 Task: Look for space in Lahad Datu, Malaysia from 9th July, 2023 to 16th July, 2023 for 2 adults, 1 child in price range Rs.8000 to Rs.16000. Place can be entire place with 2 bedrooms having 2 beds and 1 bathroom. Property type can be house, flat, guest house. Booking option can be shelf check-in. Required host language is English.
Action: Mouse moved to (587, 132)
Screenshot: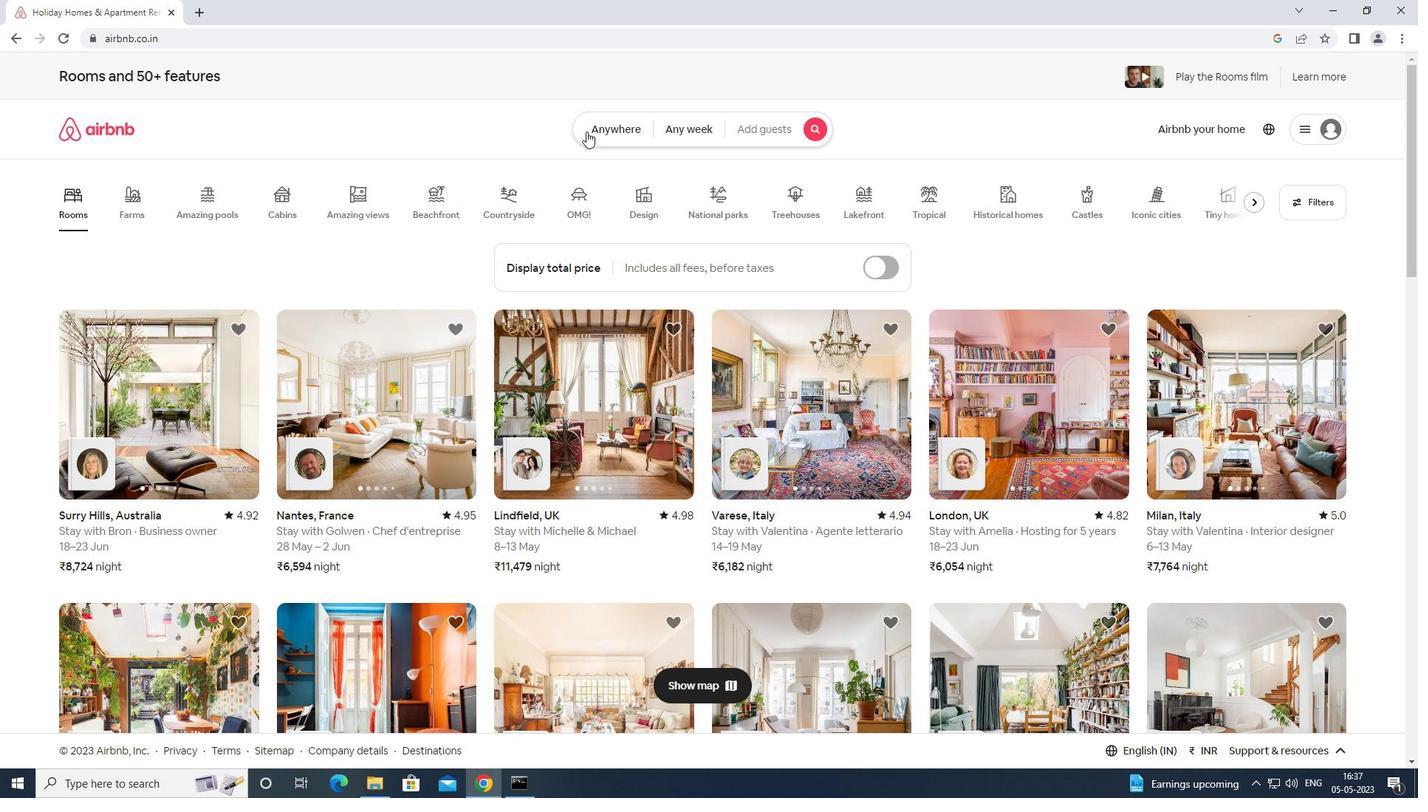 
Action: Mouse pressed left at (587, 132)
Screenshot: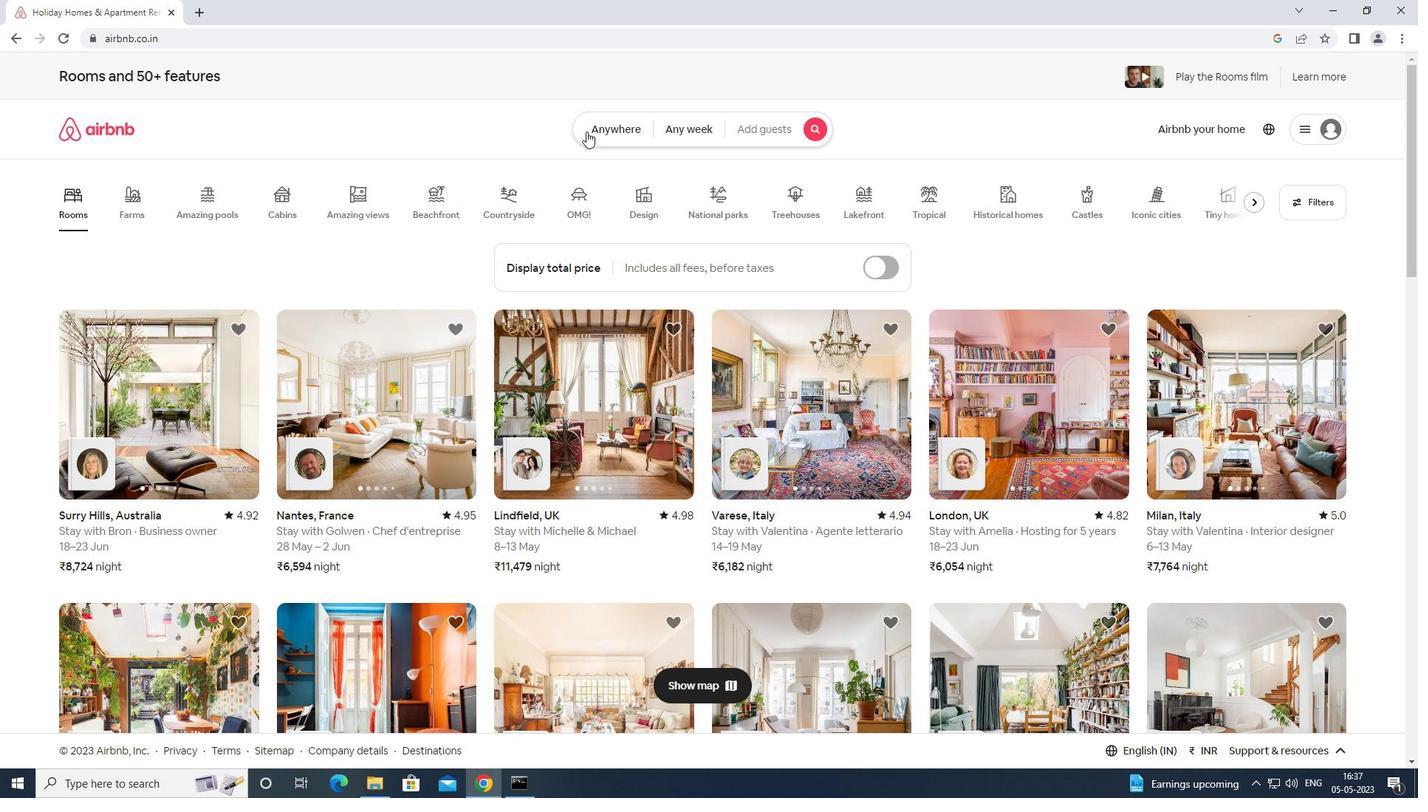 
Action: Mouse moved to (461, 170)
Screenshot: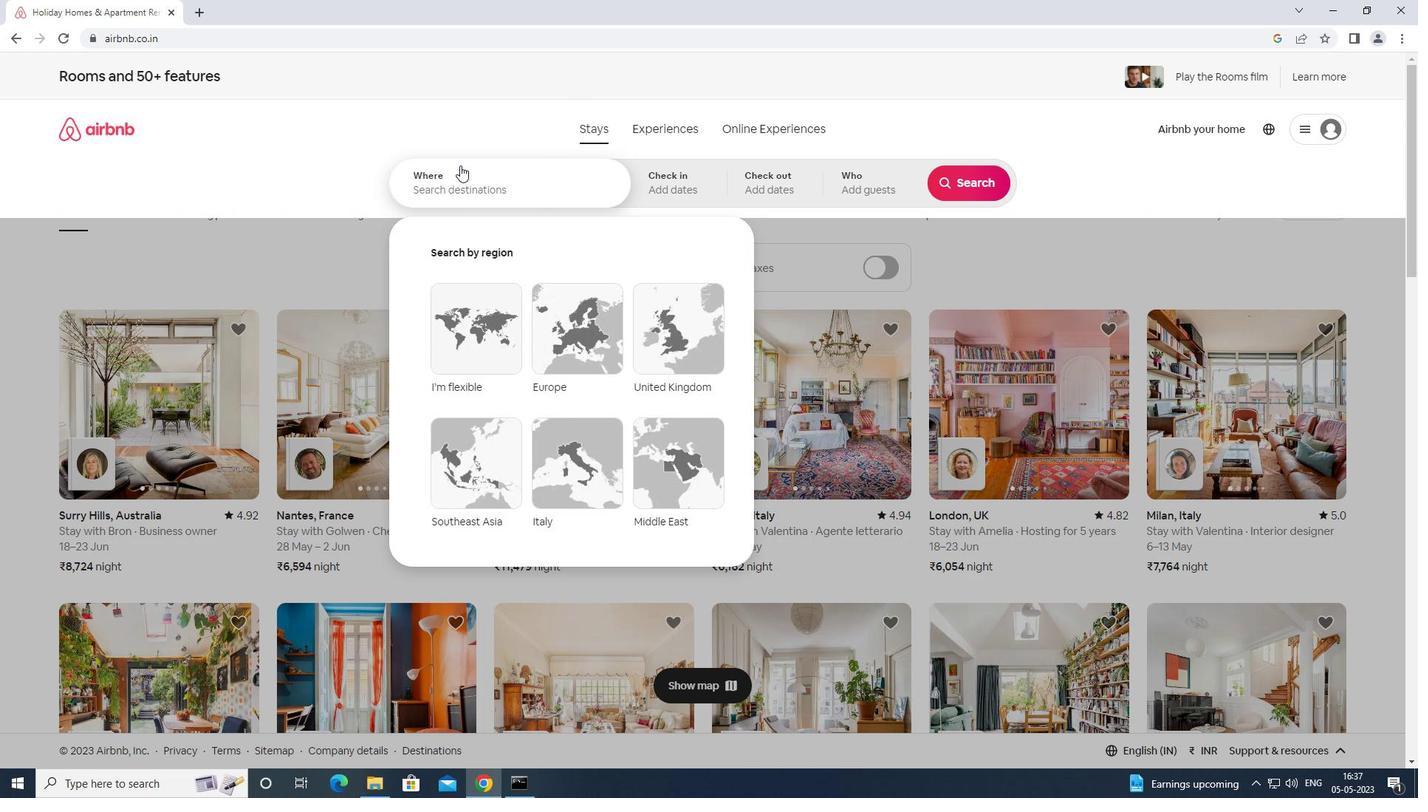 
Action: Mouse pressed left at (461, 170)
Screenshot: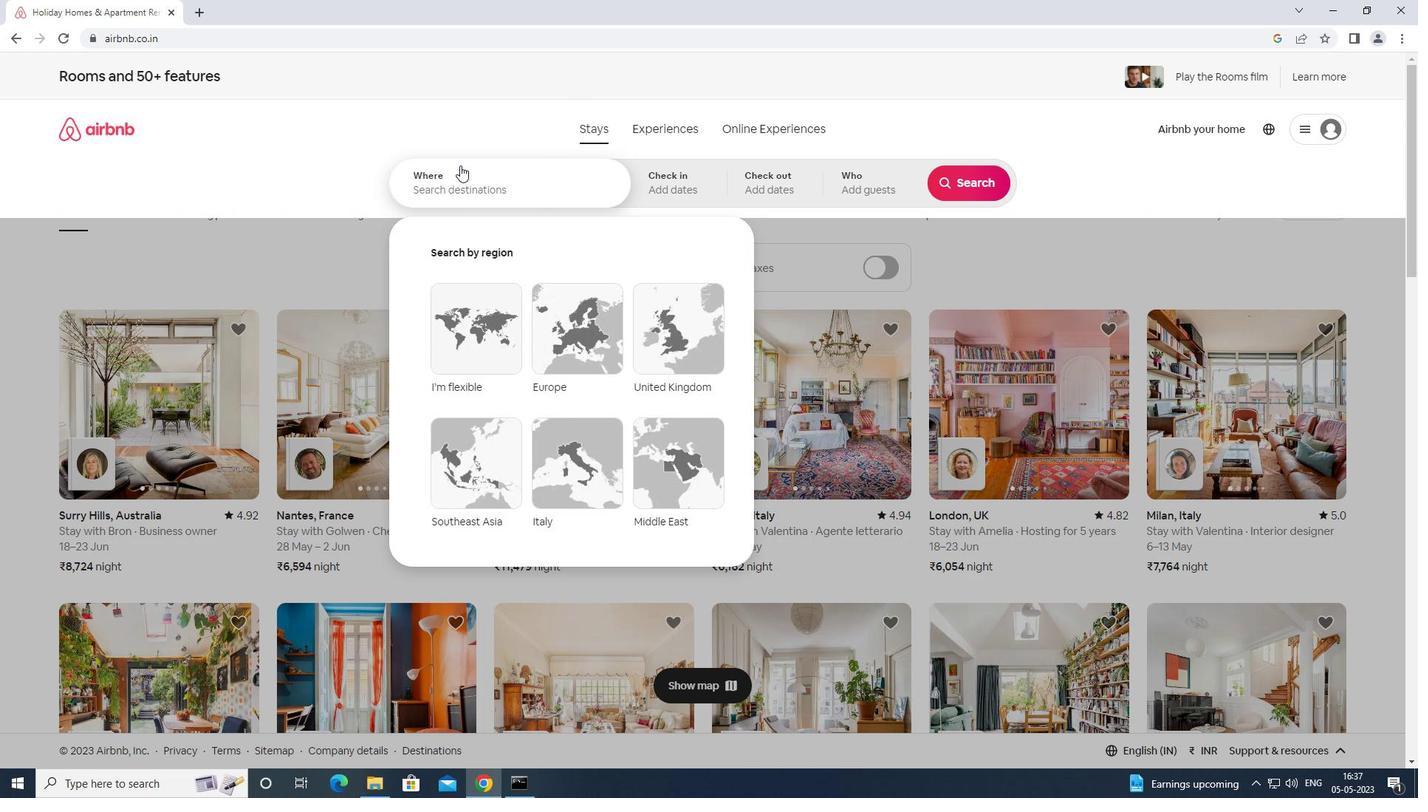 
Action: Mouse moved to (464, 170)
Screenshot: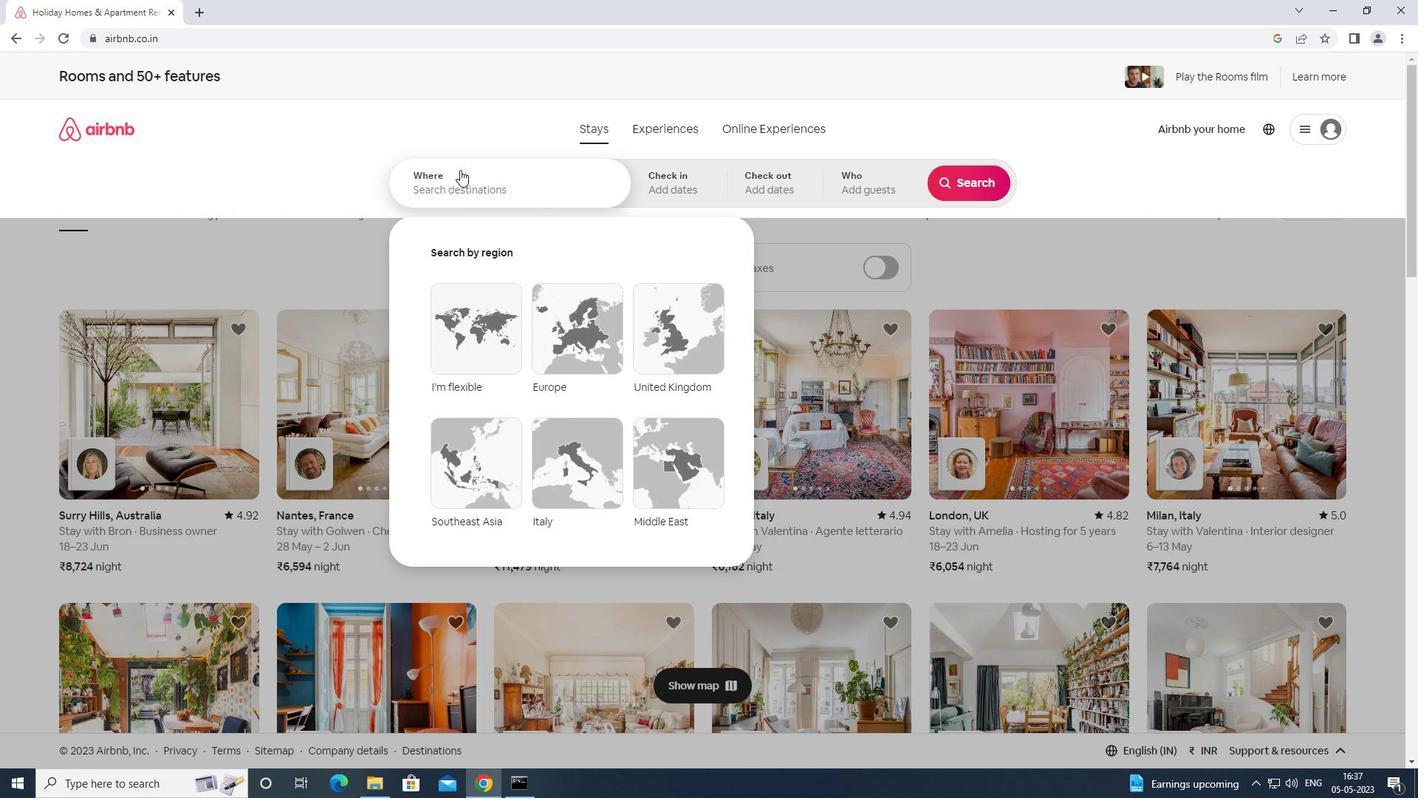 
Action: Key pressed <Key.shift>LAHA<Key.backspace><Key.backspace><Key.backspace><Key.backspace><Key.caps_lock>LAHAD<Key.space>DATU<Key.space>MALAYSIA<Key.enter>
Screenshot: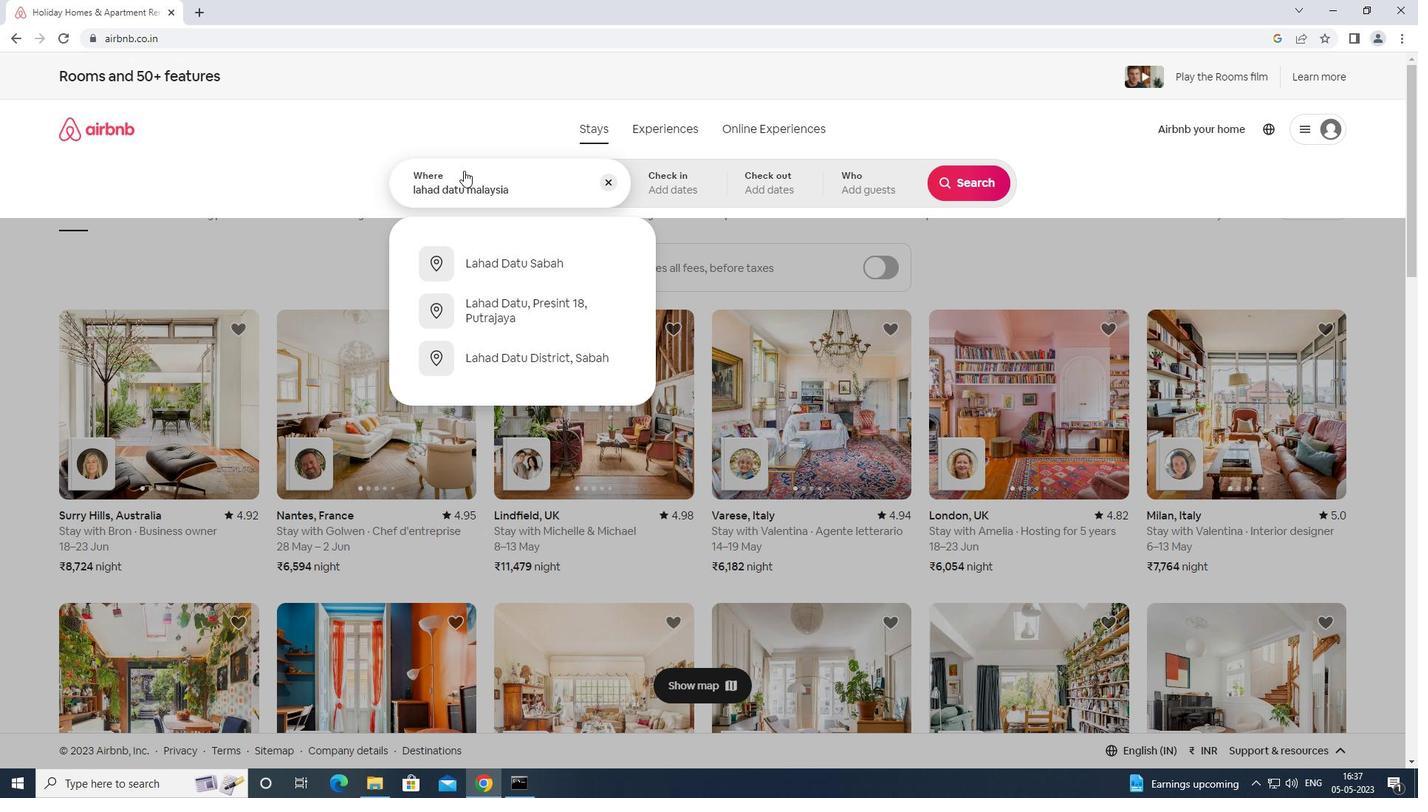
Action: Mouse moved to (971, 311)
Screenshot: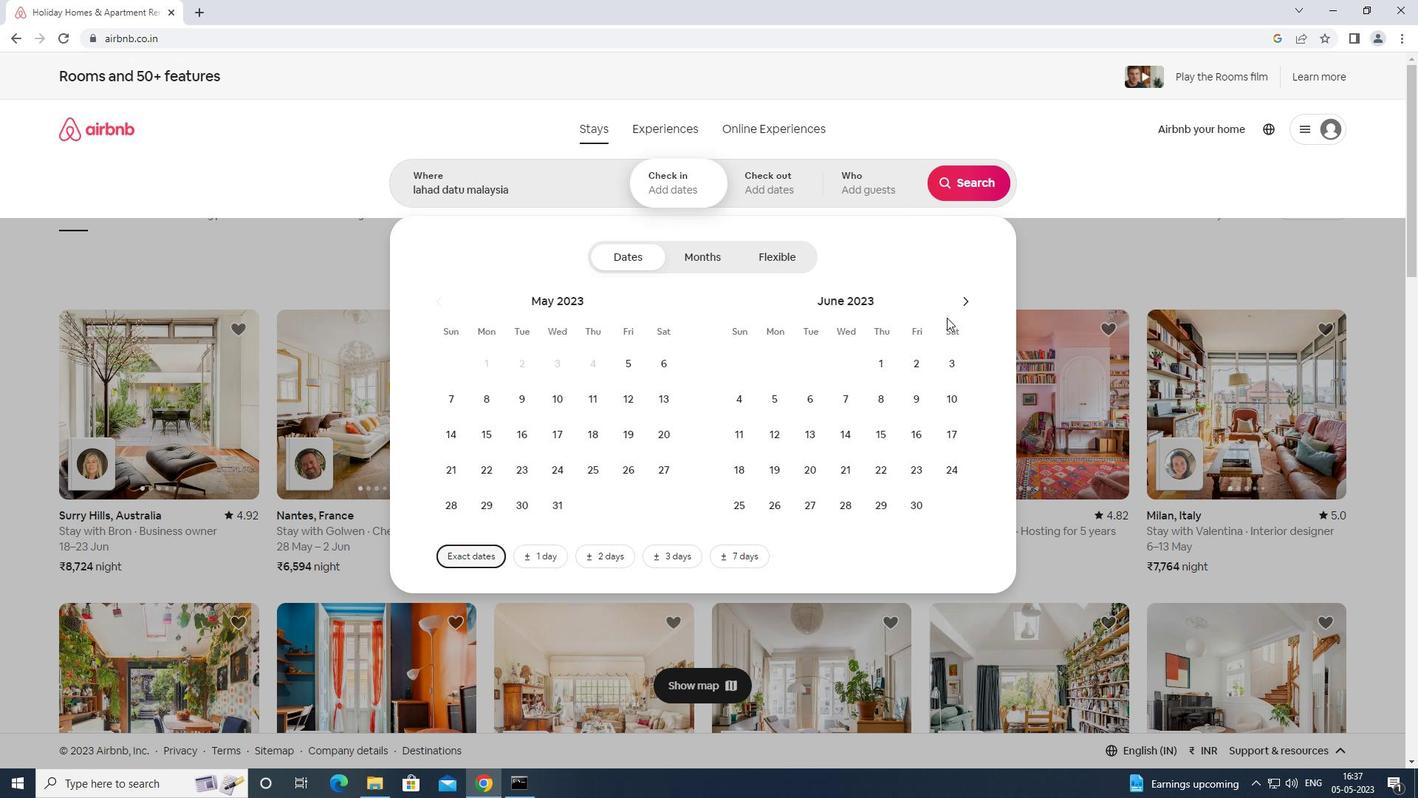 
Action: Mouse pressed left at (971, 311)
Screenshot: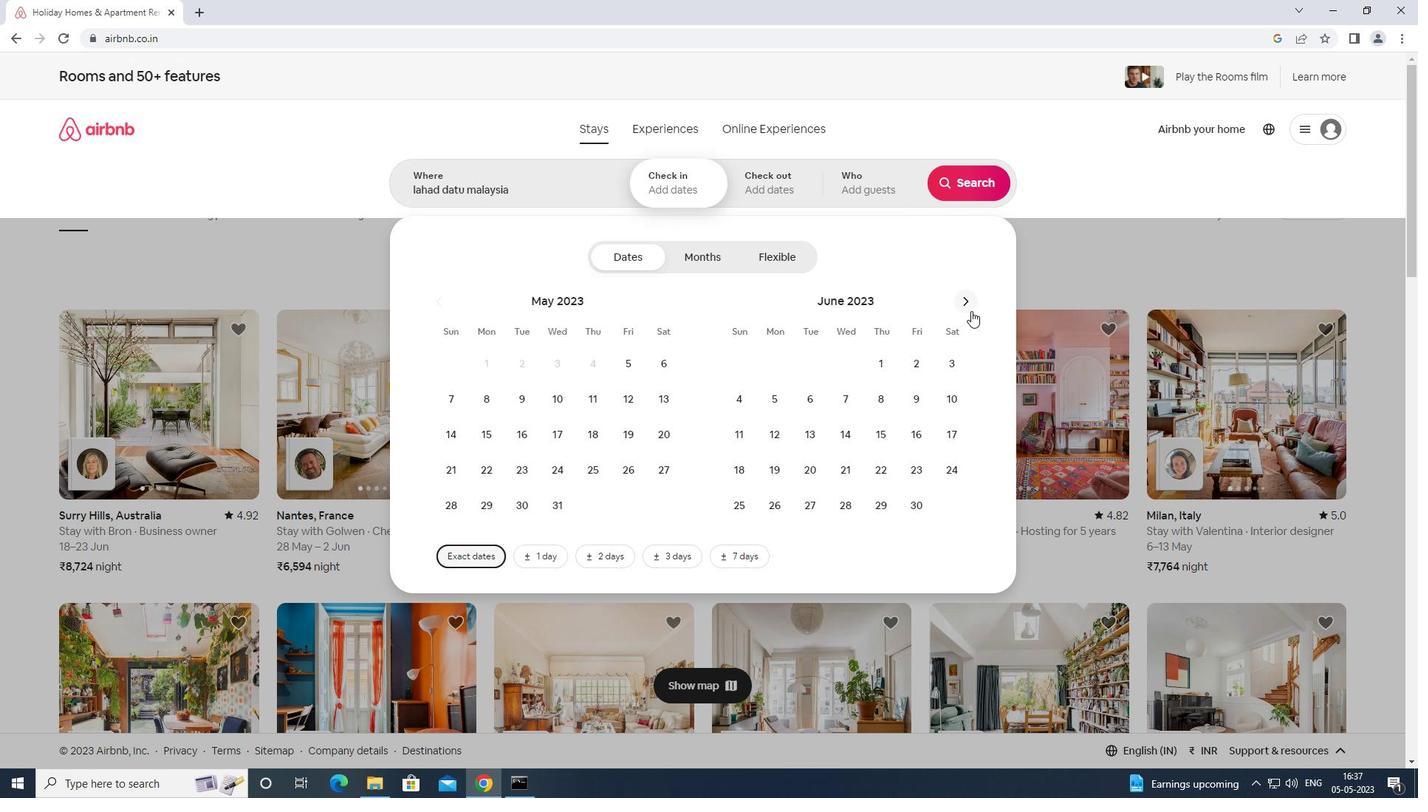 
Action: Mouse moved to (748, 427)
Screenshot: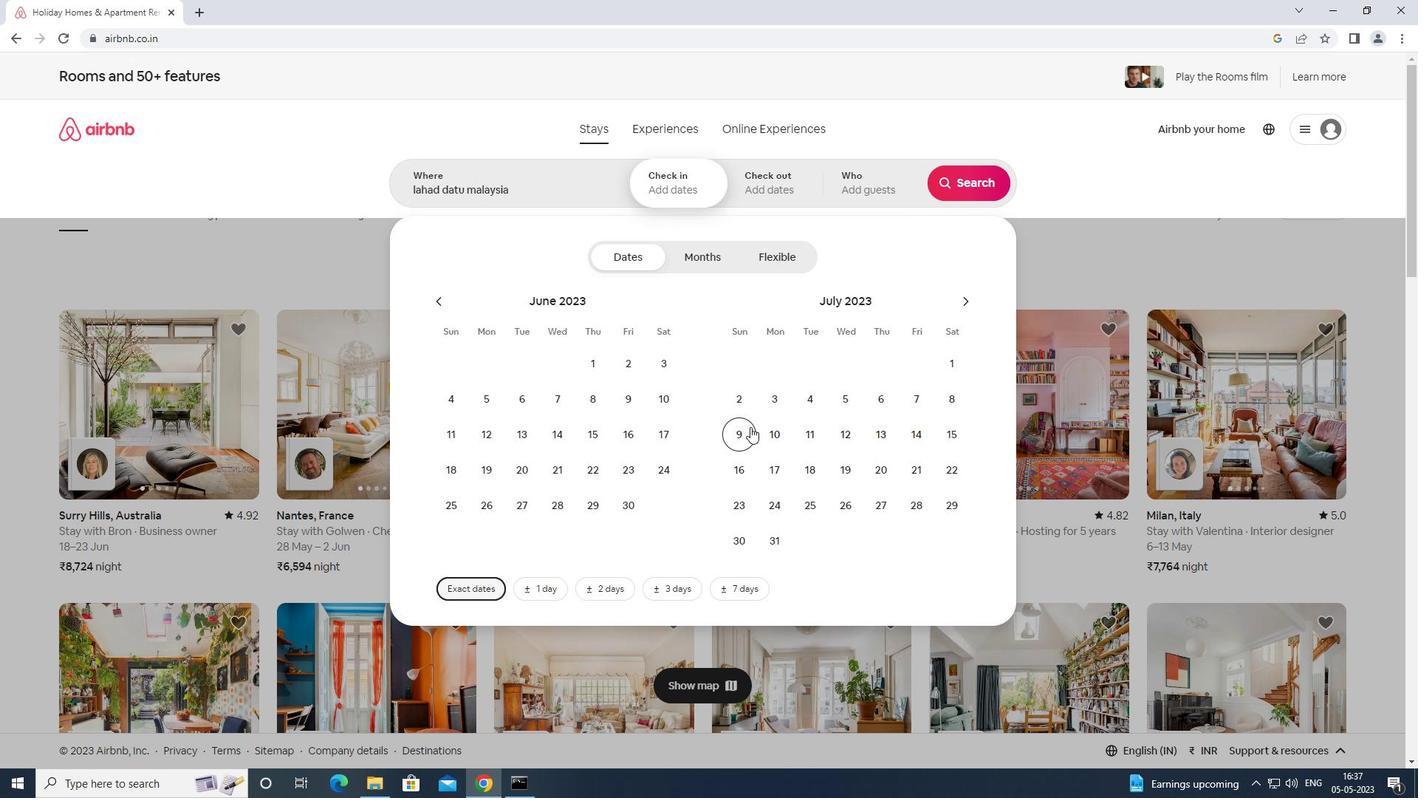 
Action: Mouse pressed left at (748, 427)
Screenshot: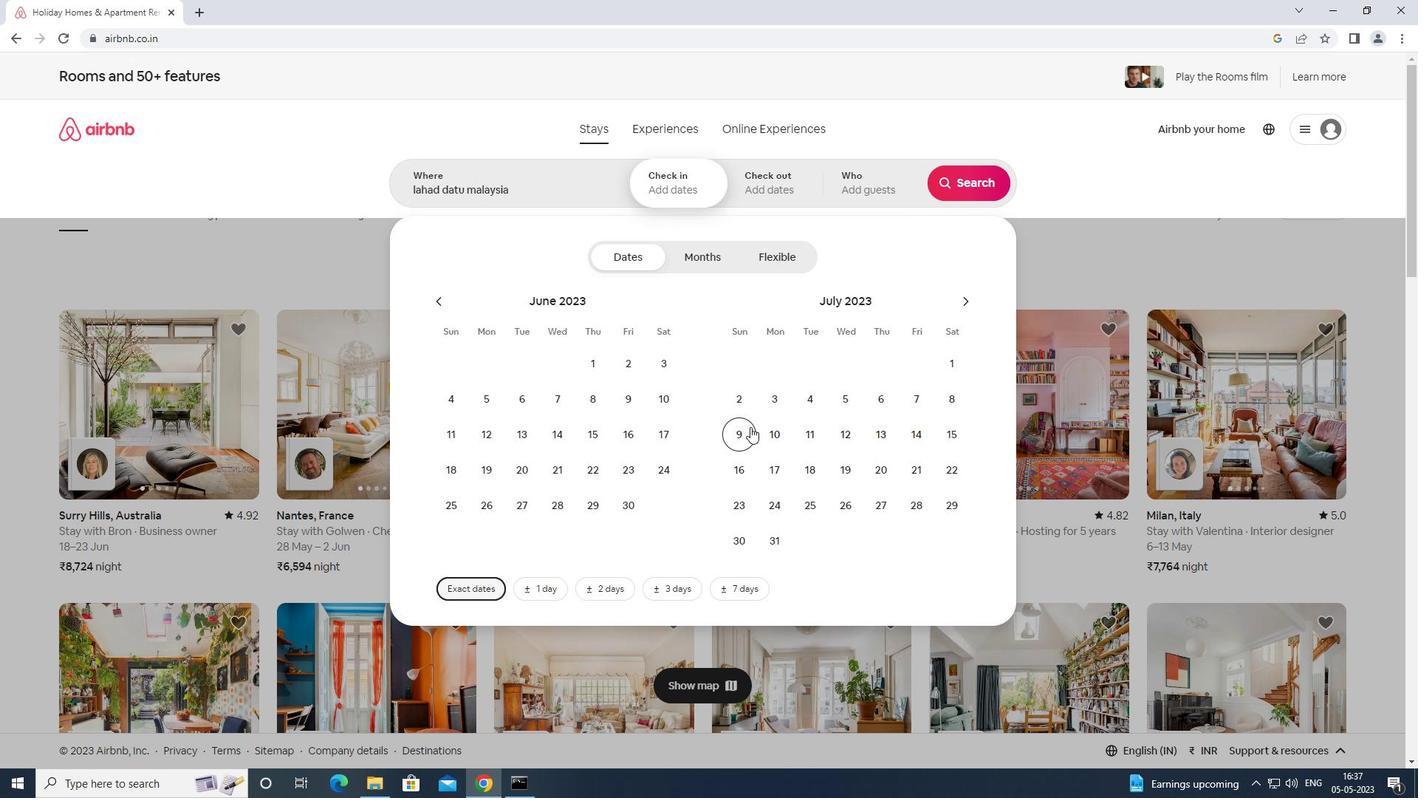 
Action: Mouse moved to (742, 468)
Screenshot: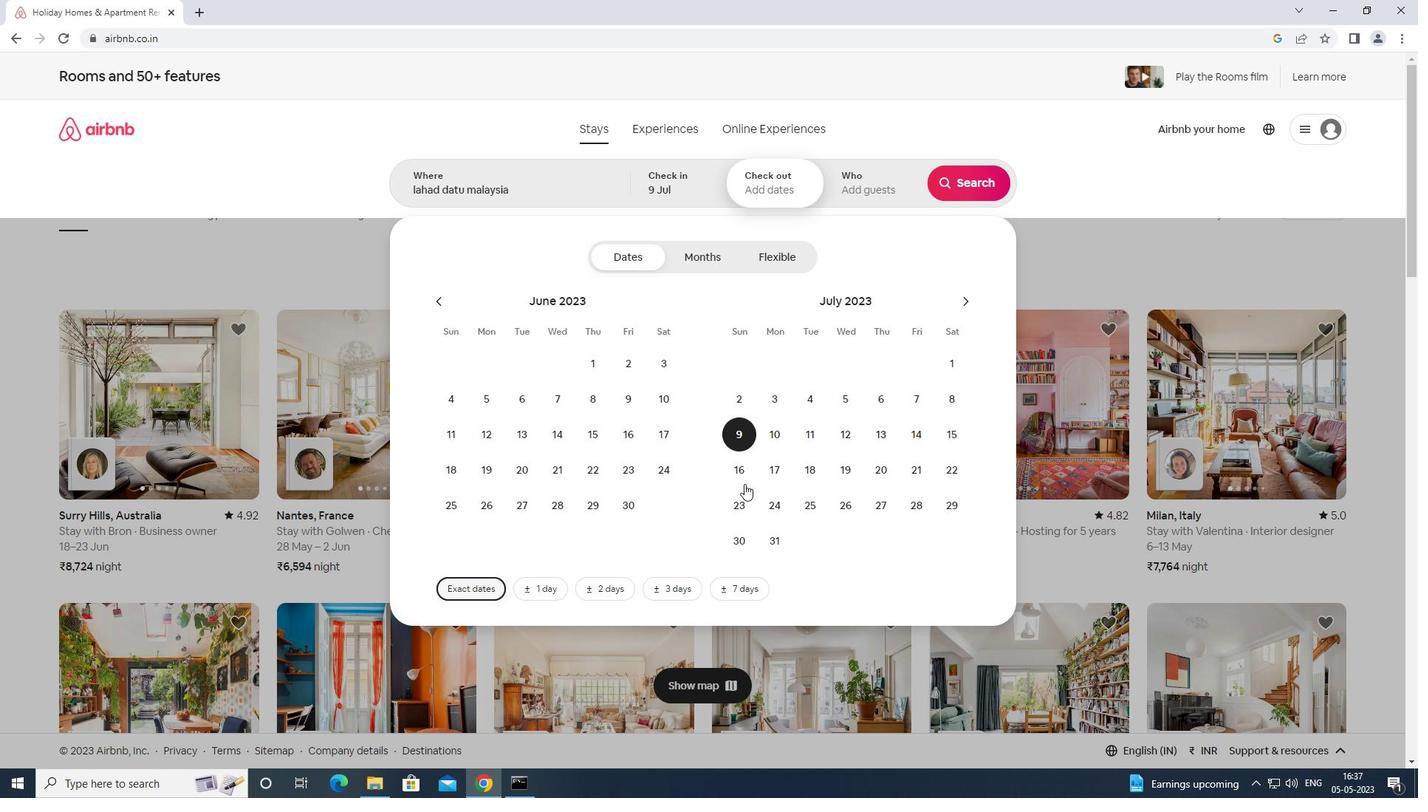 
Action: Mouse pressed left at (742, 468)
Screenshot: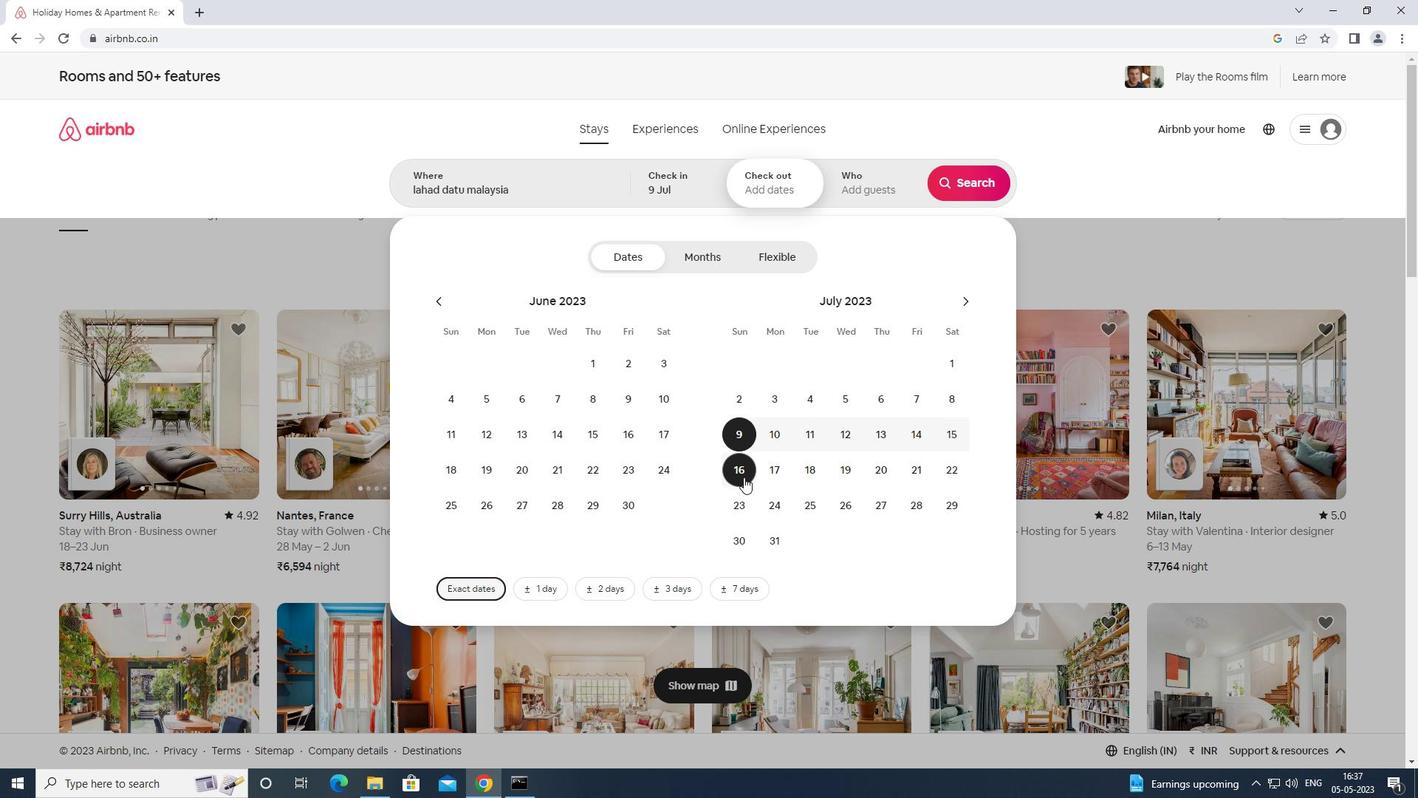 
Action: Mouse moved to (851, 176)
Screenshot: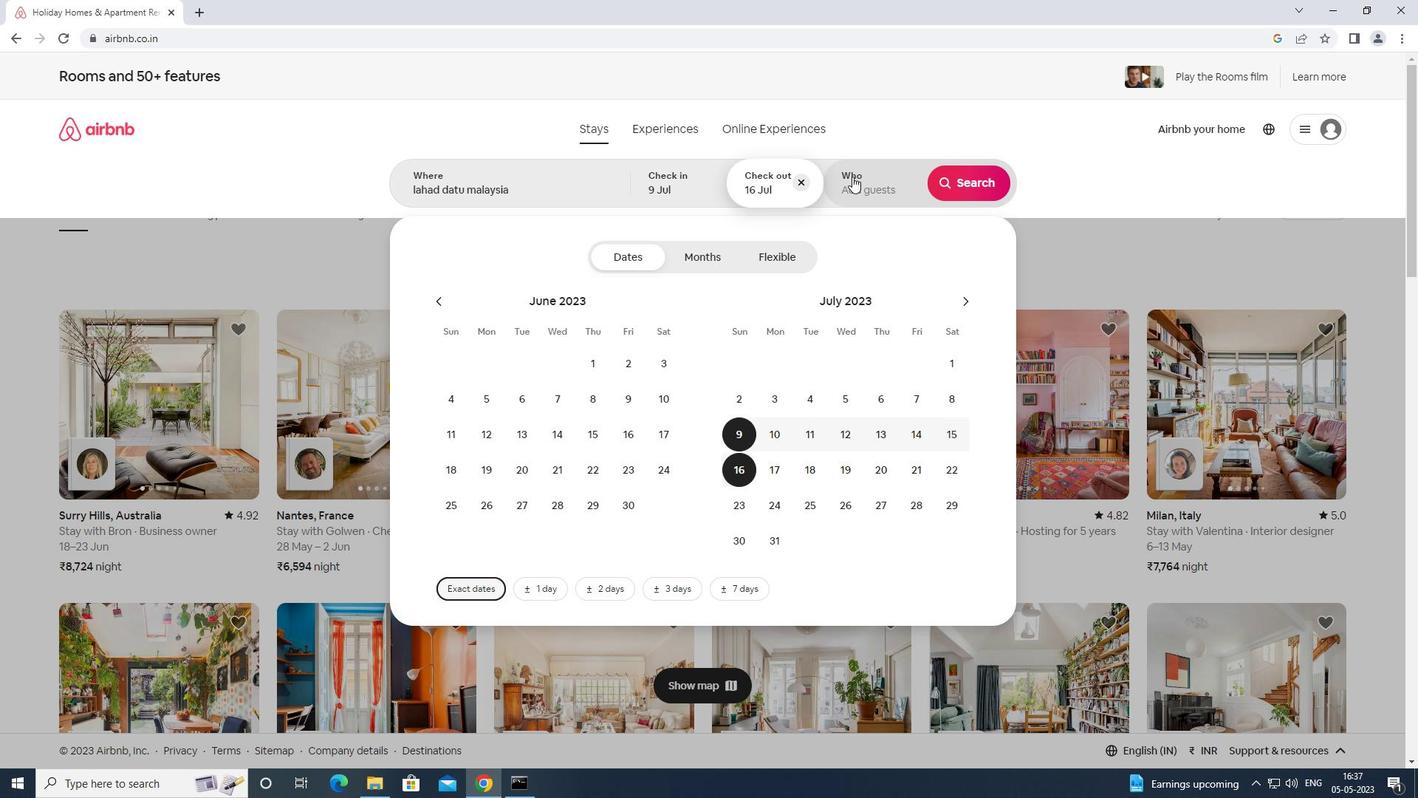 
Action: Mouse pressed left at (851, 176)
Screenshot: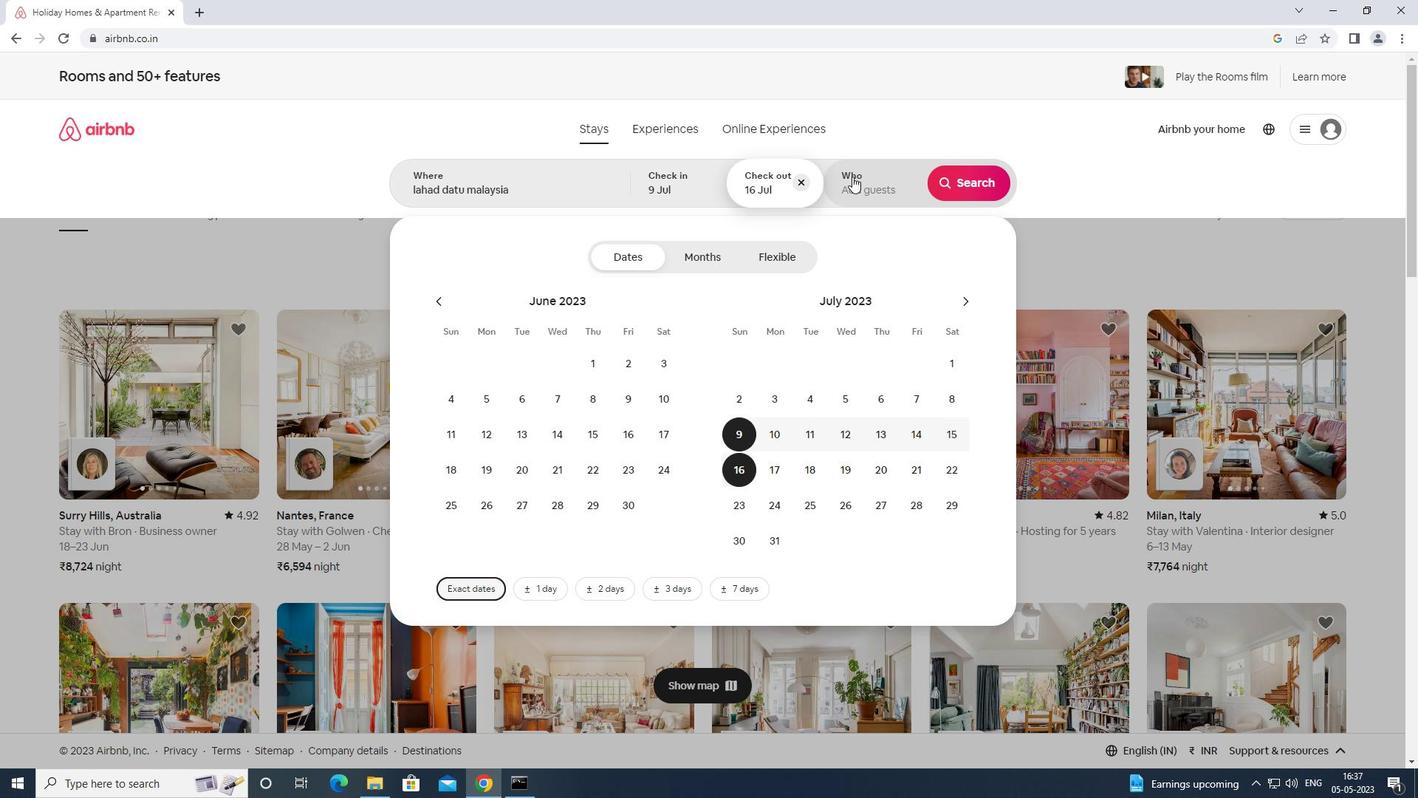 
Action: Mouse moved to (976, 265)
Screenshot: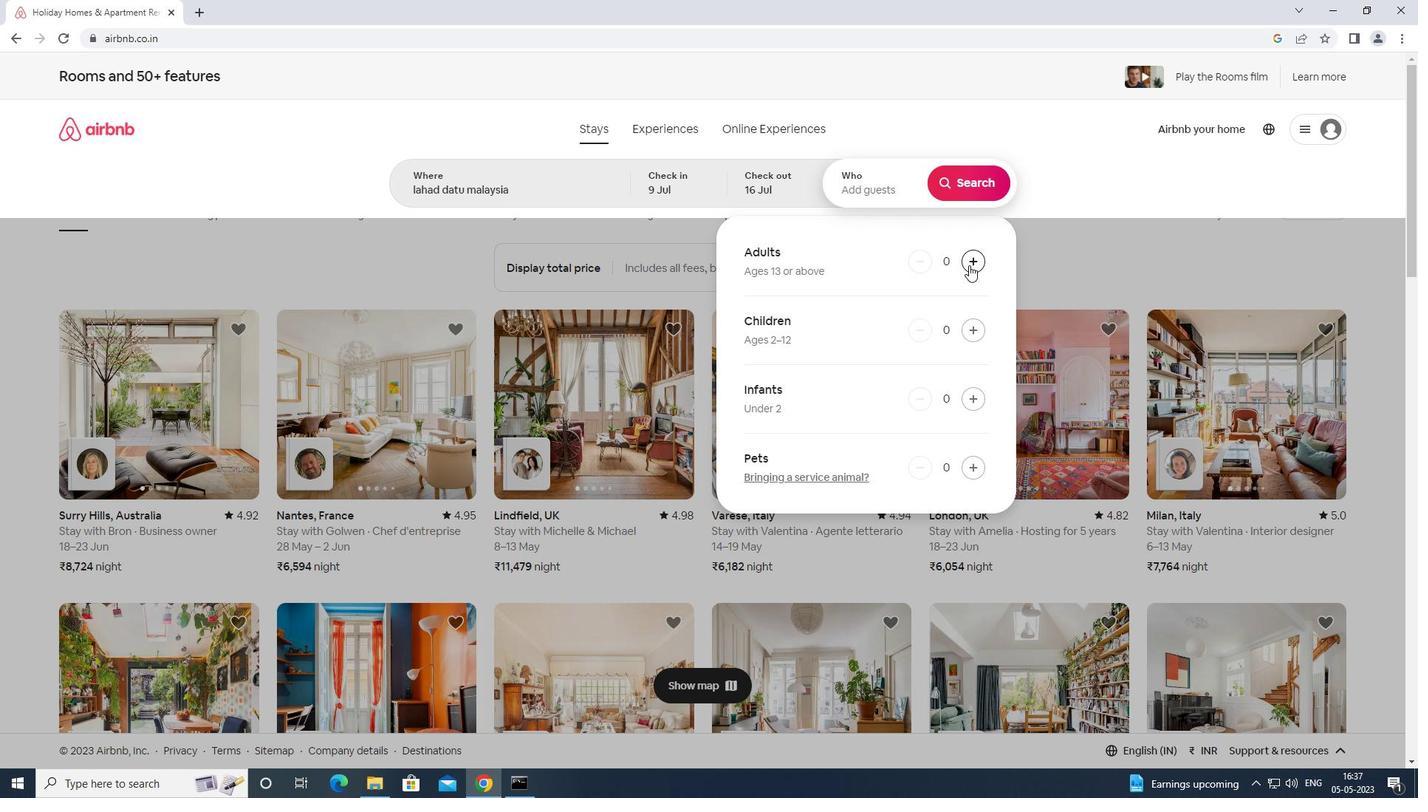 
Action: Mouse pressed left at (976, 265)
Screenshot: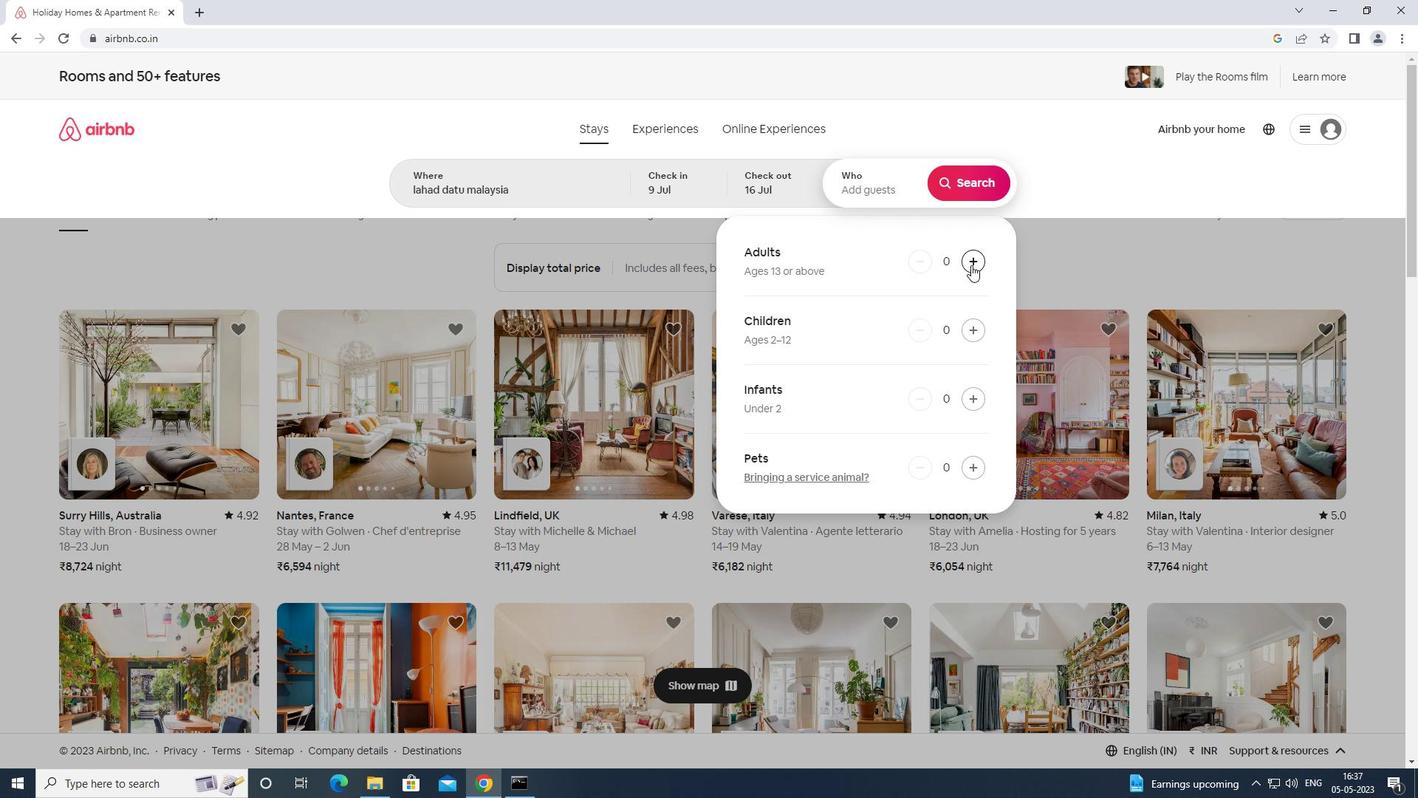 
Action: Mouse moved to (979, 264)
Screenshot: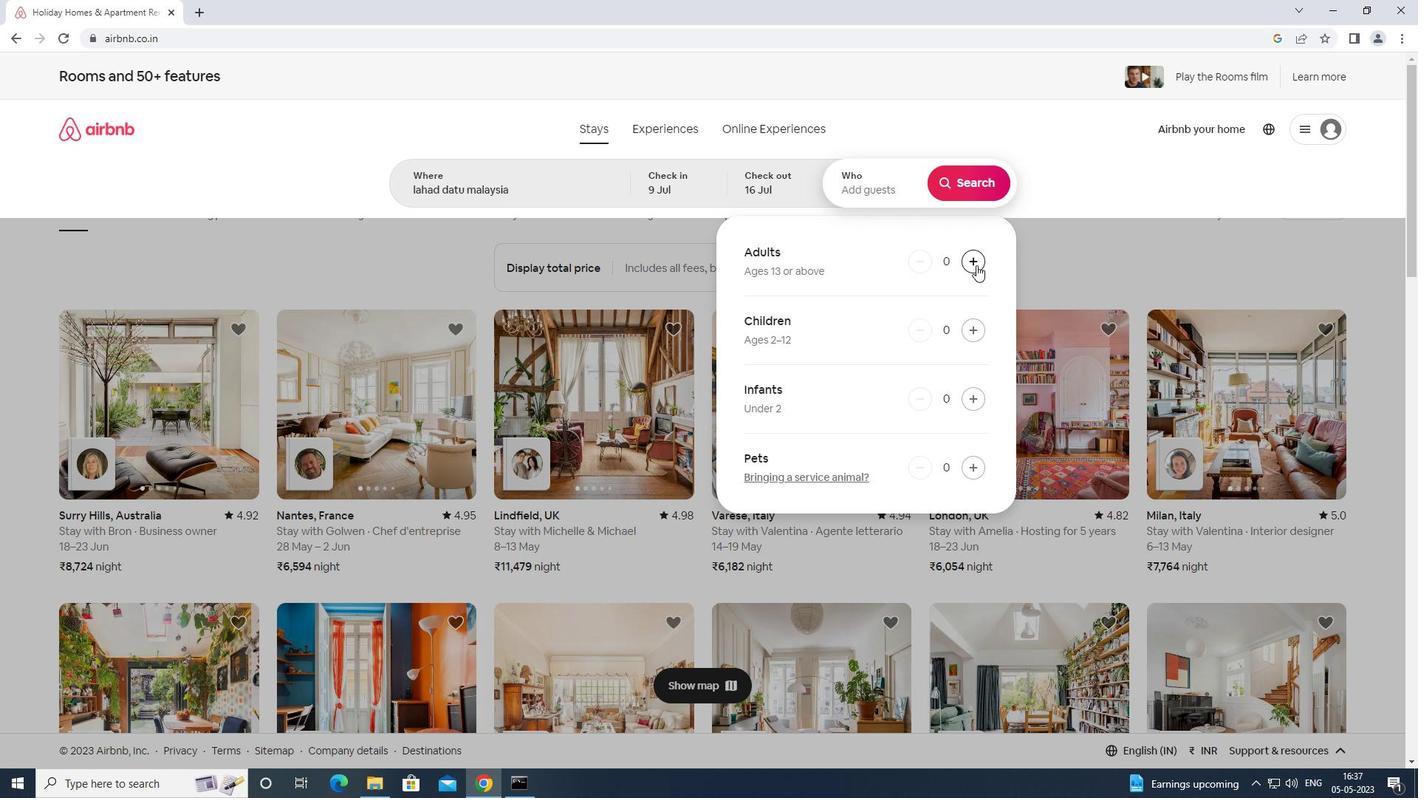 
Action: Mouse pressed left at (979, 264)
Screenshot: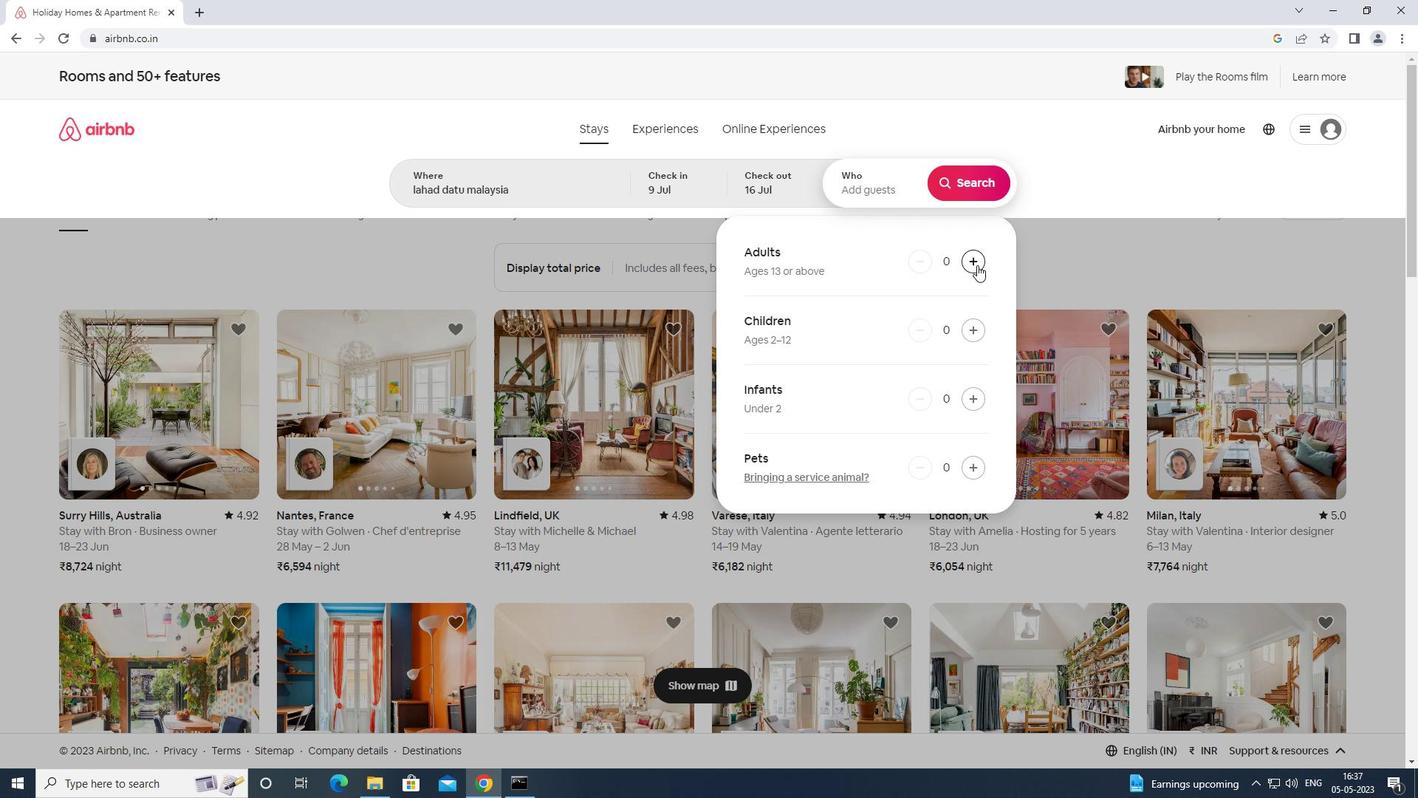 
Action: Mouse moved to (973, 322)
Screenshot: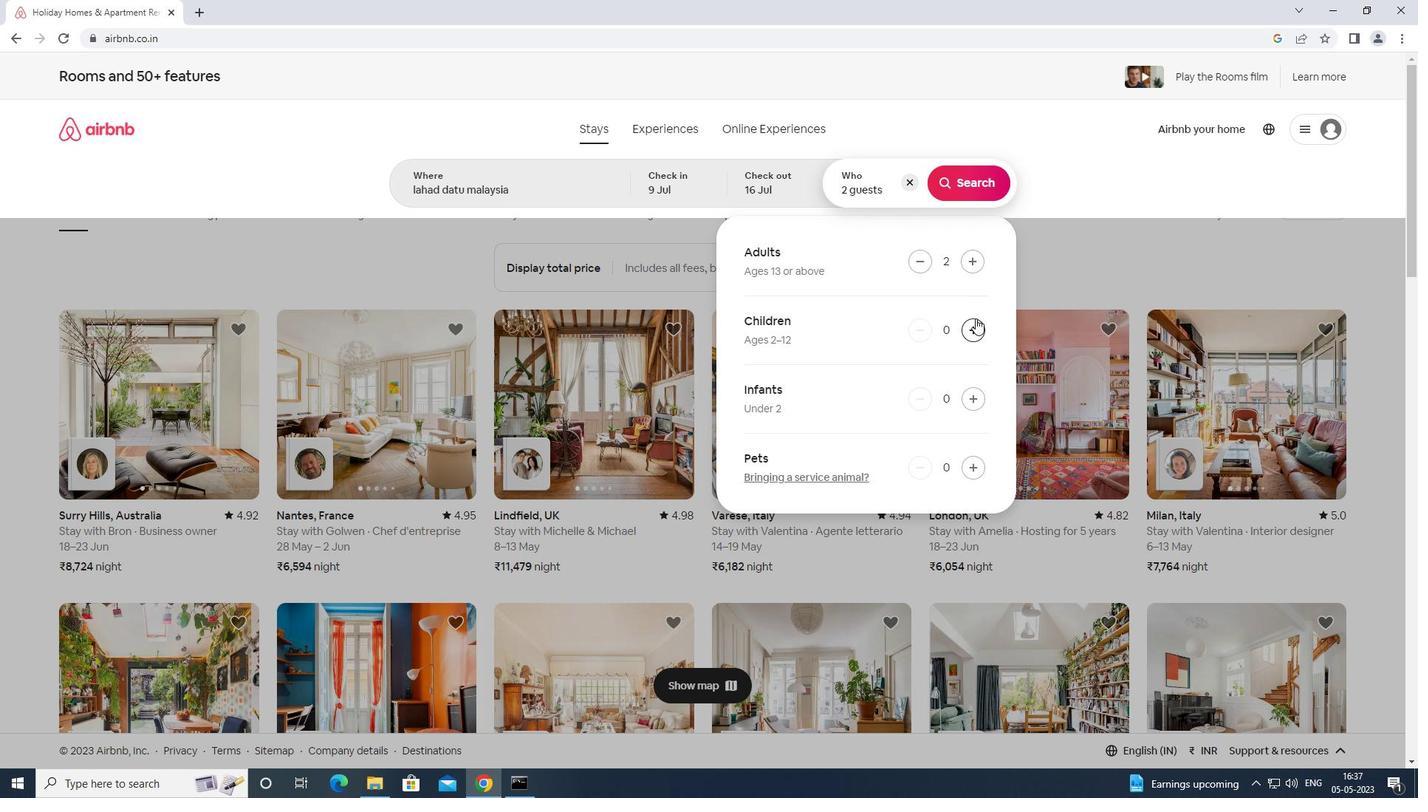 
Action: Mouse pressed left at (973, 322)
Screenshot: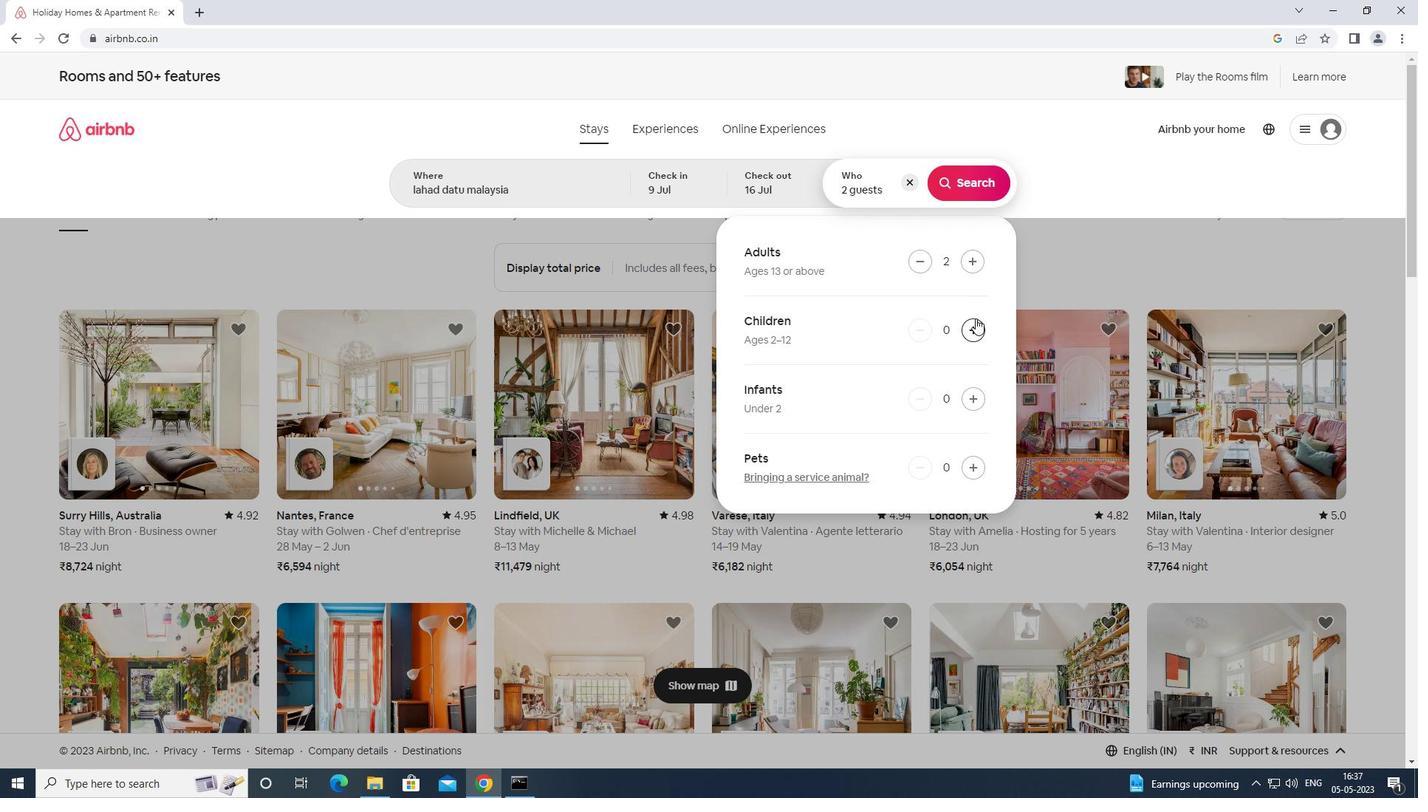 
Action: Mouse moved to (965, 167)
Screenshot: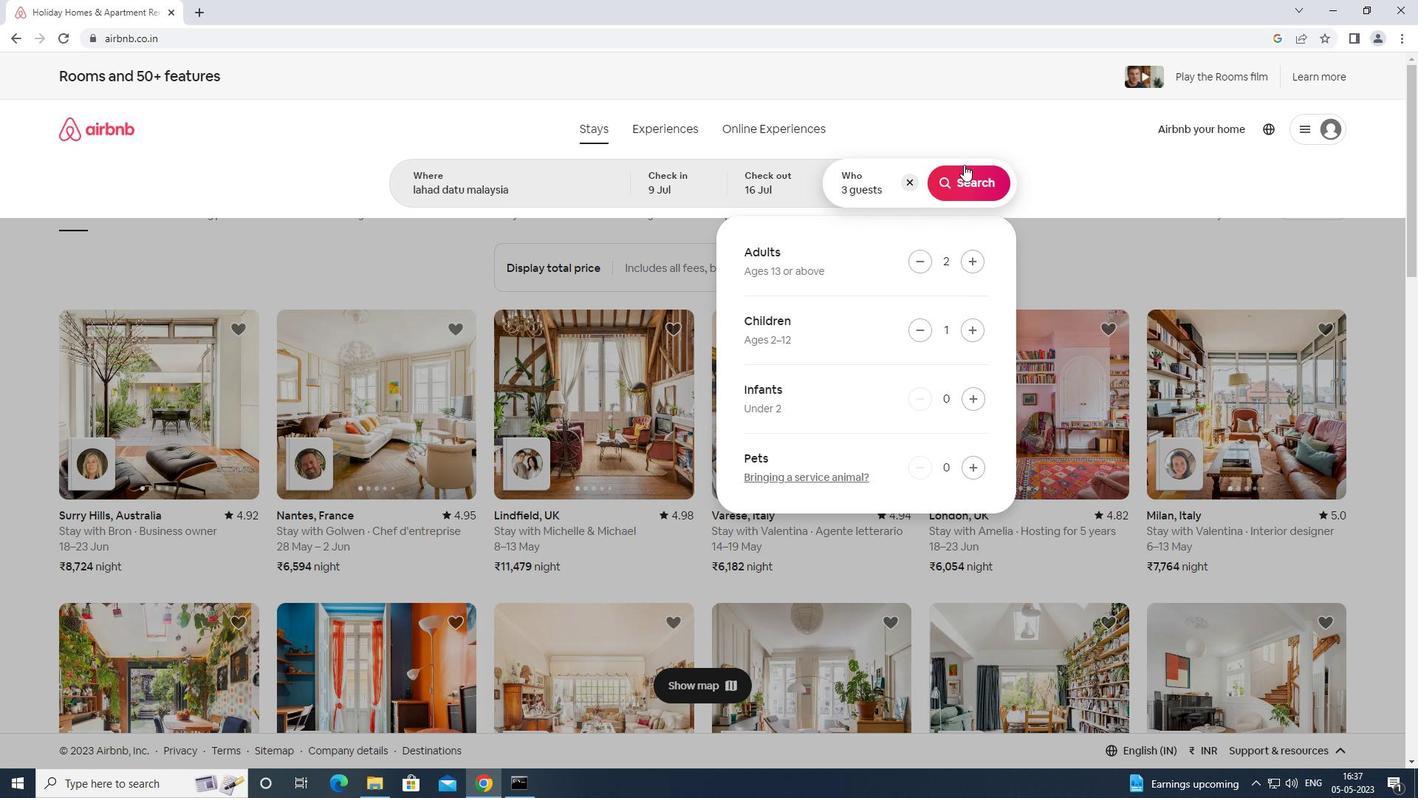 
Action: Mouse pressed left at (965, 167)
Screenshot: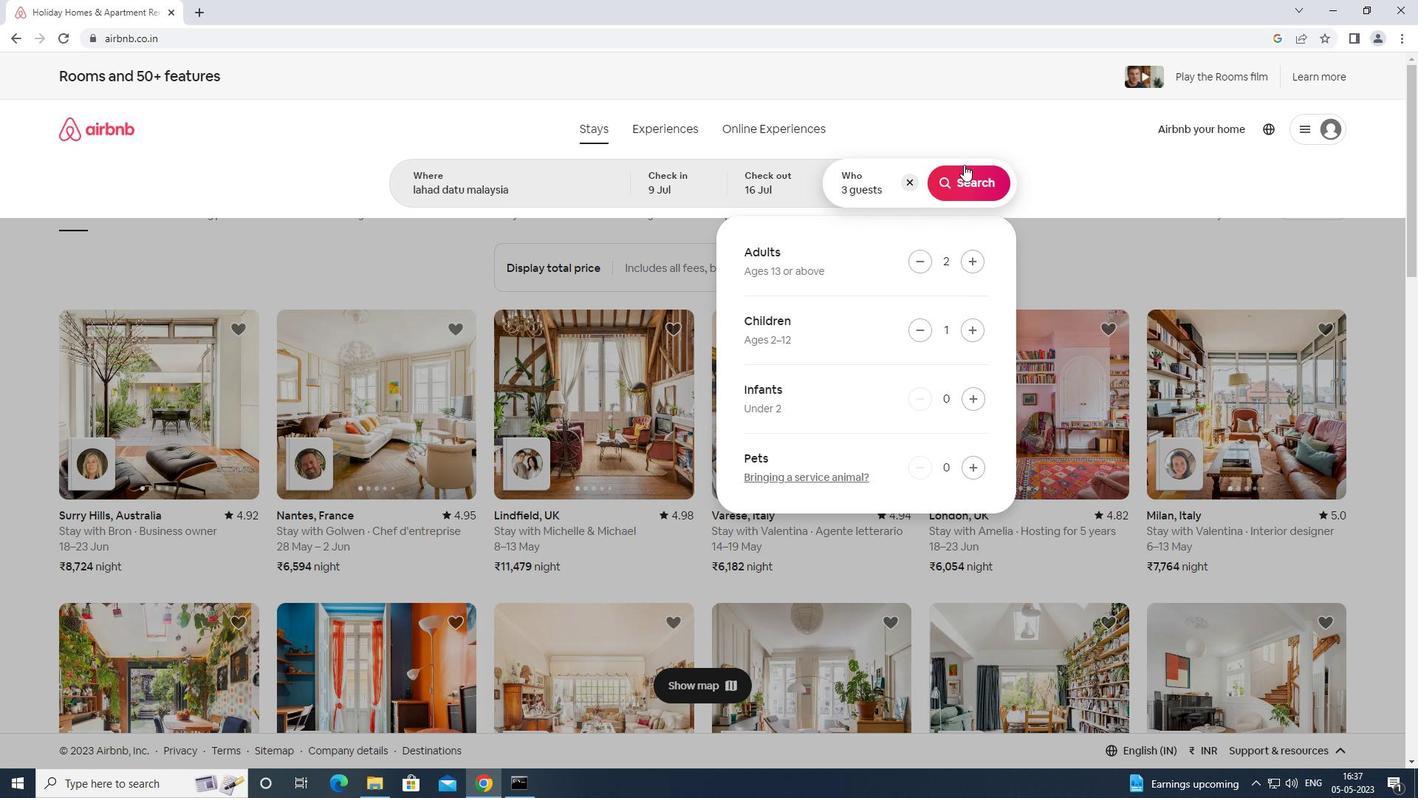 
Action: Mouse moved to (1374, 137)
Screenshot: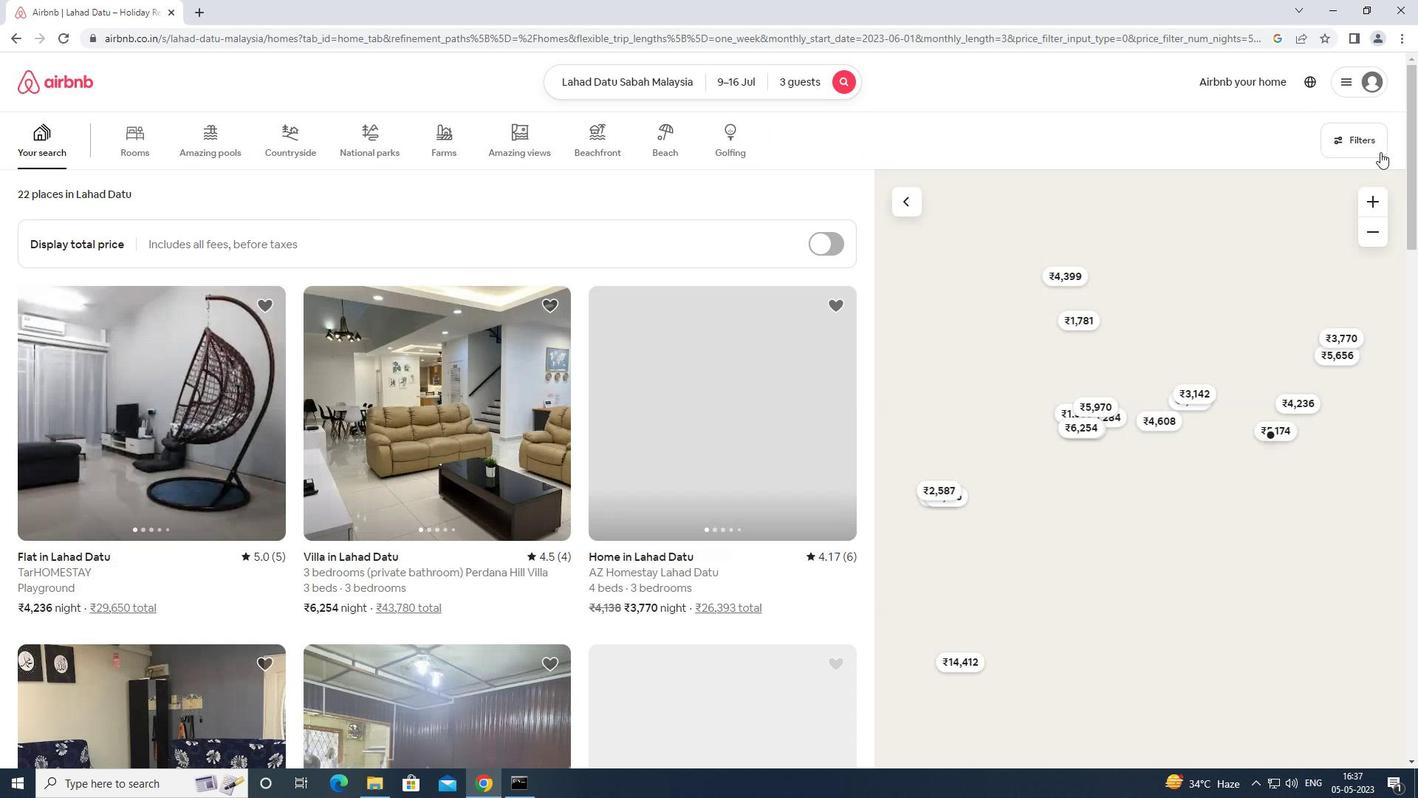 
Action: Mouse pressed left at (1374, 137)
Screenshot: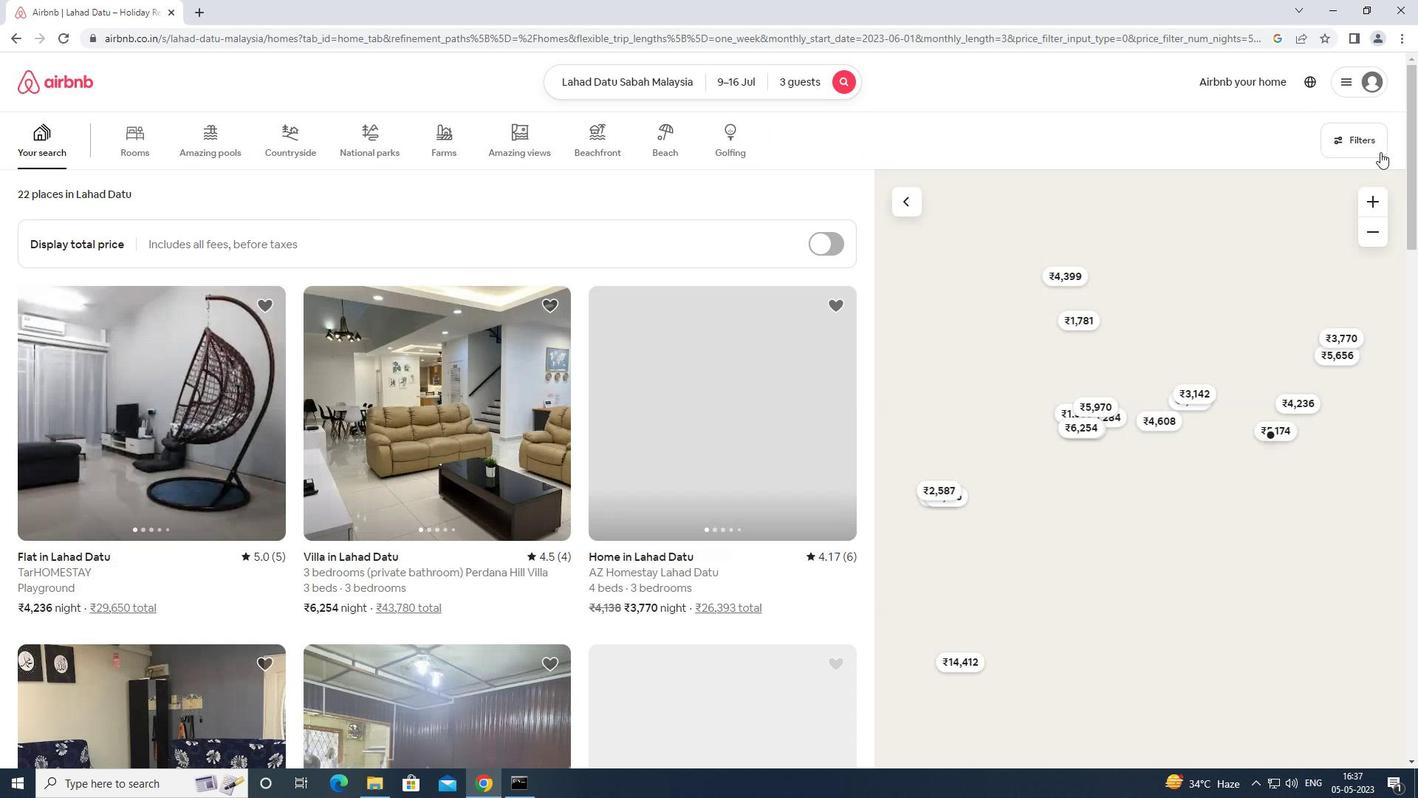 
Action: Mouse moved to (602, 502)
Screenshot: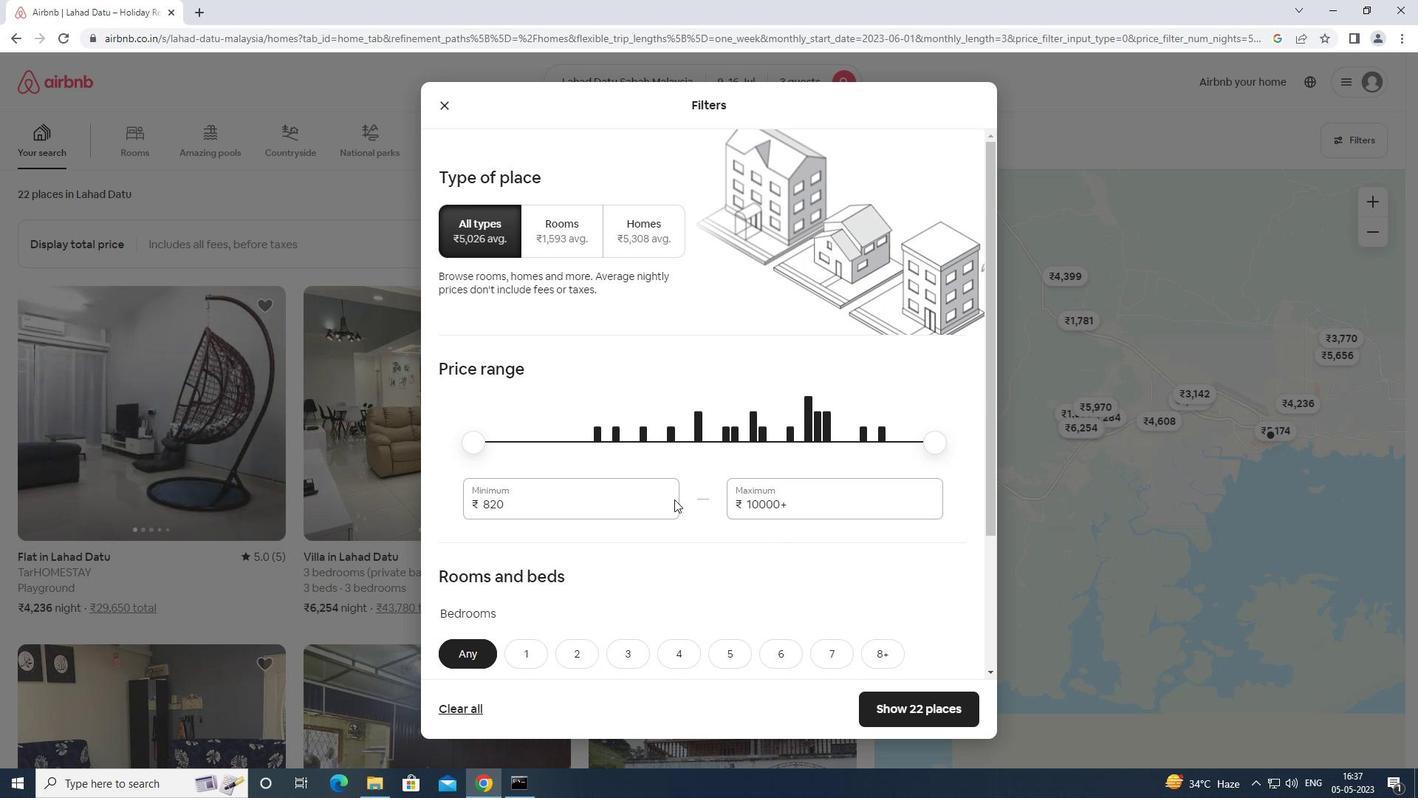 
Action: Mouse pressed left at (602, 502)
Screenshot: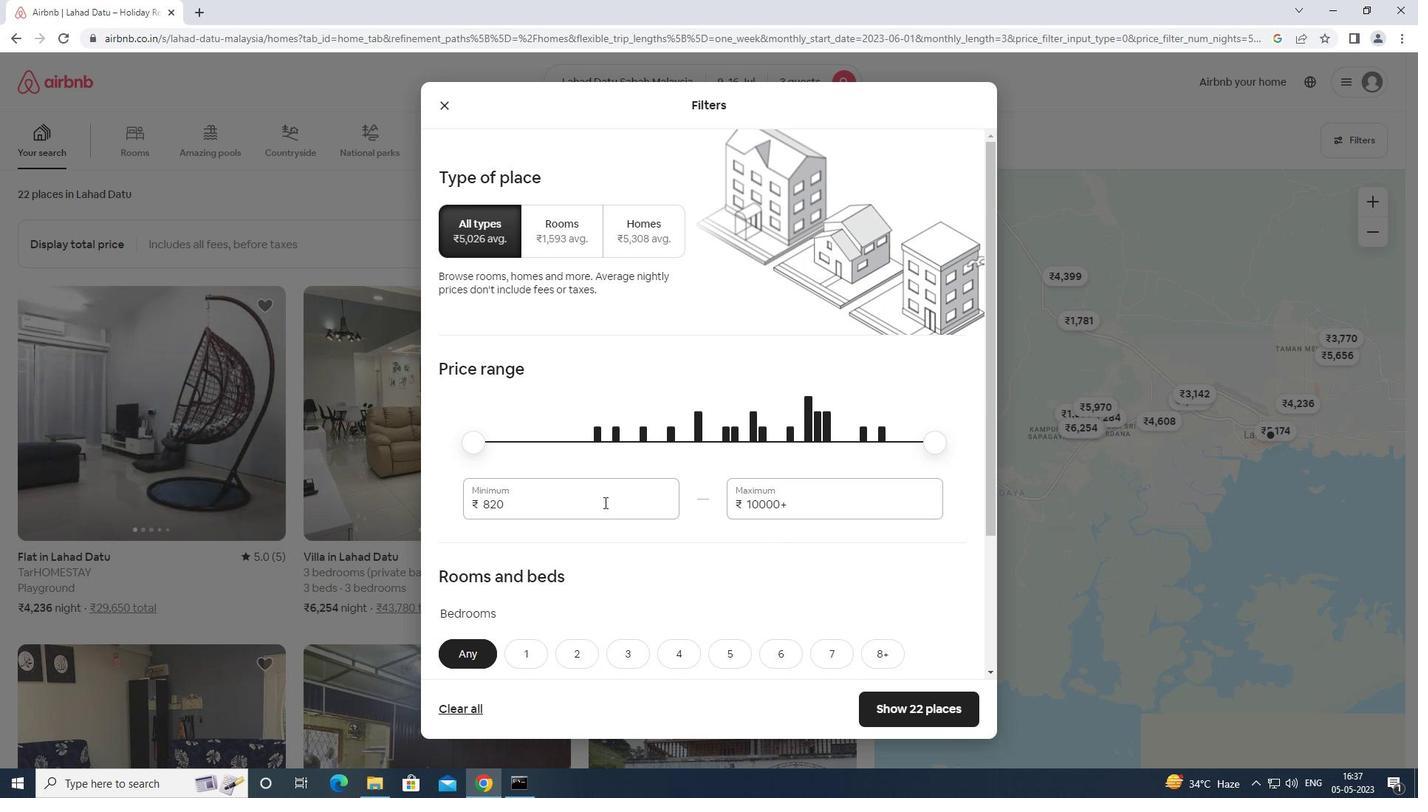 
Action: Mouse moved to (603, 500)
Screenshot: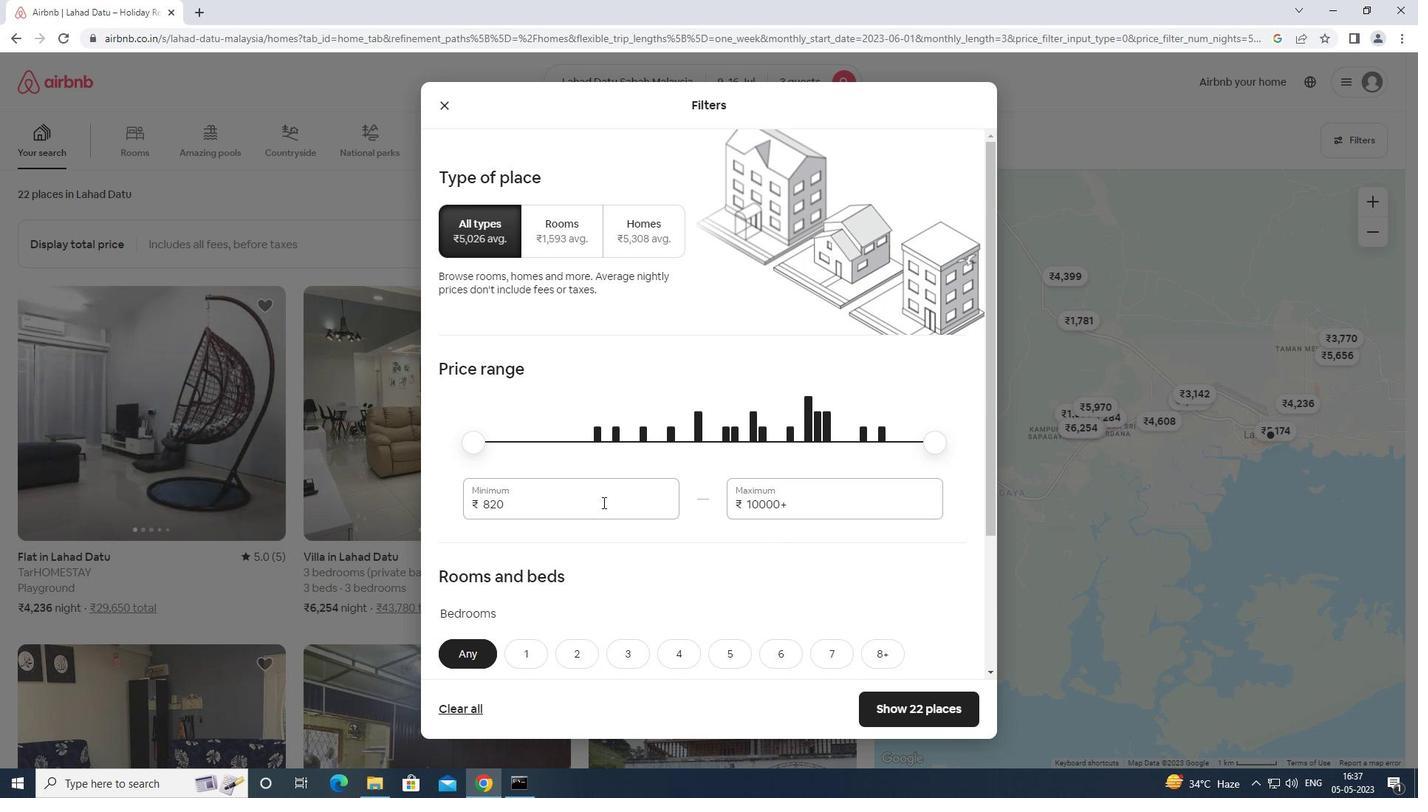 
Action: Key pressed <Key.backspace><Key.backspace><Key.backspace><Key.backspace><Key.backspace><Key.backspace><Key.backspace><Key.backspace>8000
Screenshot: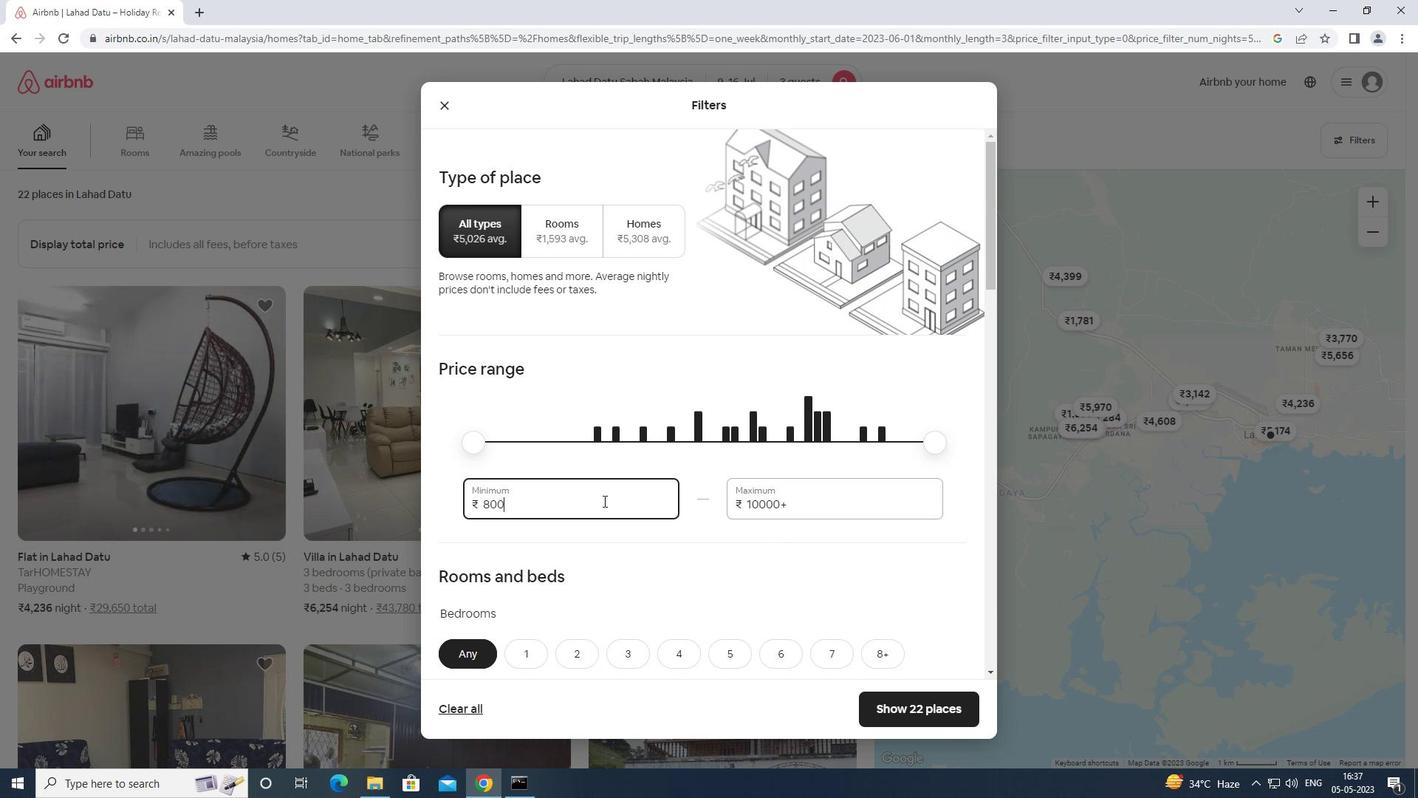 
Action: Mouse moved to (815, 494)
Screenshot: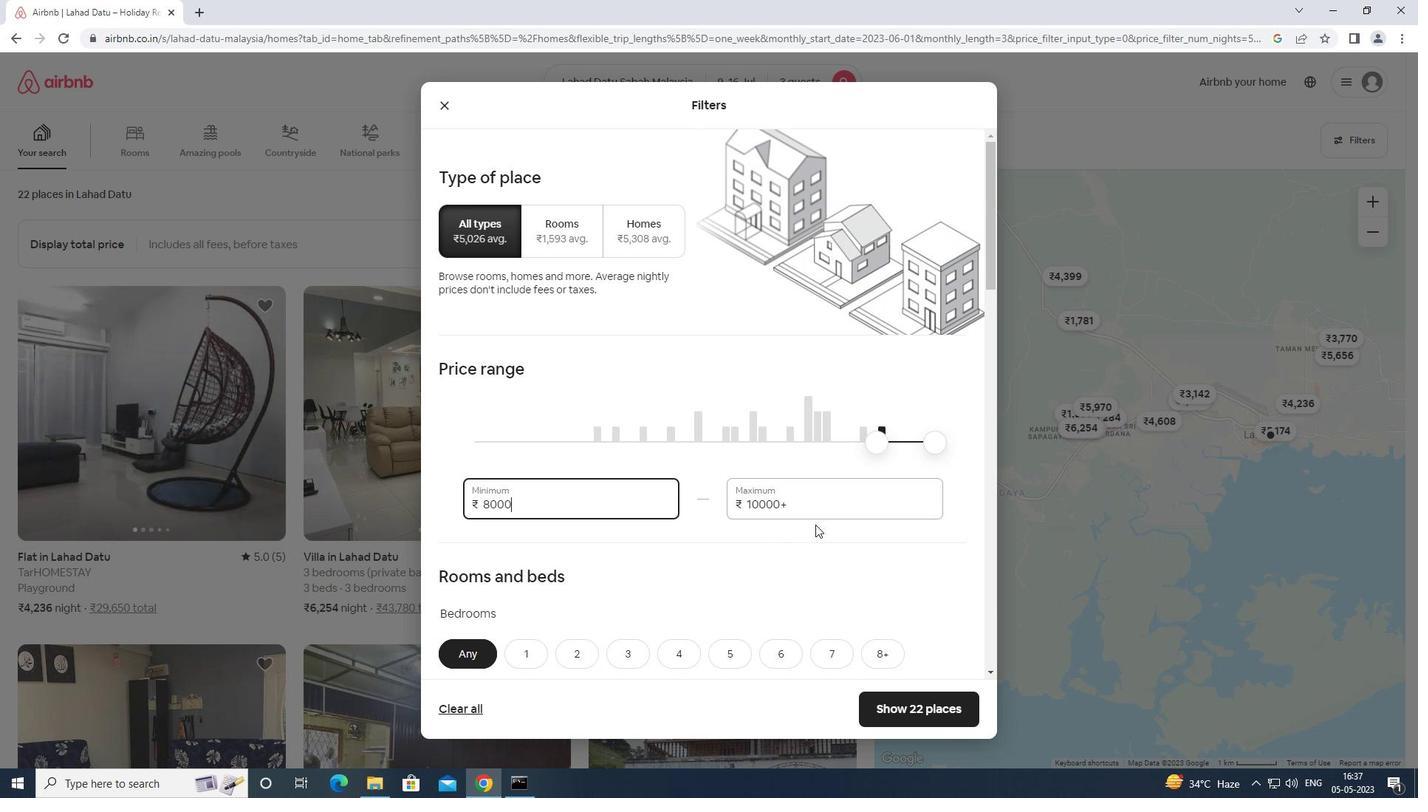 
Action: Mouse pressed left at (815, 494)
Screenshot: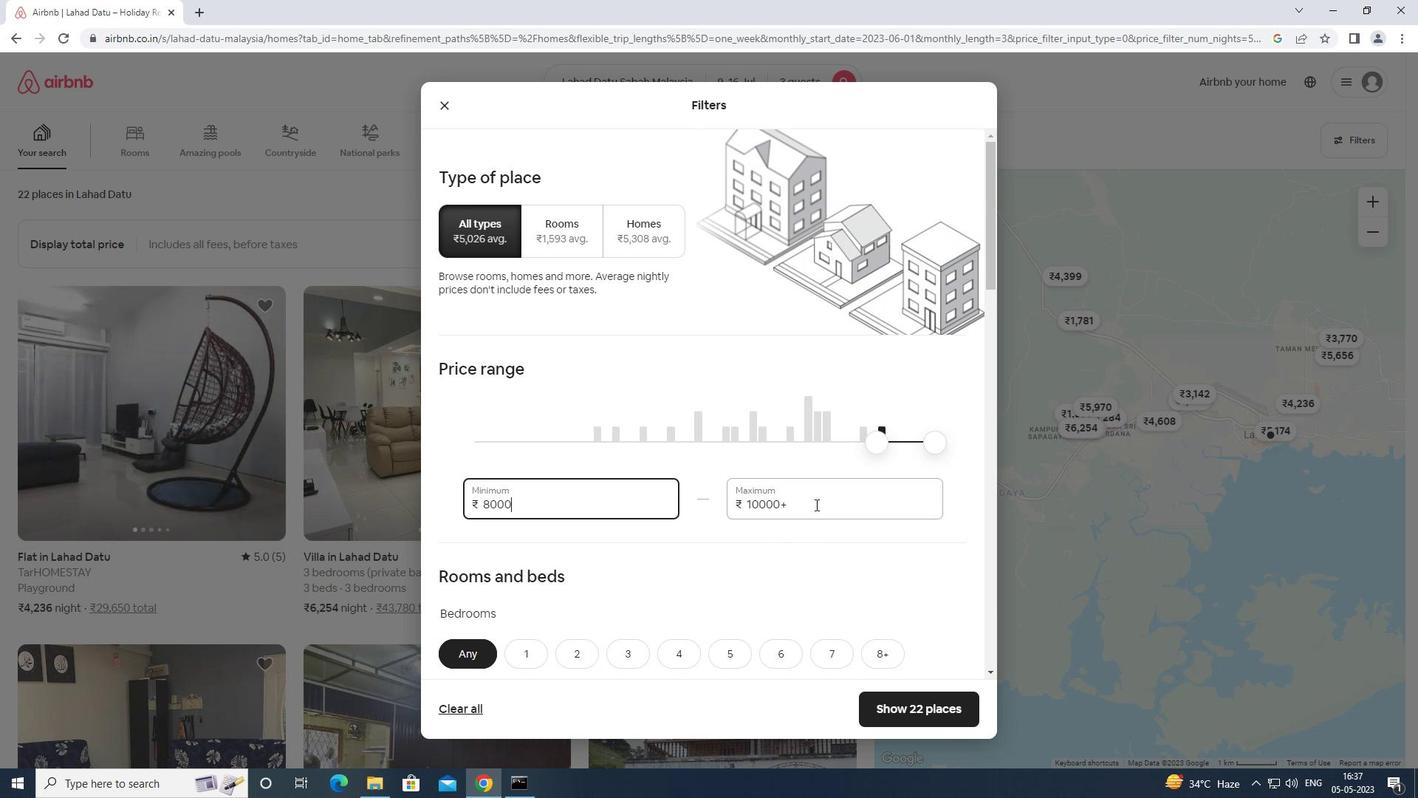
Action: Key pressed <Key.backspace><Key.backspace><Key.backspace><Key.backspace><Key.backspace><Key.backspace><Key.backspace><Key.backspace><Key.backspace><Key.backspace><Key.backspace><Key.backspace><Key.backspace><Key.backspace><Key.backspace>16000
Screenshot: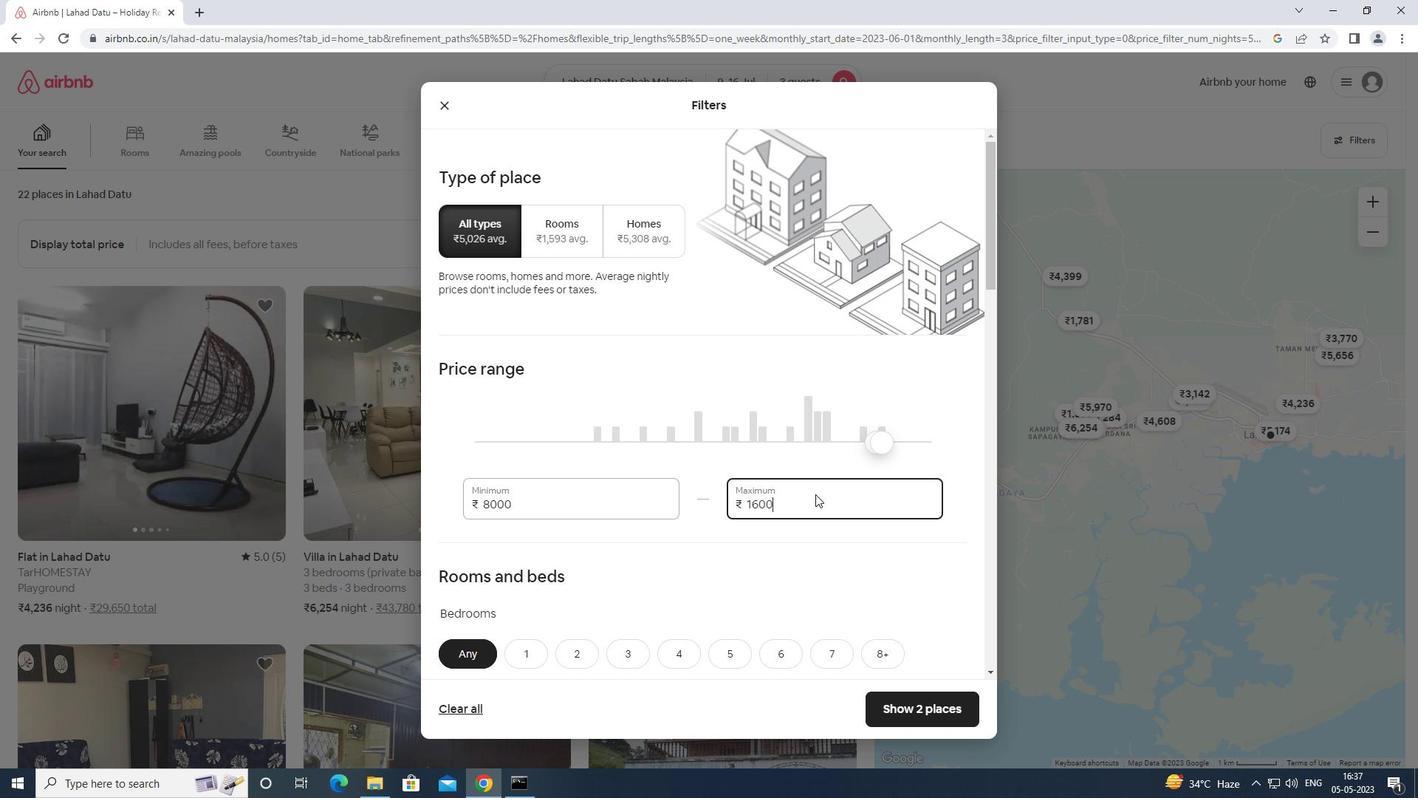
Action: Mouse moved to (786, 523)
Screenshot: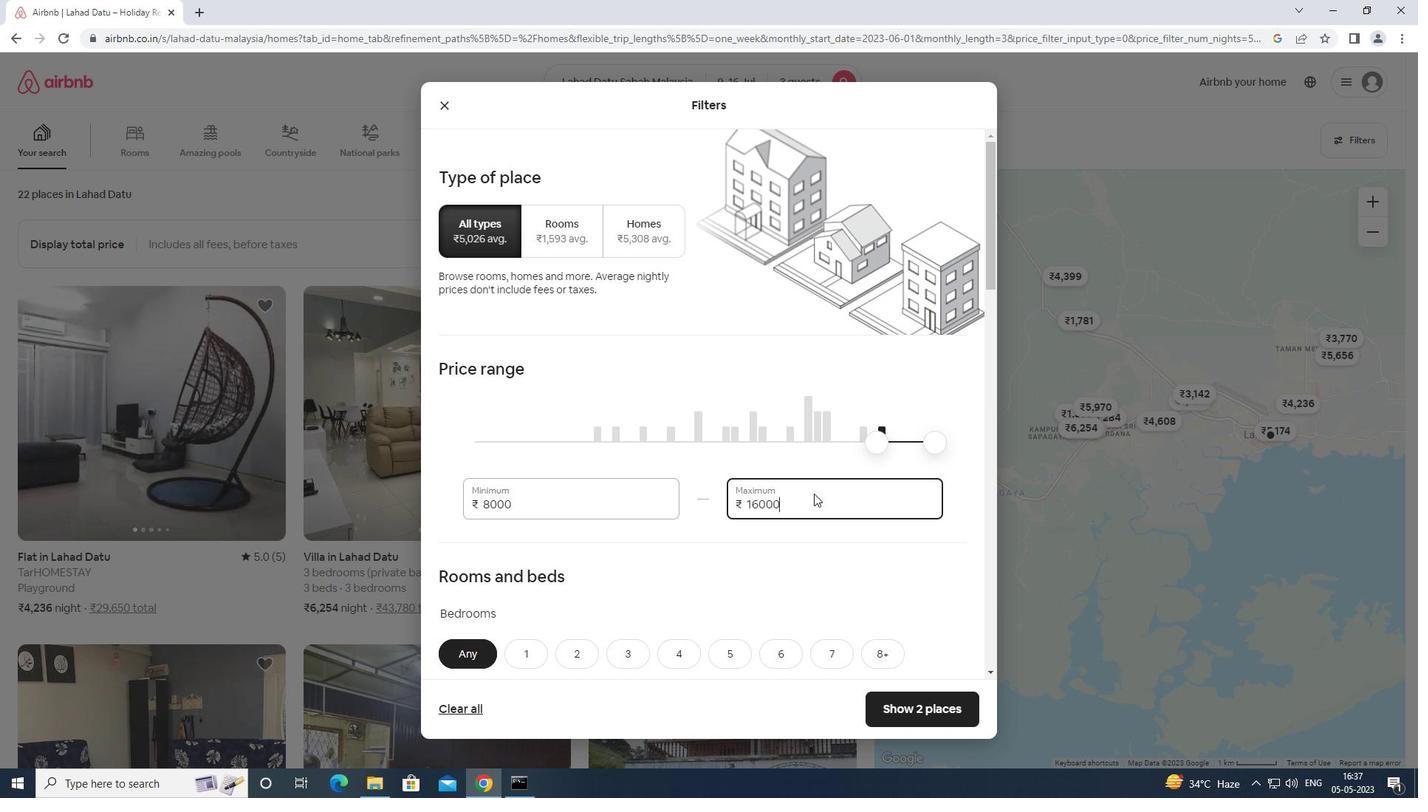 
Action: Mouse scrolled (786, 523) with delta (0, 0)
Screenshot: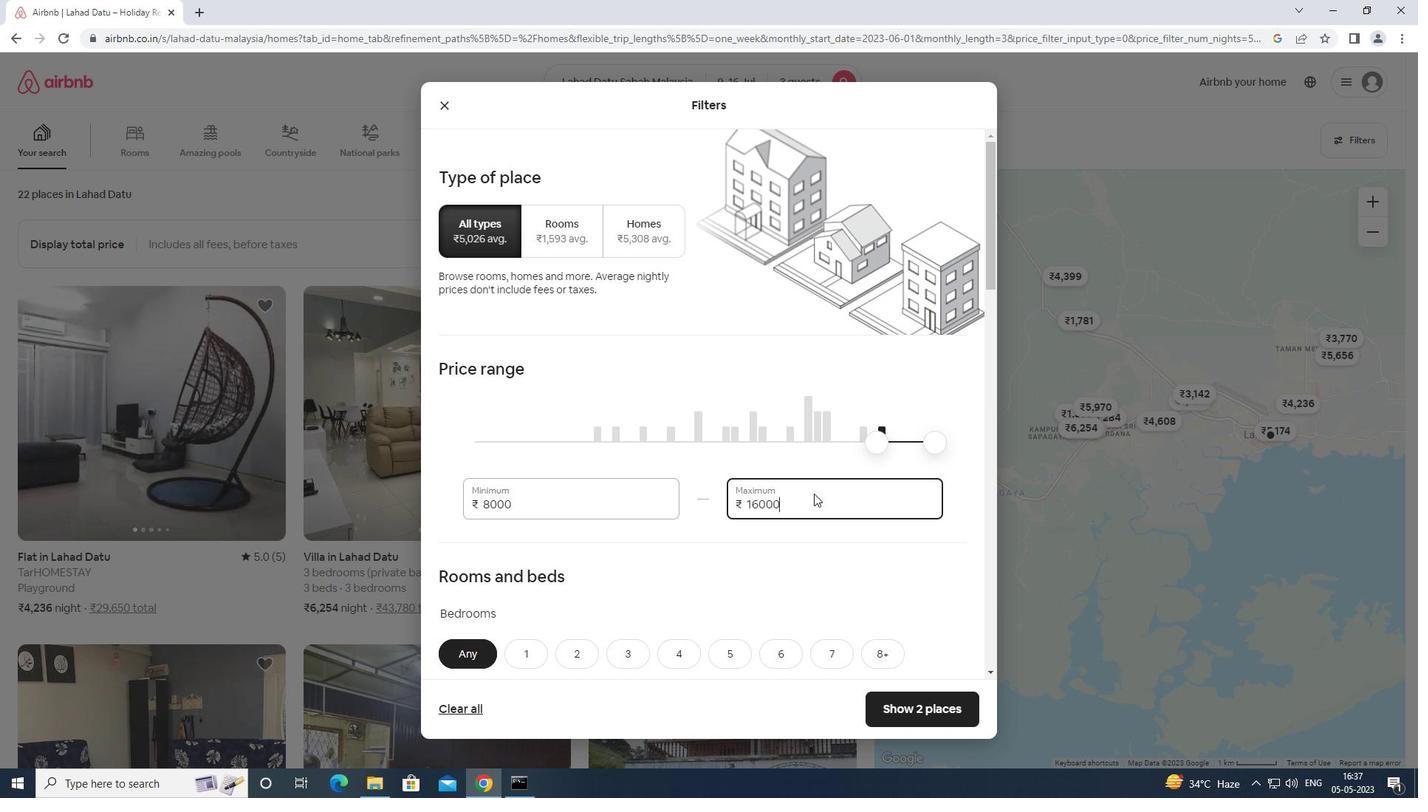
Action: Mouse moved to (781, 534)
Screenshot: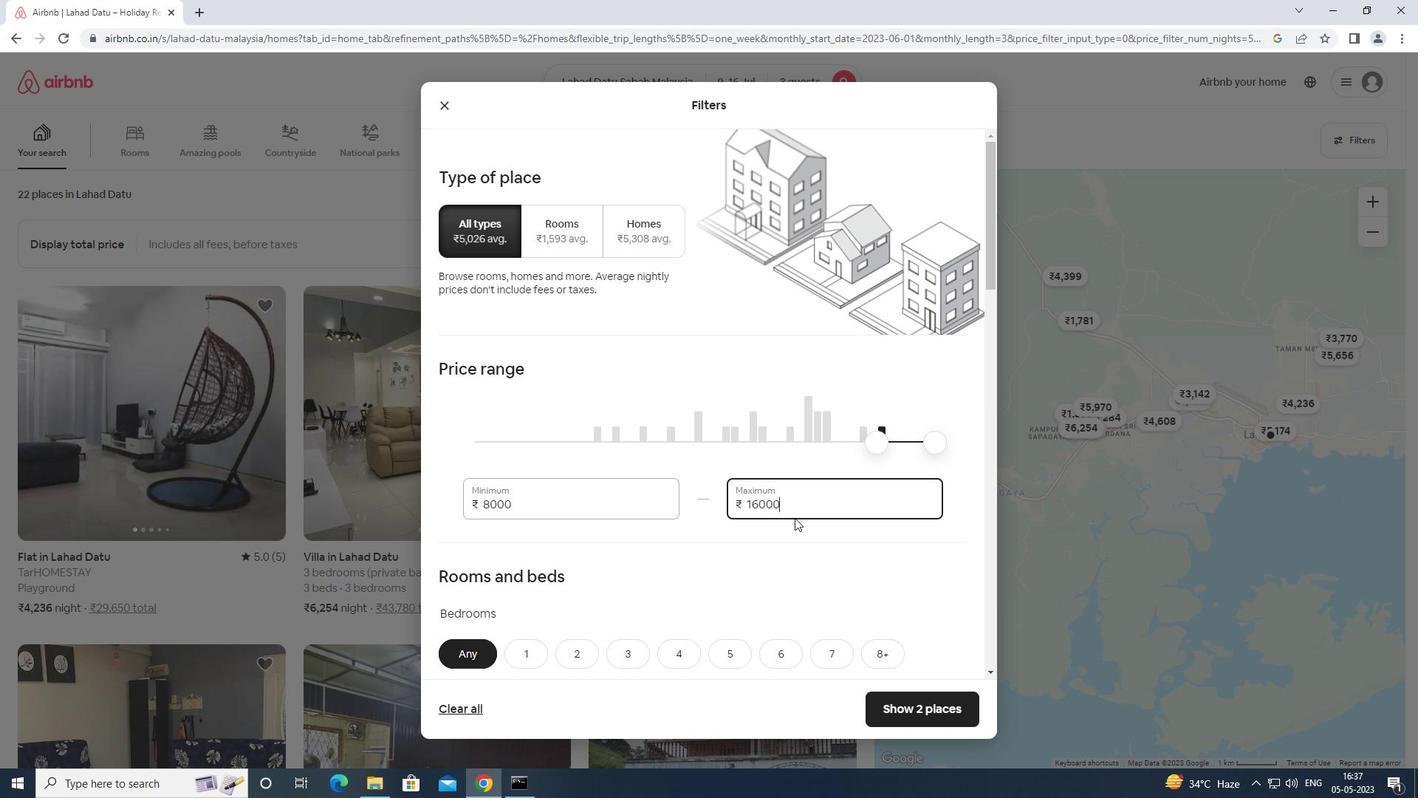 
Action: Mouse scrolled (781, 533) with delta (0, 0)
Screenshot: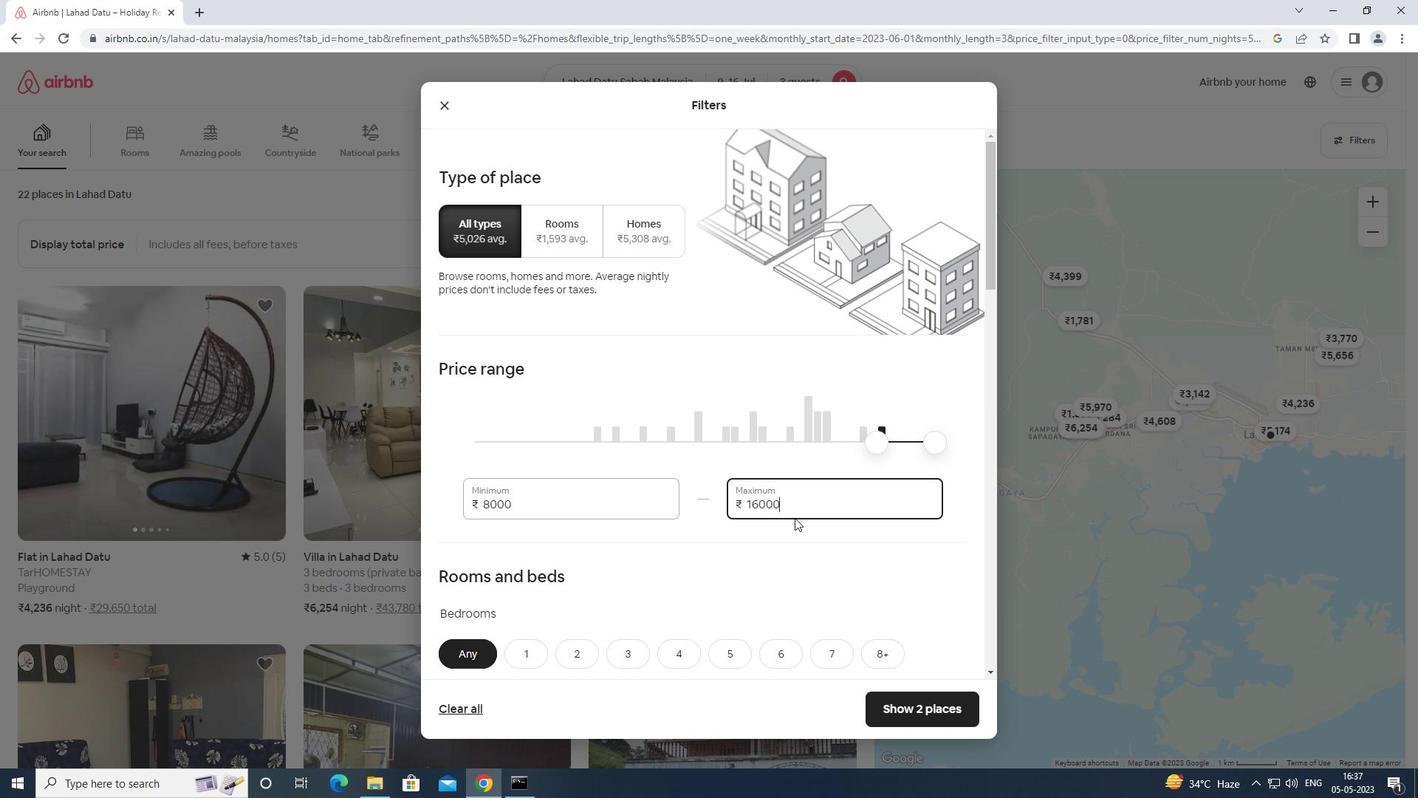 
Action: Mouse moved to (781, 534)
Screenshot: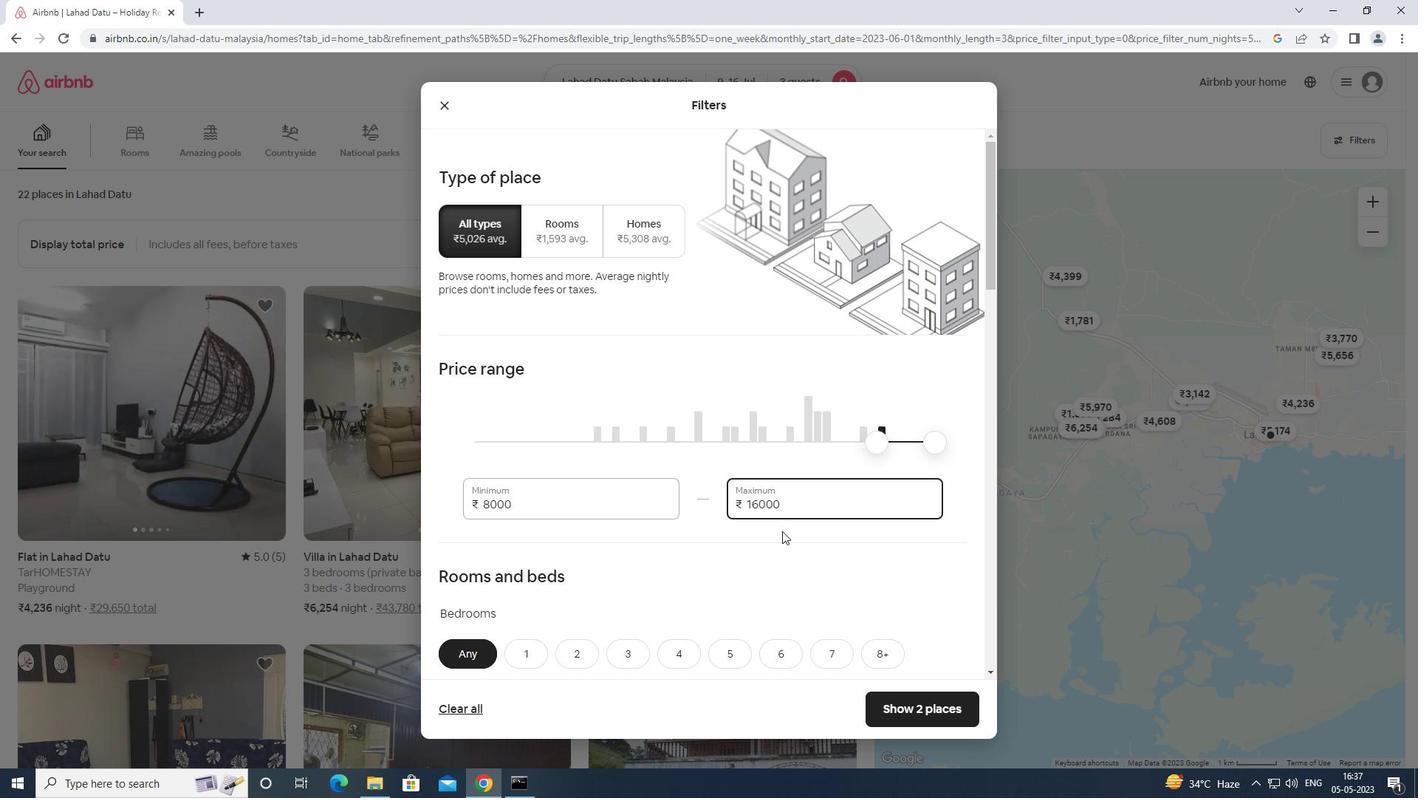 
Action: Mouse scrolled (781, 534) with delta (0, 0)
Screenshot: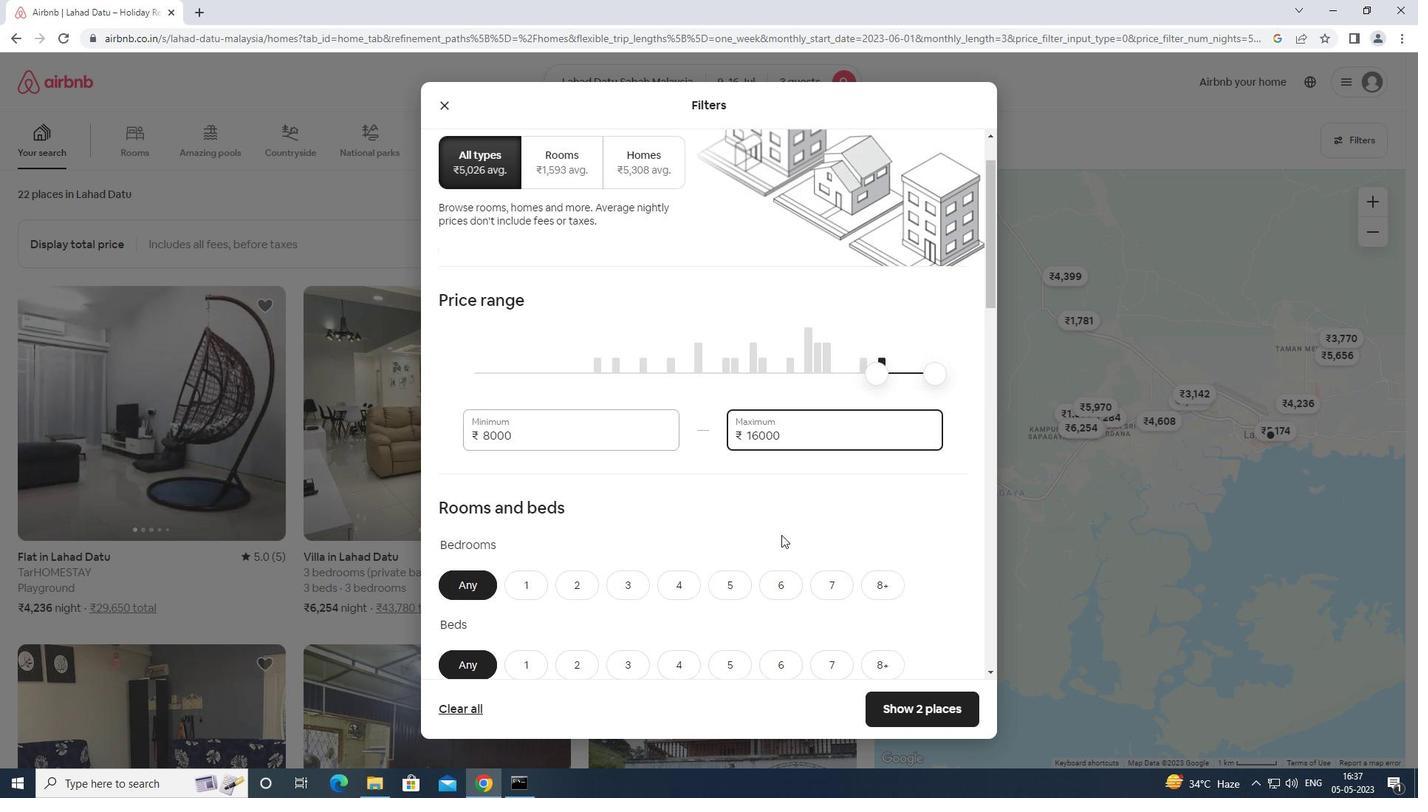 
Action: Mouse moved to (580, 438)
Screenshot: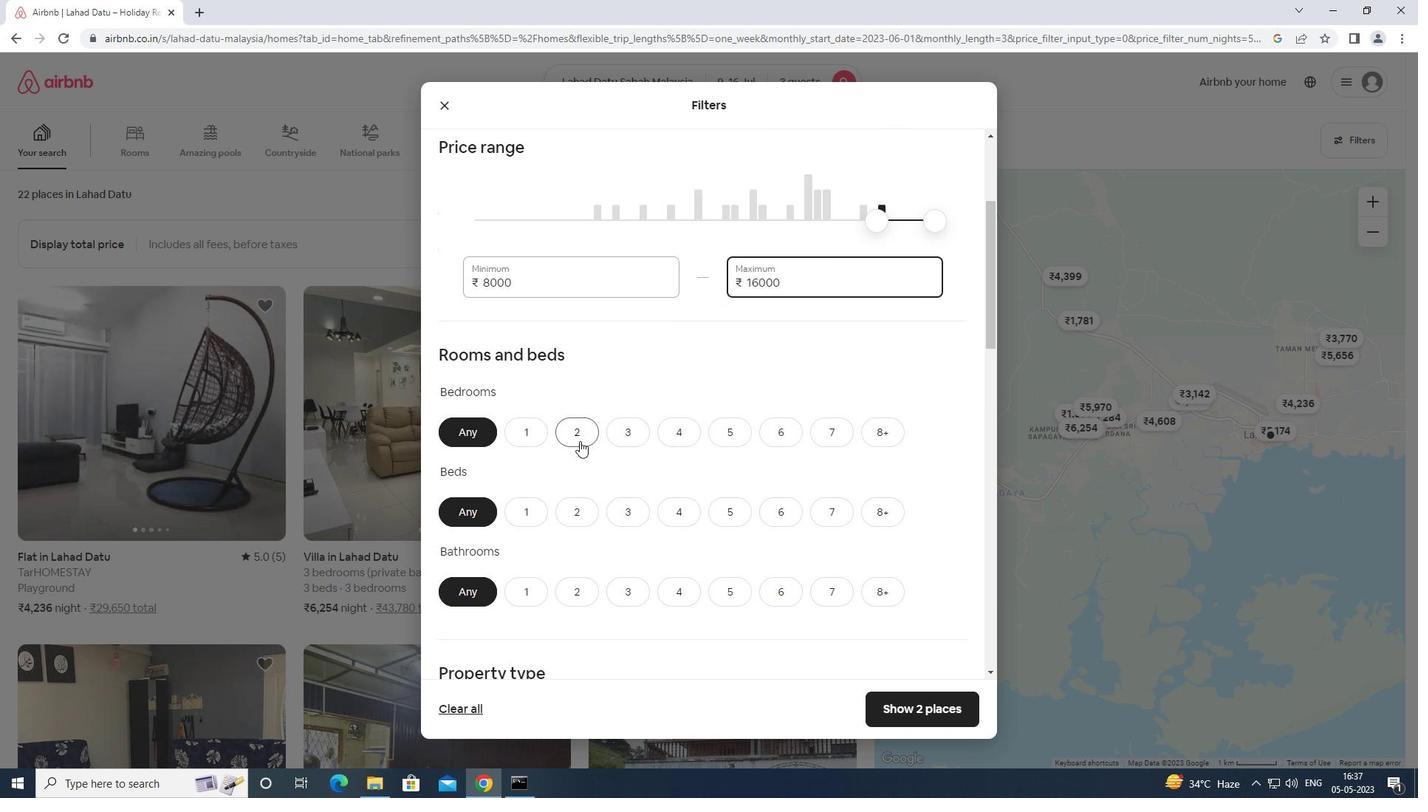 
Action: Mouse pressed left at (580, 438)
Screenshot: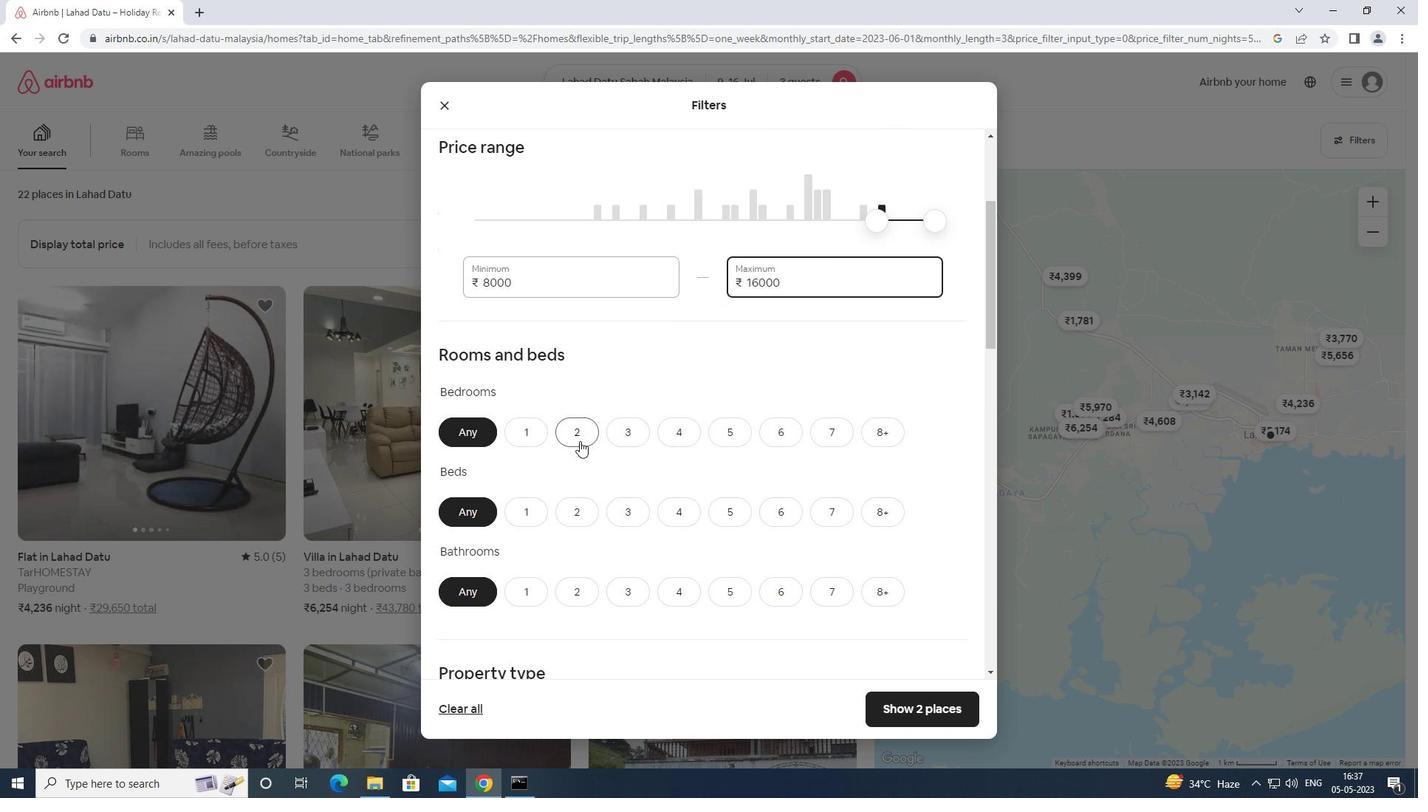 
Action: Mouse moved to (579, 504)
Screenshot: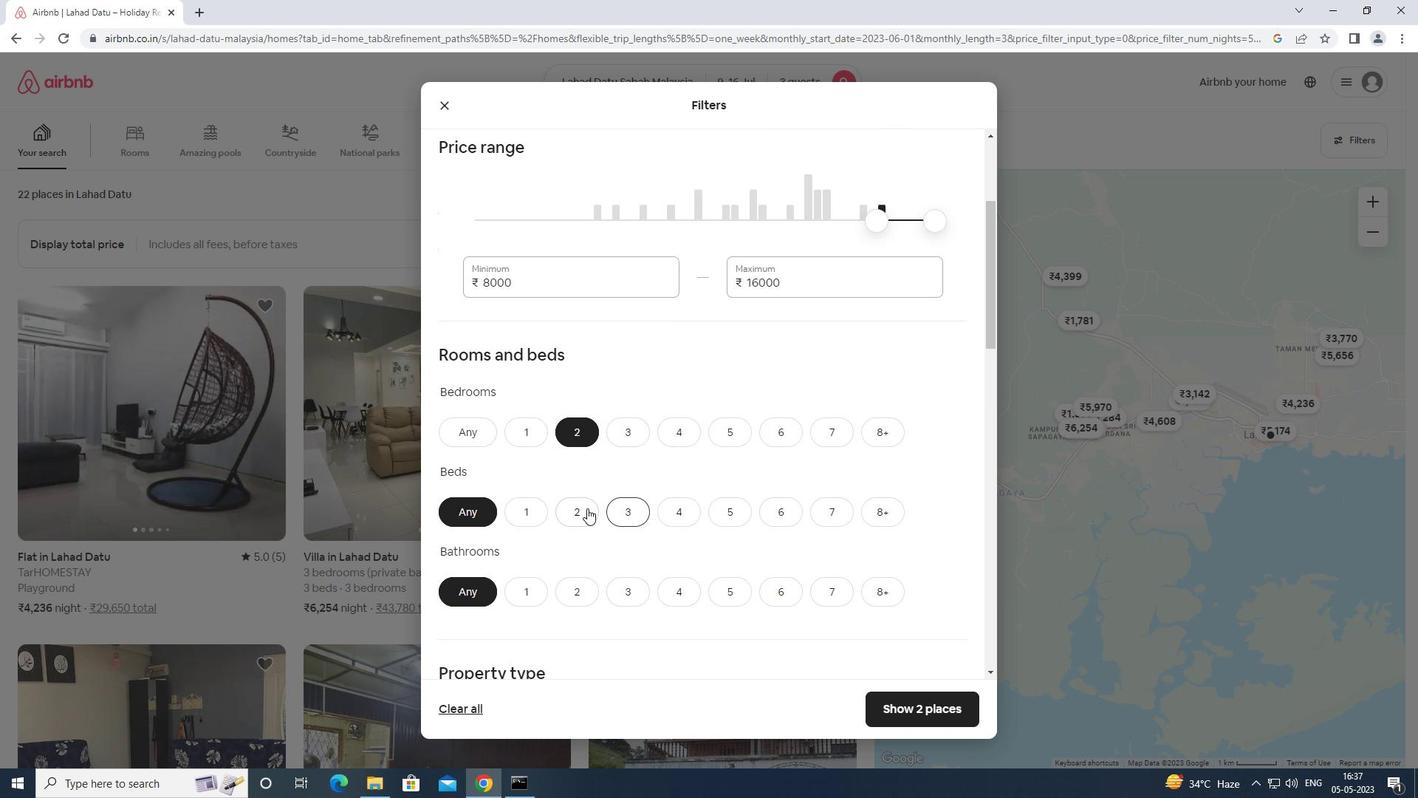 
Action: Mouse pressed left at (579, 504)
Screenshot: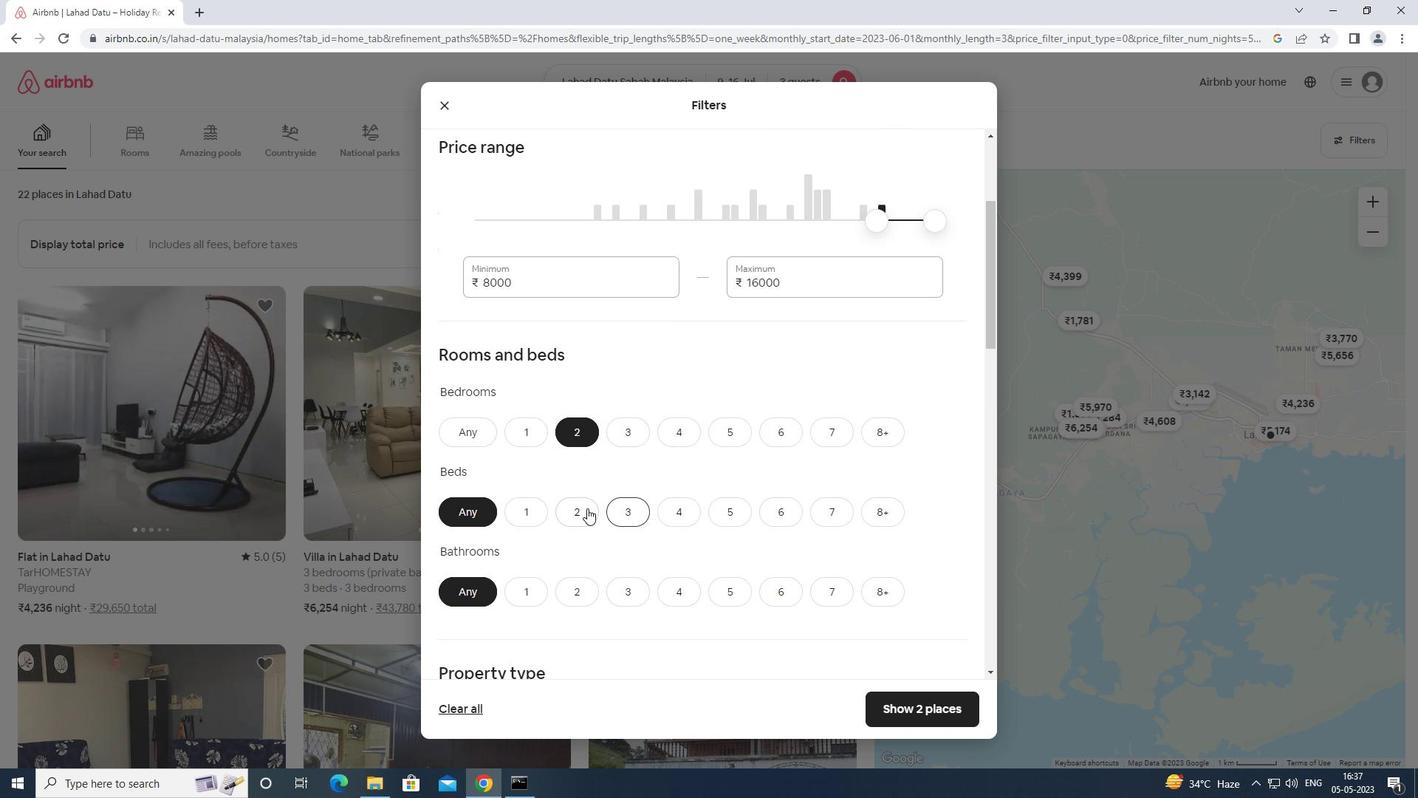 
Action: Mouse moved to (526, 584)
Screenshot: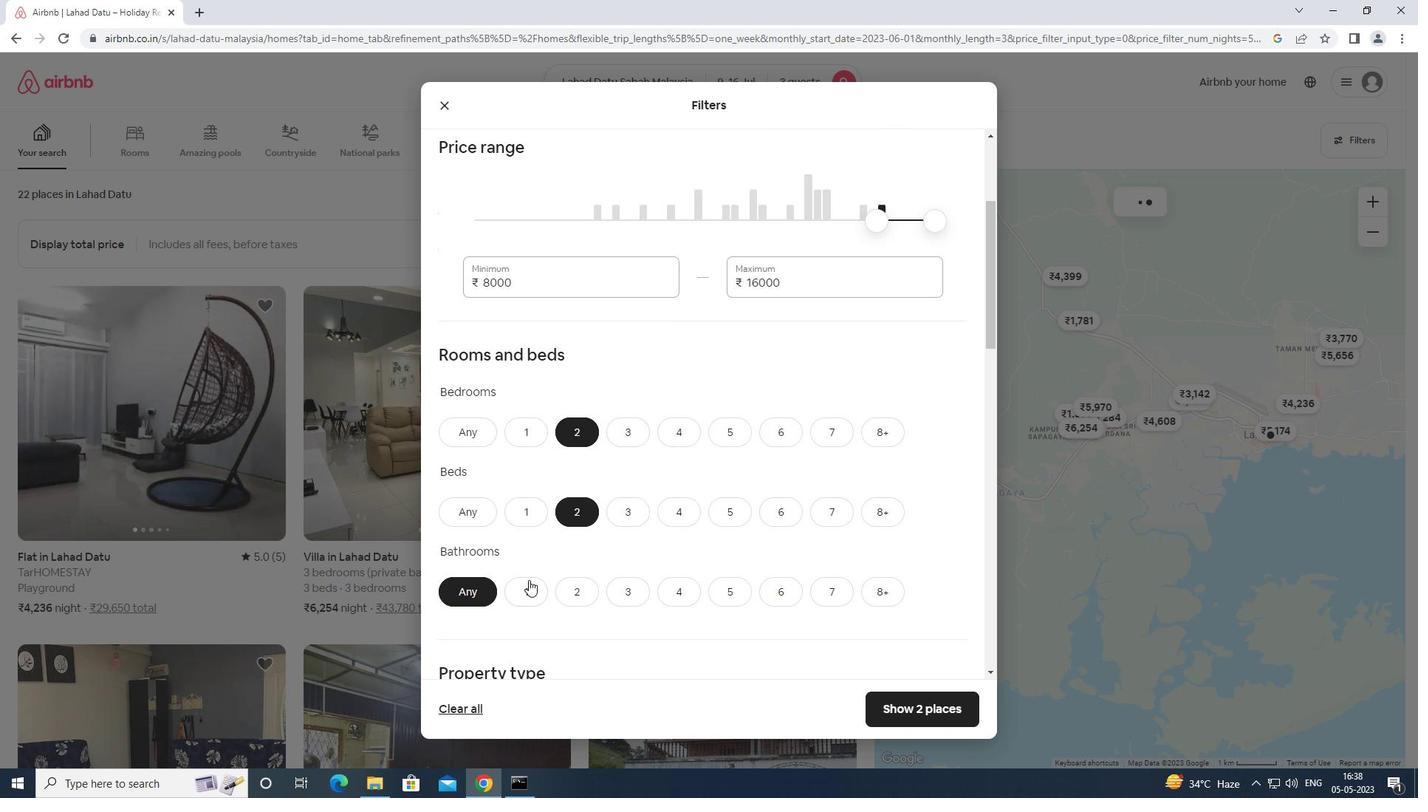 
Action: Mouse pressed left at (526, 584)
Screenshot: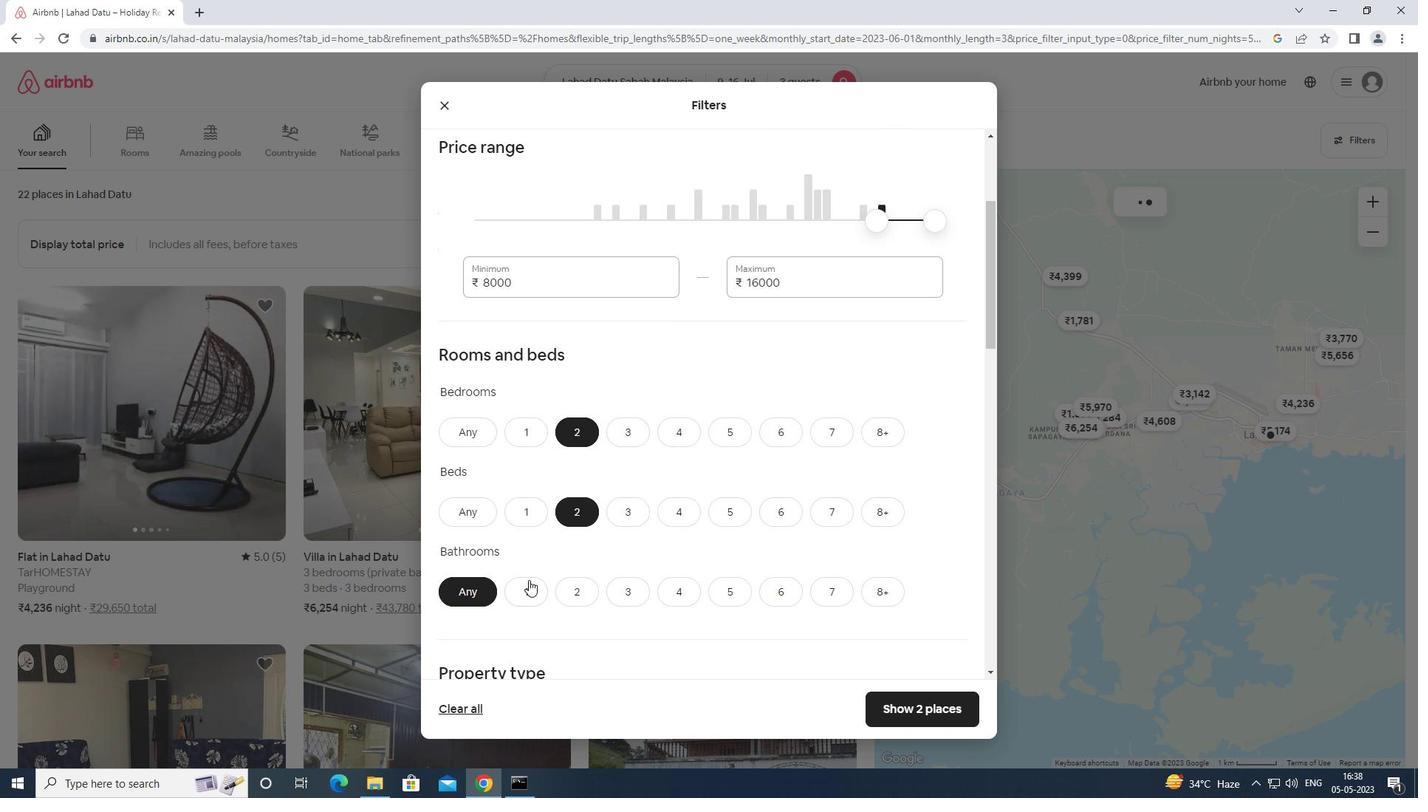 
Action: Mouse moved to (526, 590)
Screenshot: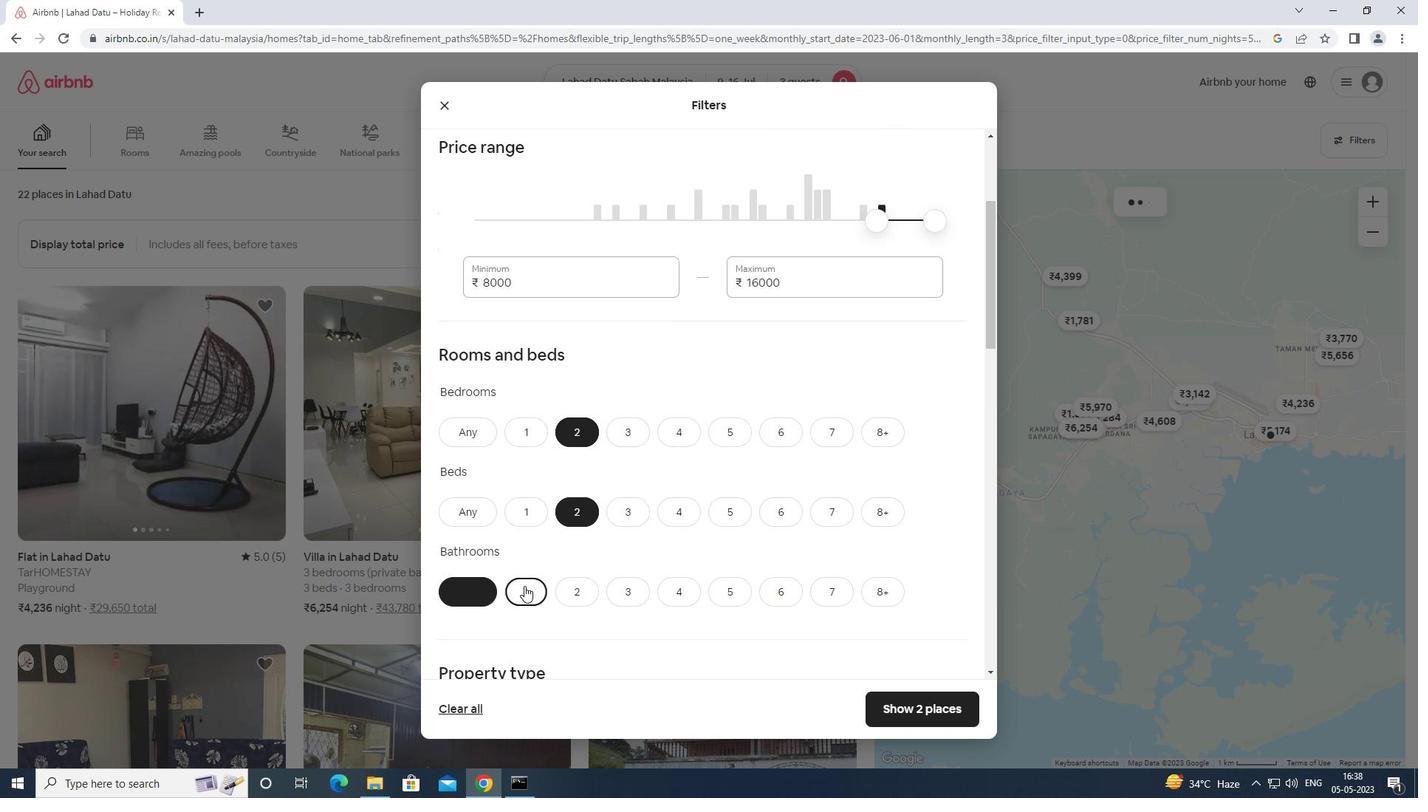 
Action: Mouse scrolled (526, 589) with delta (0, 0)
Screenshot: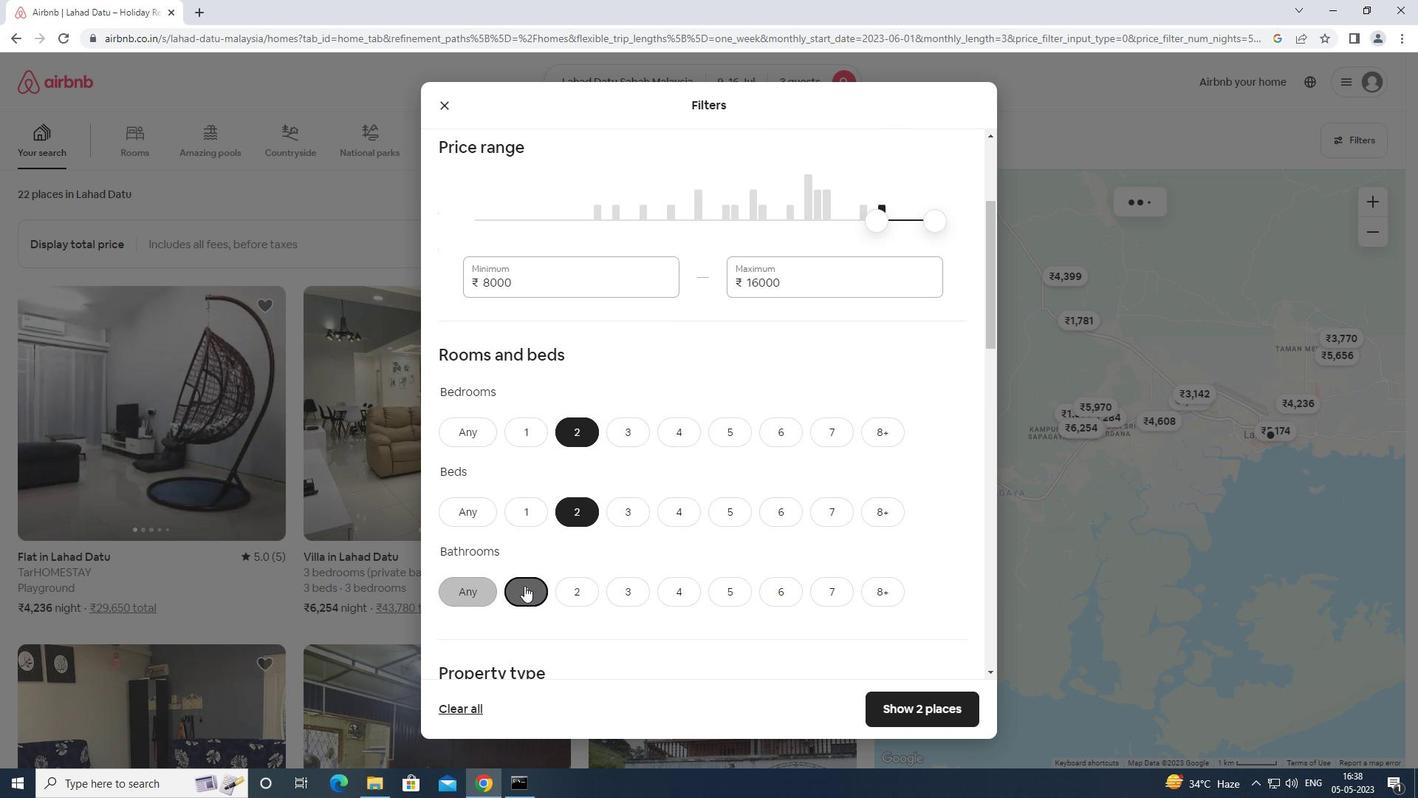 
Action: Mouse moved to (526, 590)
Screenshot: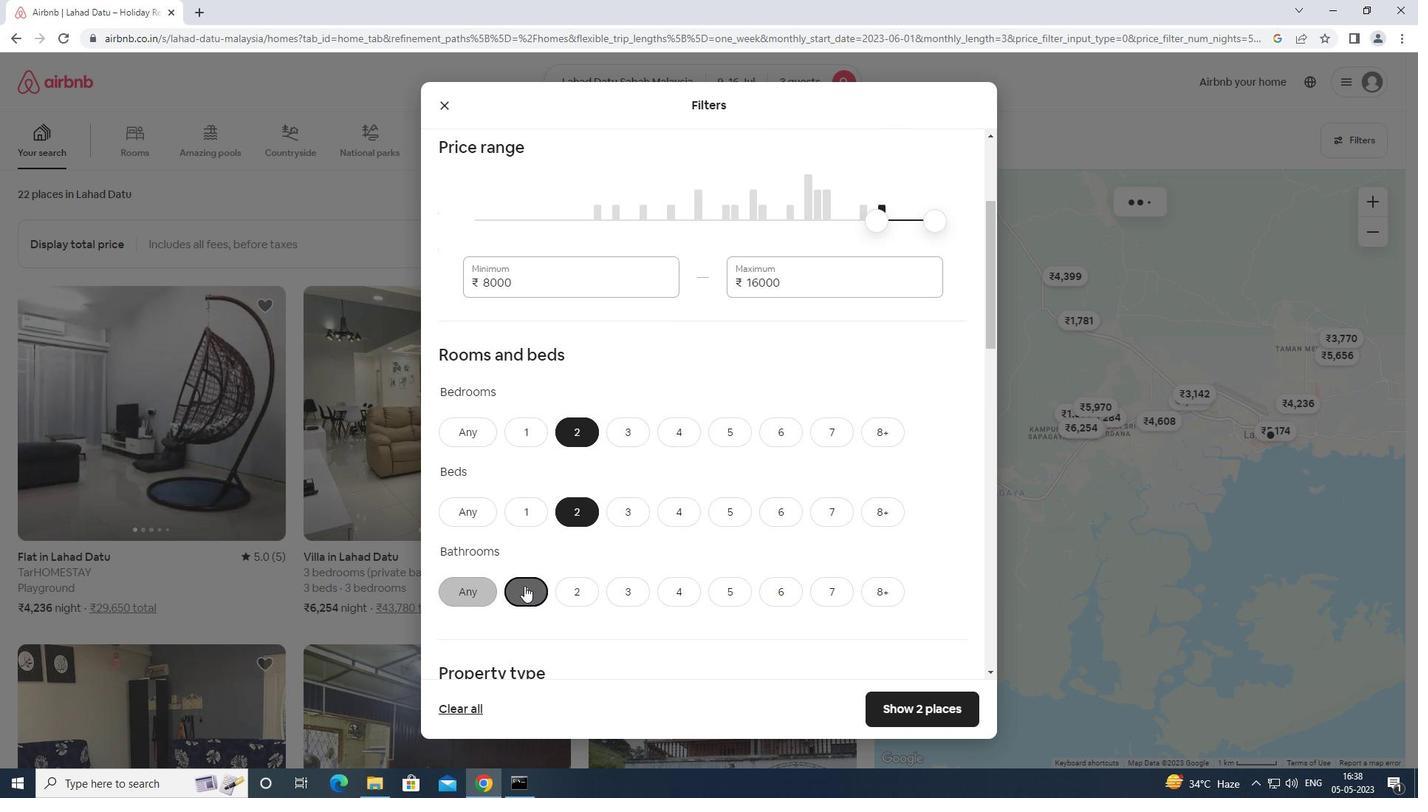
Action: Mouse scrolled (526, 589) with delta (0, 0)
Screenshot: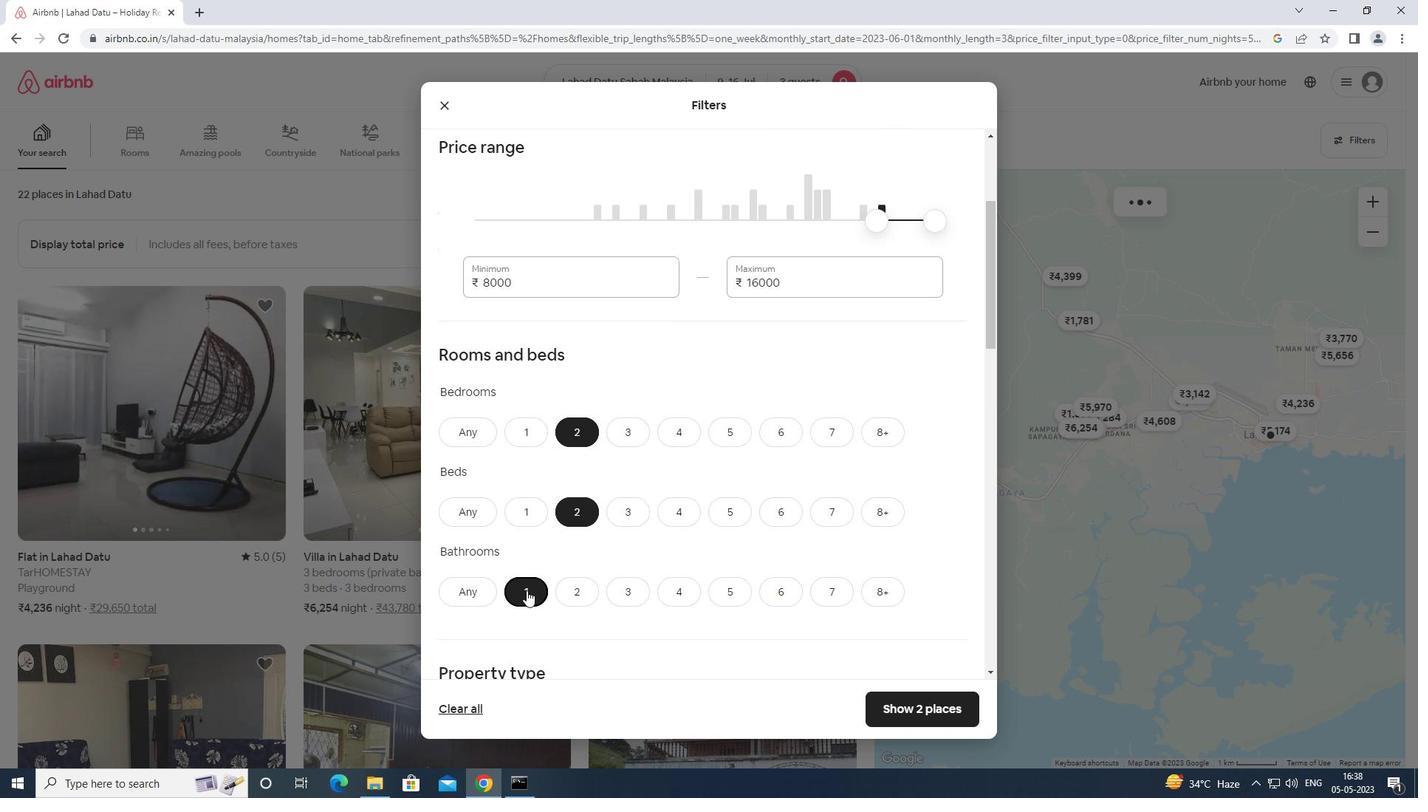 
Action: Mouse scrolled (526, 589) with delta (0, 0)
Screenshot: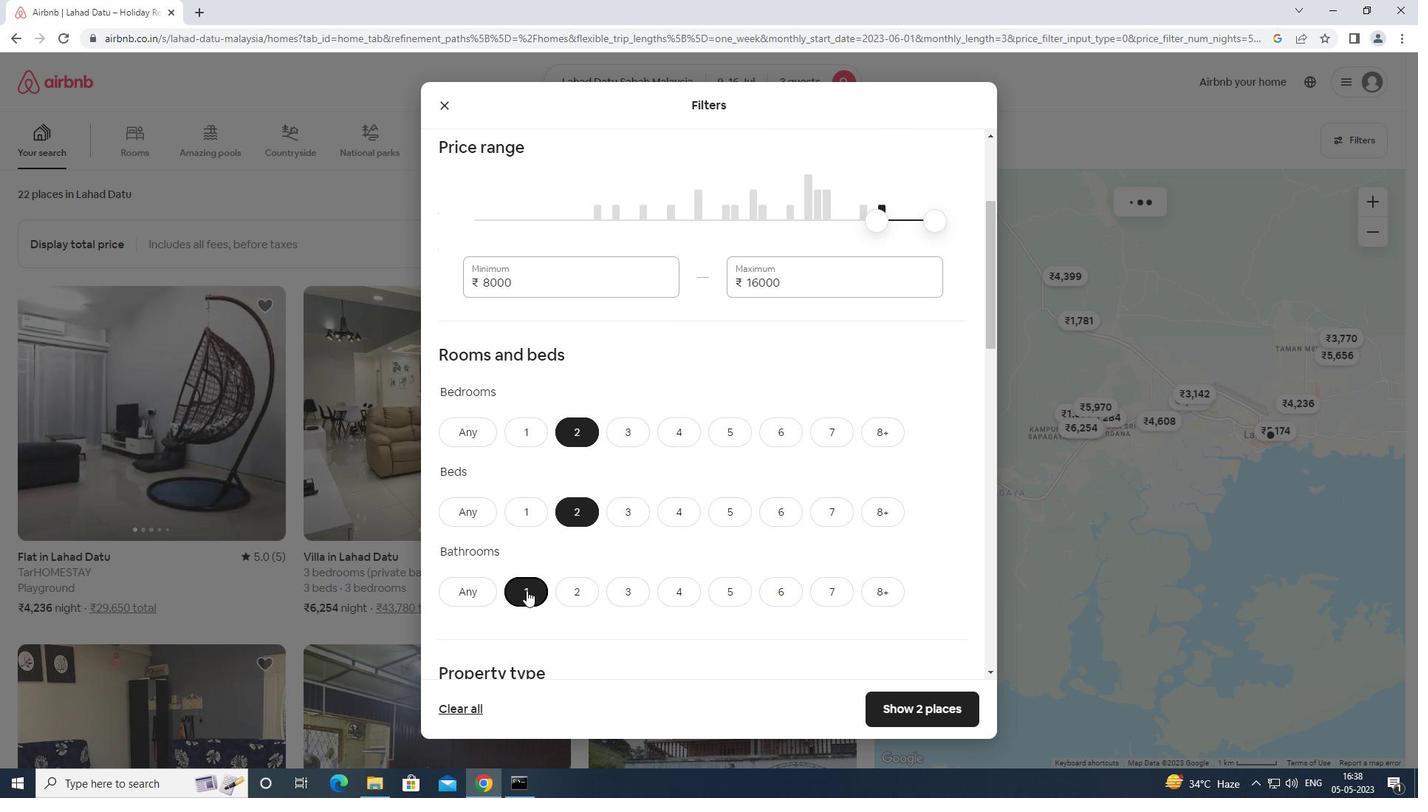 
Action: Mouse scrolled (526, 589) with delta (0, 0)
Screenshot: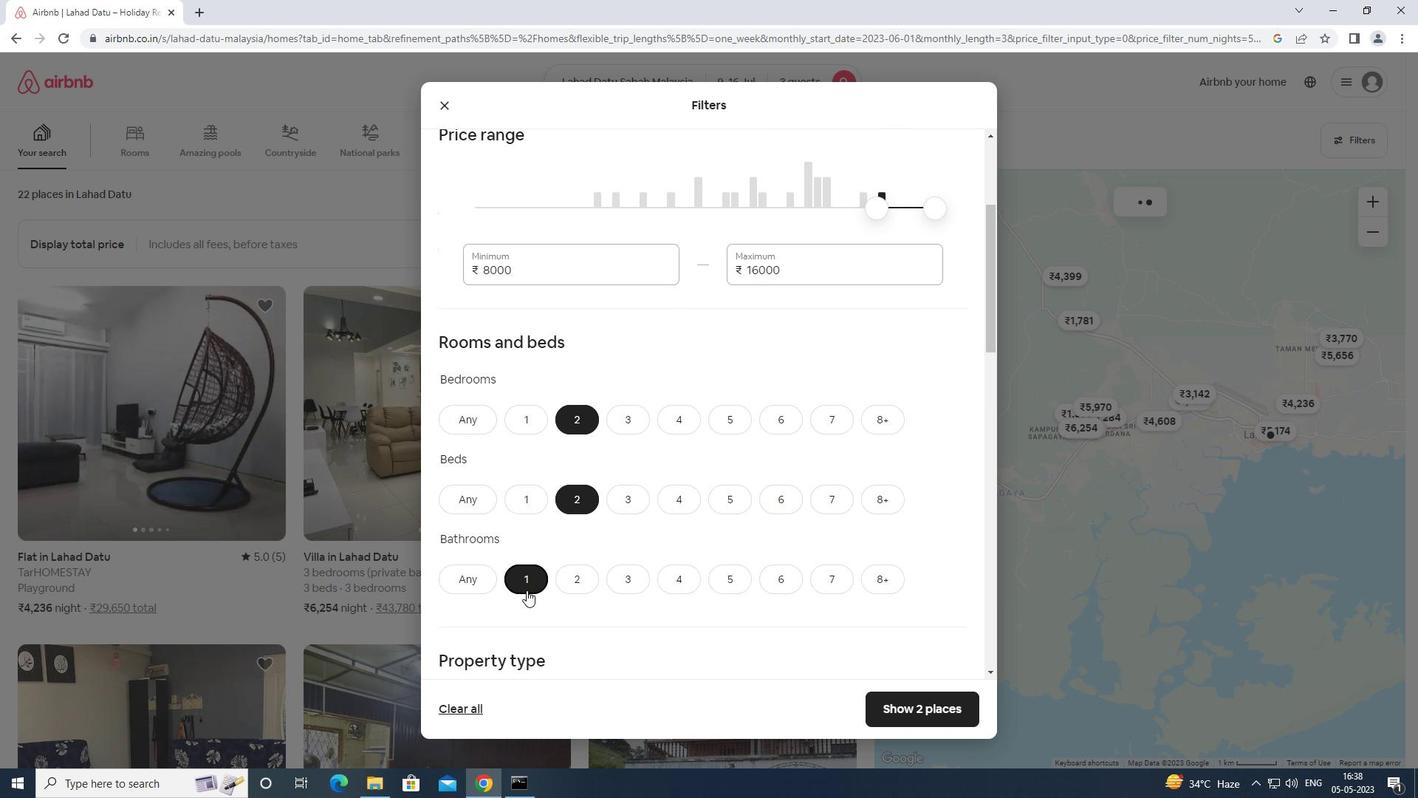 
Action: Mouse moved to (492, 459)
Screenshot: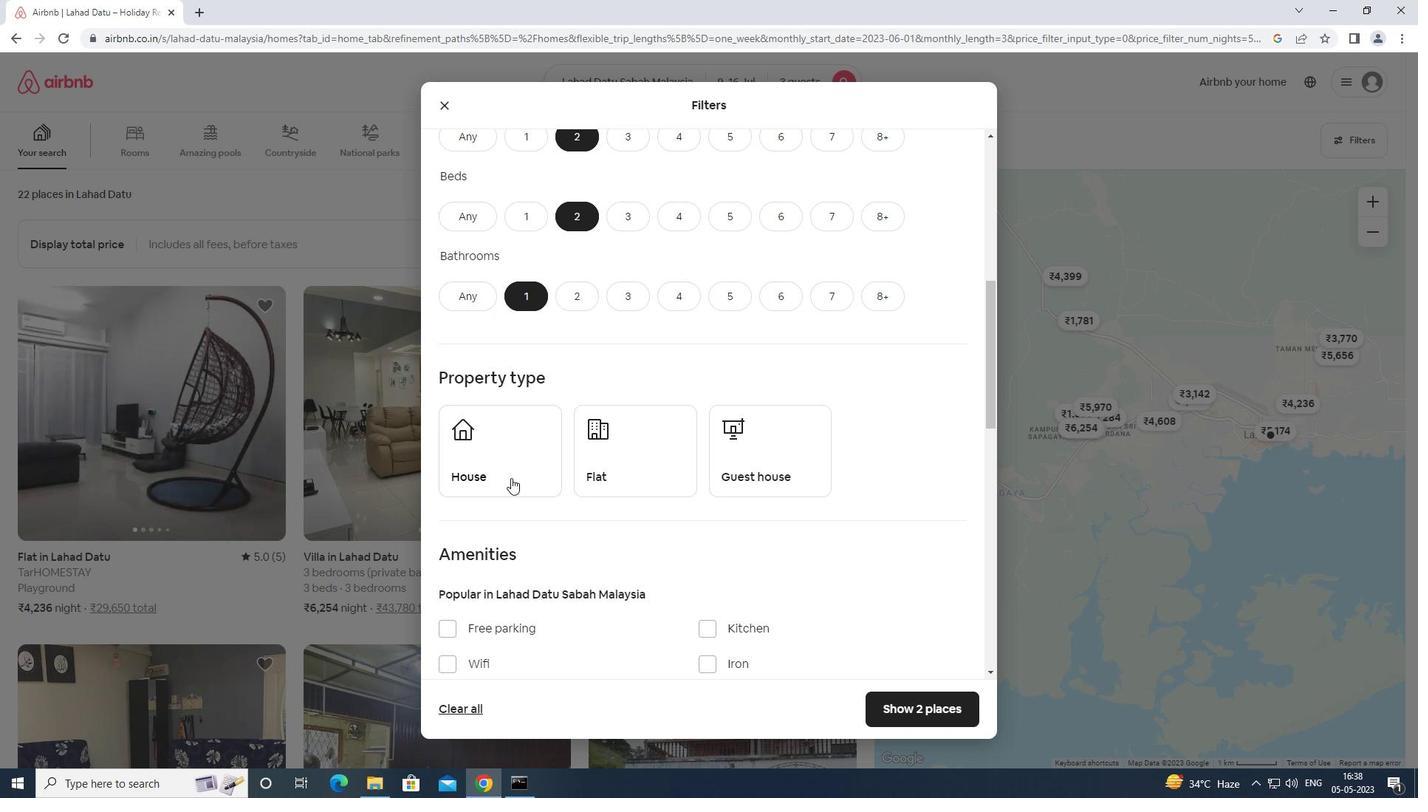 
Action: Mouse pressed left at (492, 459)
Screenshot: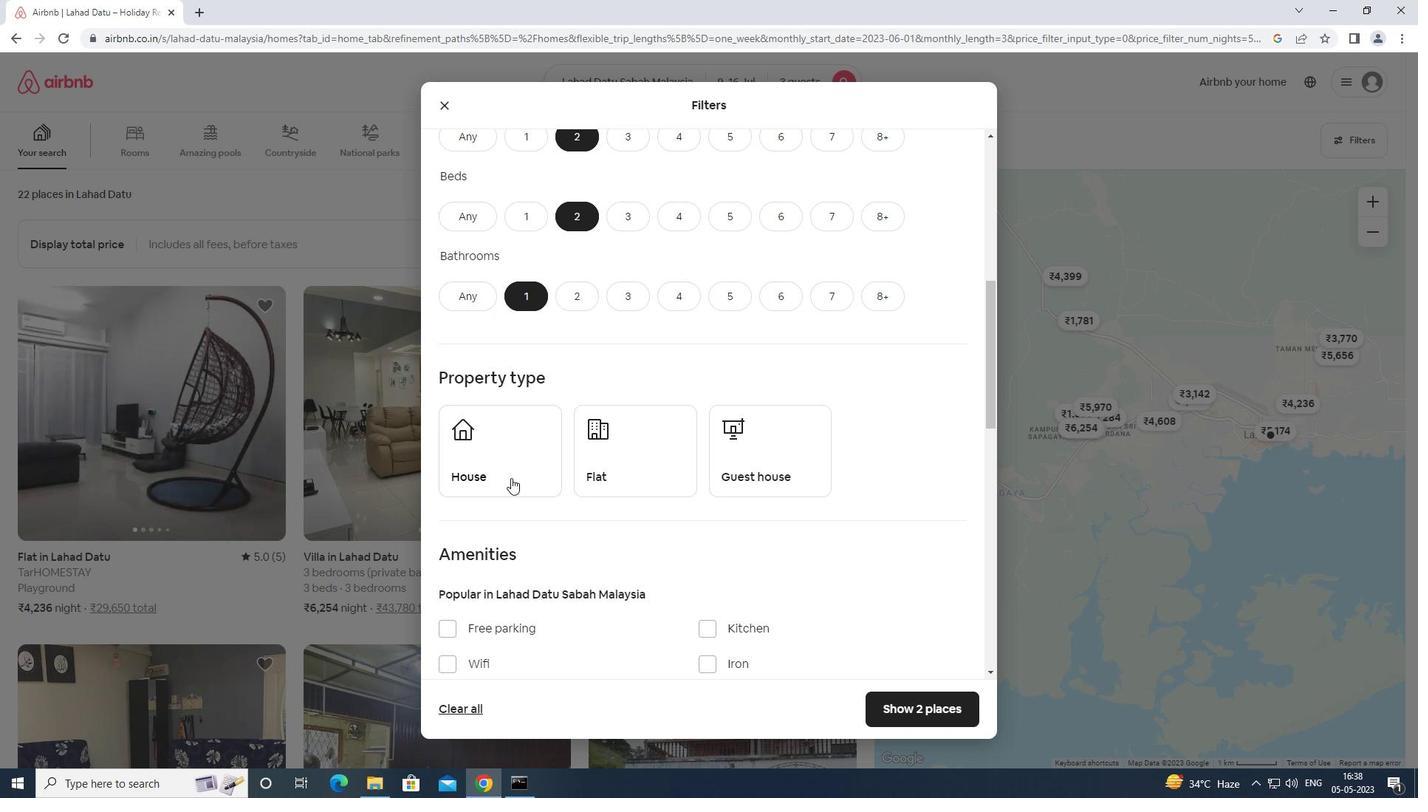 
Action: Mouse moved to (631, 463)
Screenshot: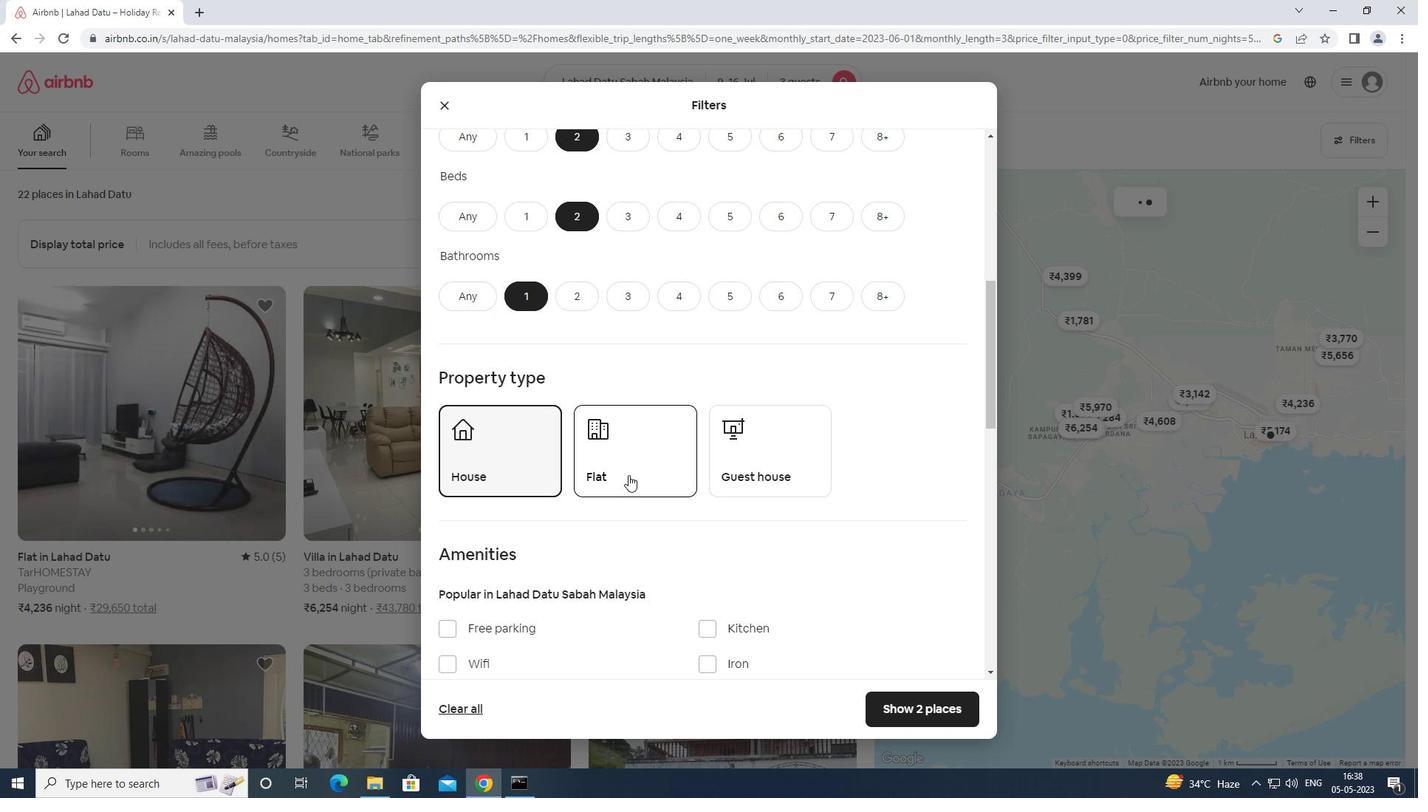 
Action: Mouse pressed left at (631, 463)
Screenshot: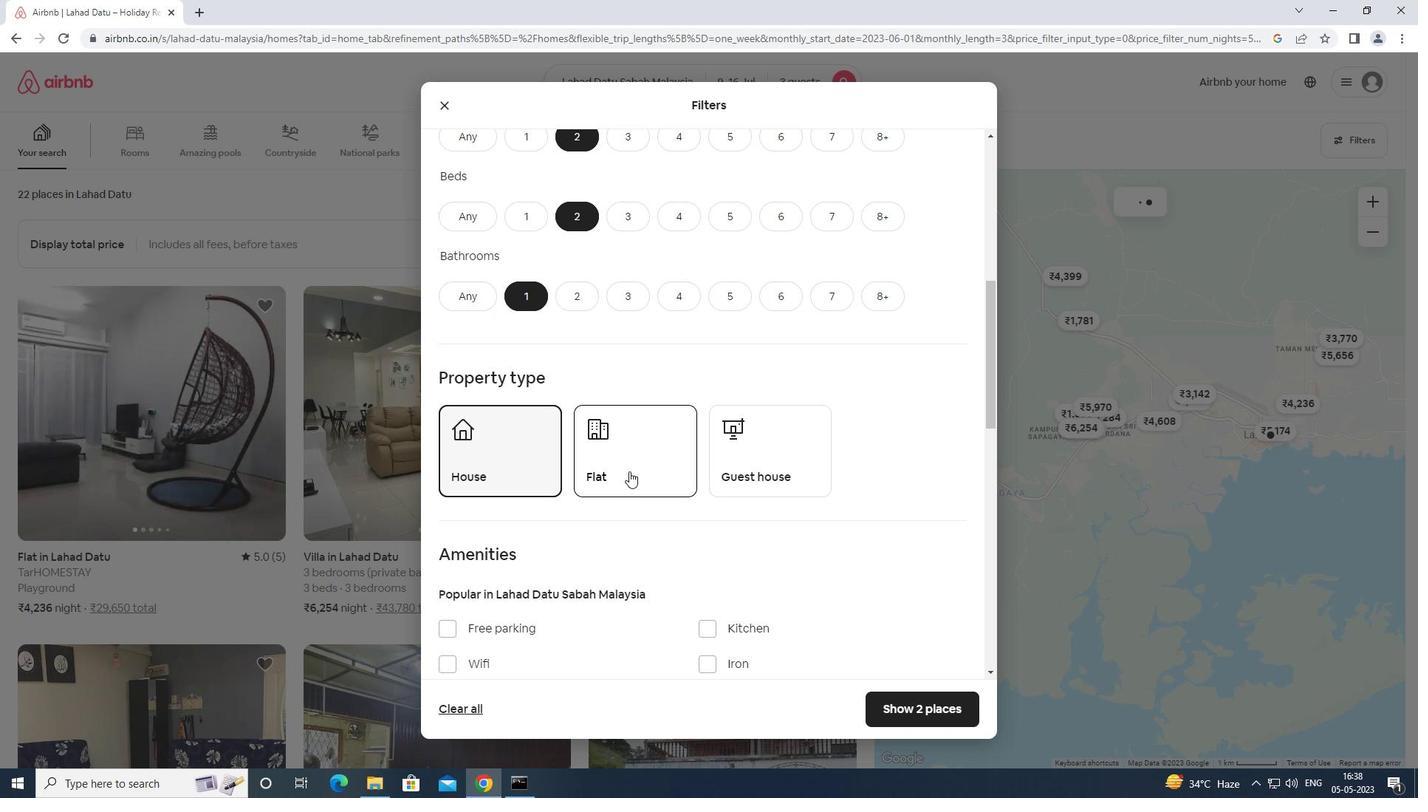 
Action: Mouse moved to (750, 443)
Screenshot: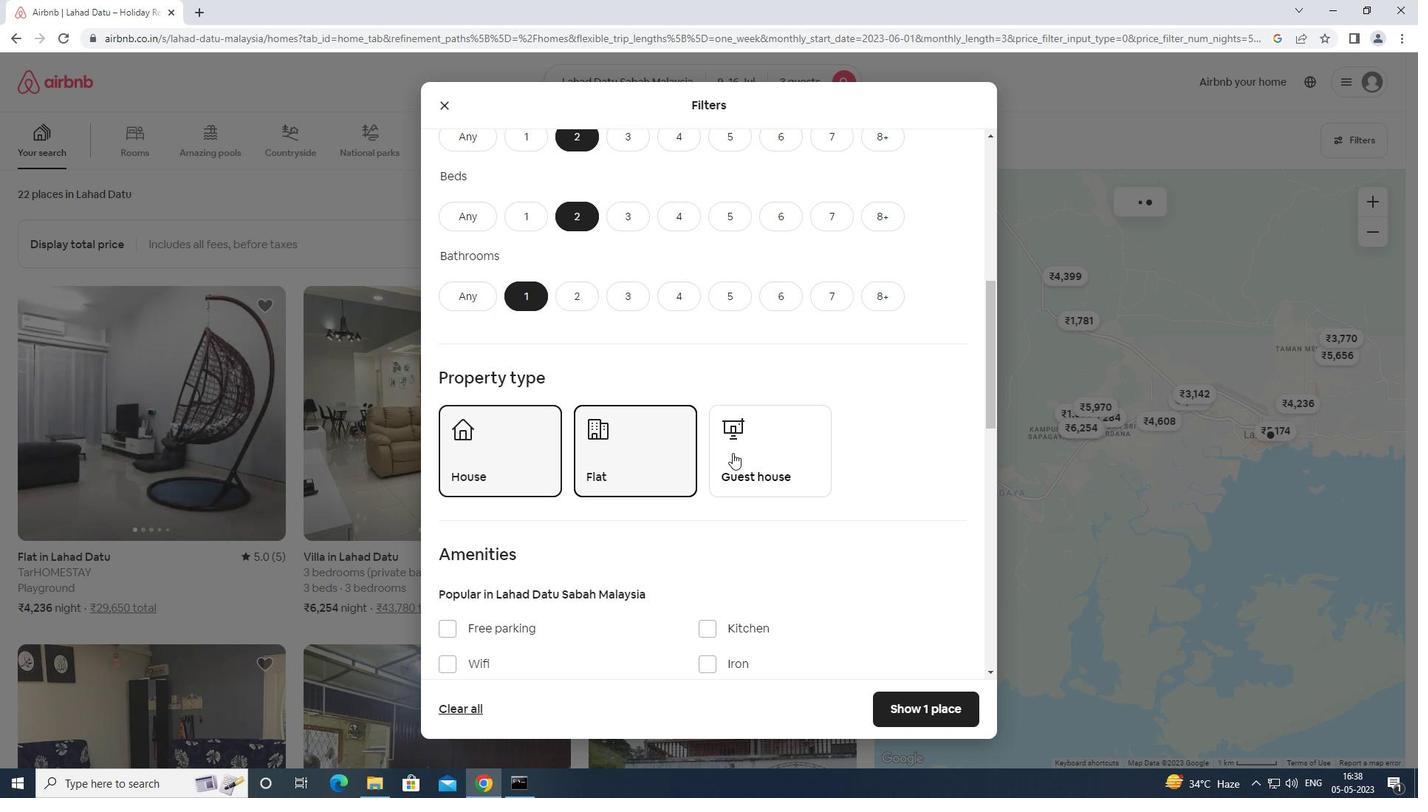 
Action: Mouse pressed left at (750, 443)
Screenshot: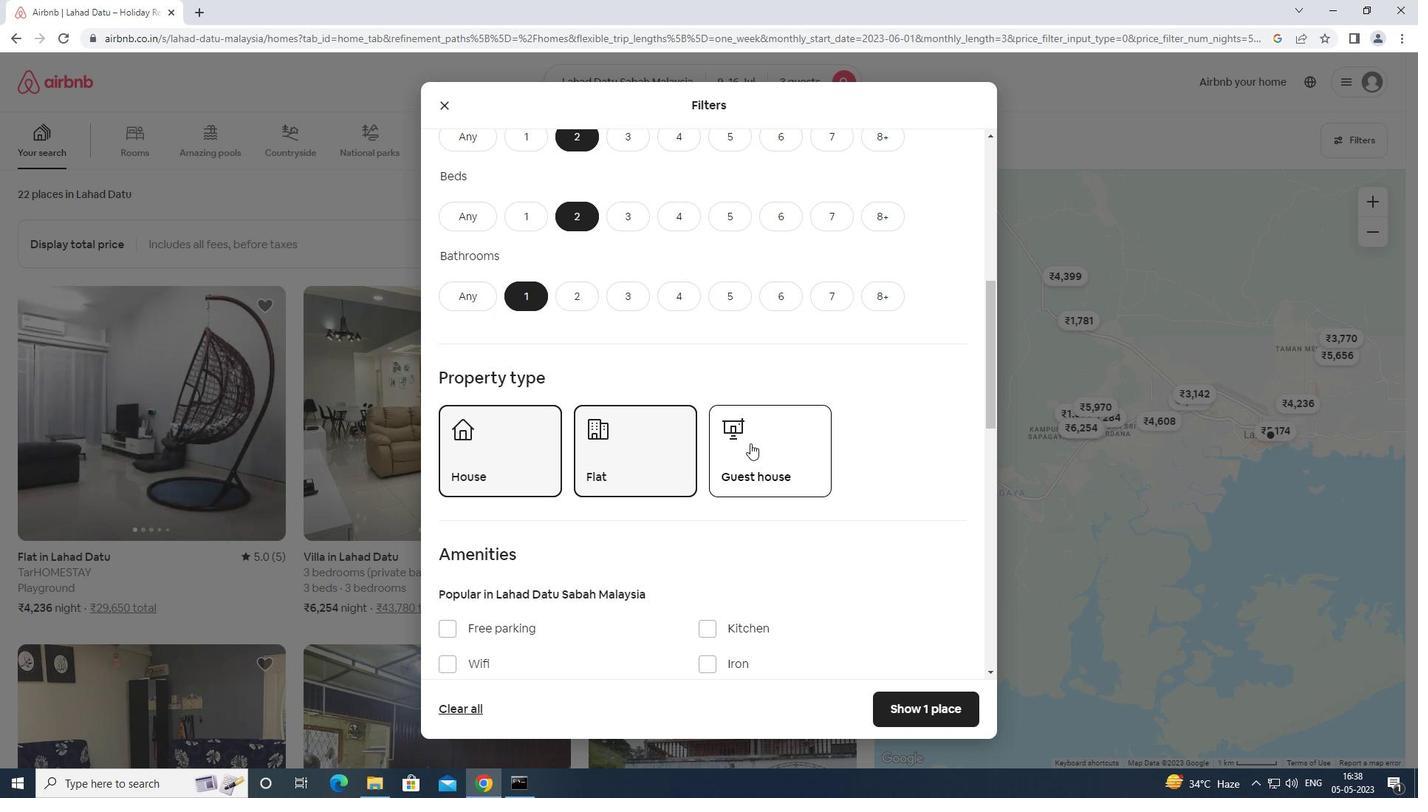 
Action: Mouse moved to (751, 442)
Screenshot: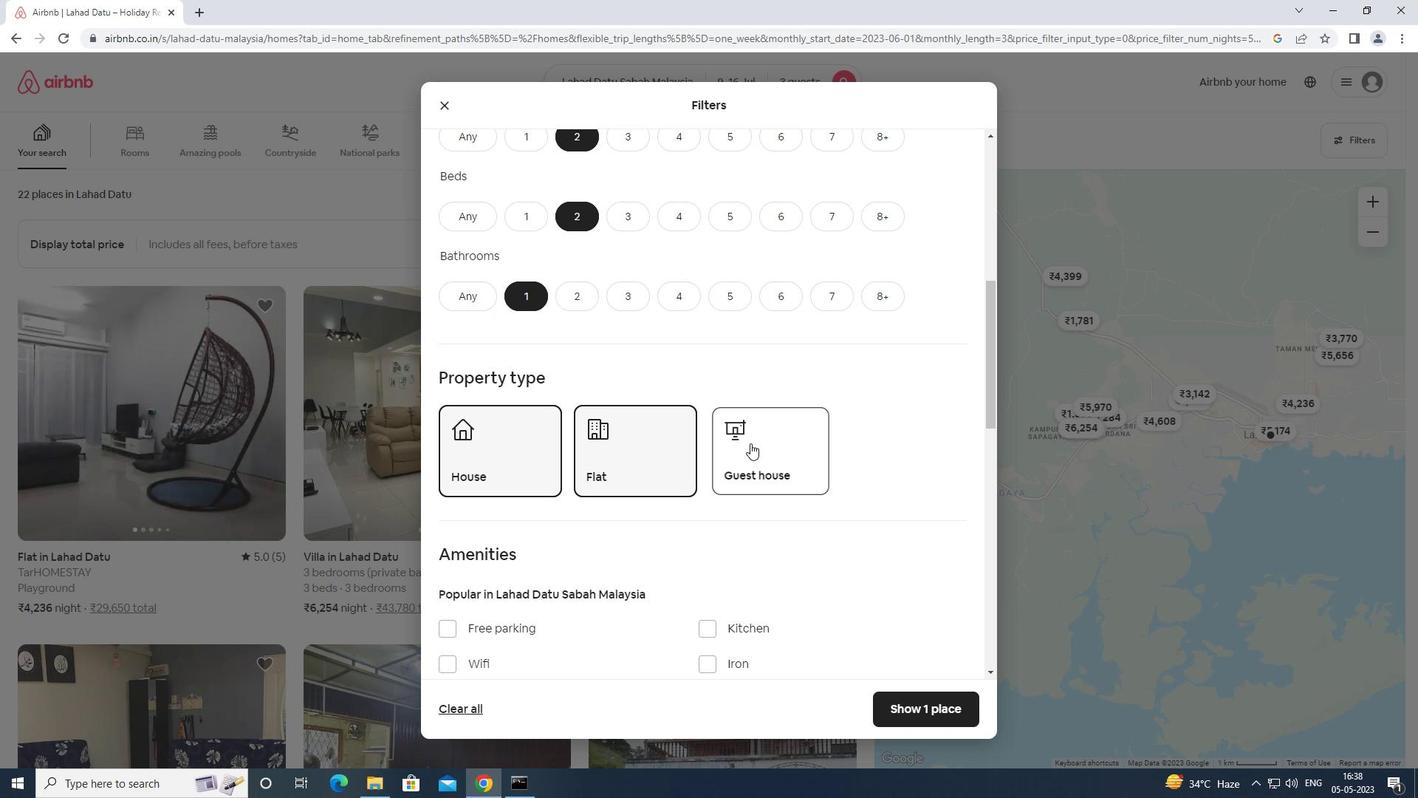 
Action: Mouse scrolled (751, 441) with delta (0, 0)
Screenshot: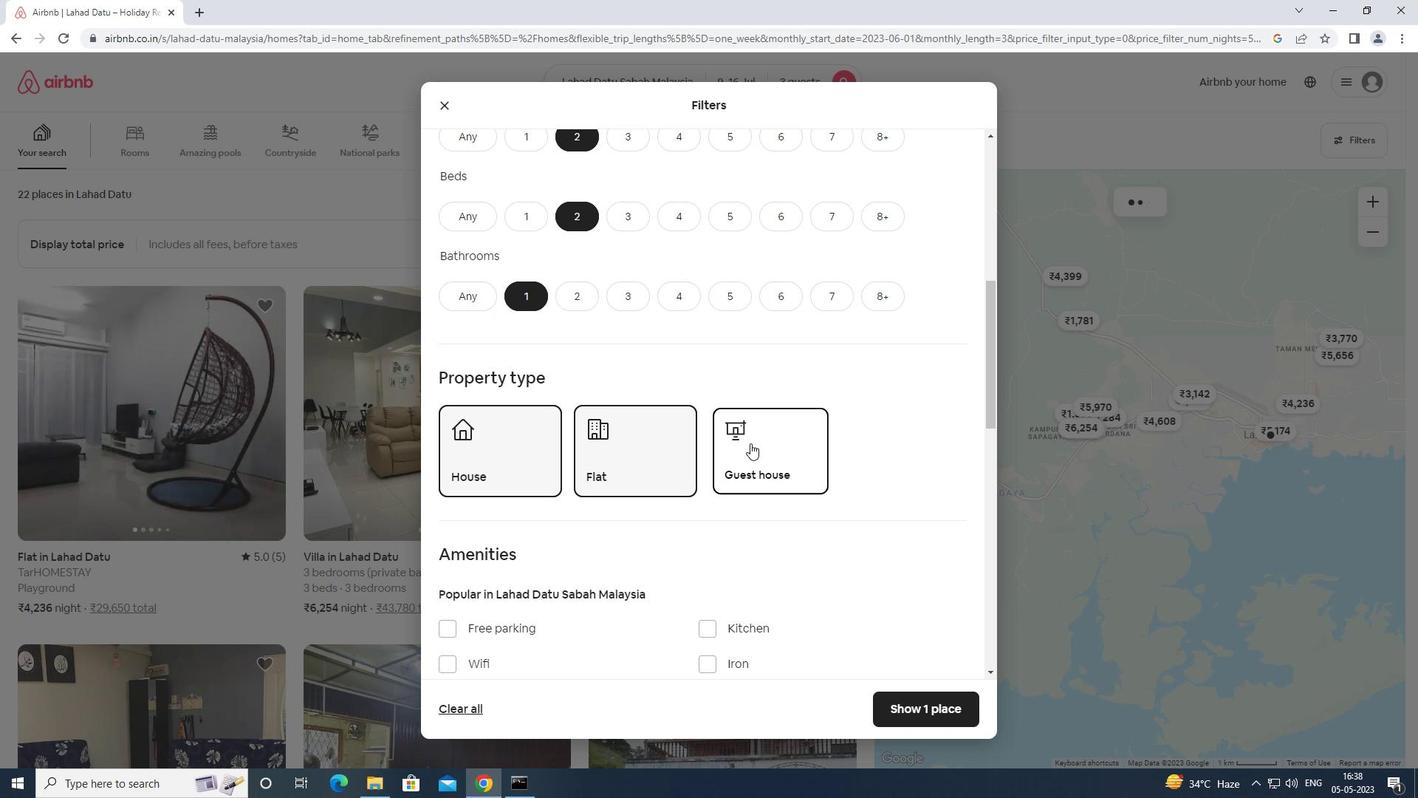 
Action: Mouse scrolled (751, 441) with delta (0, 0)
Screenshot: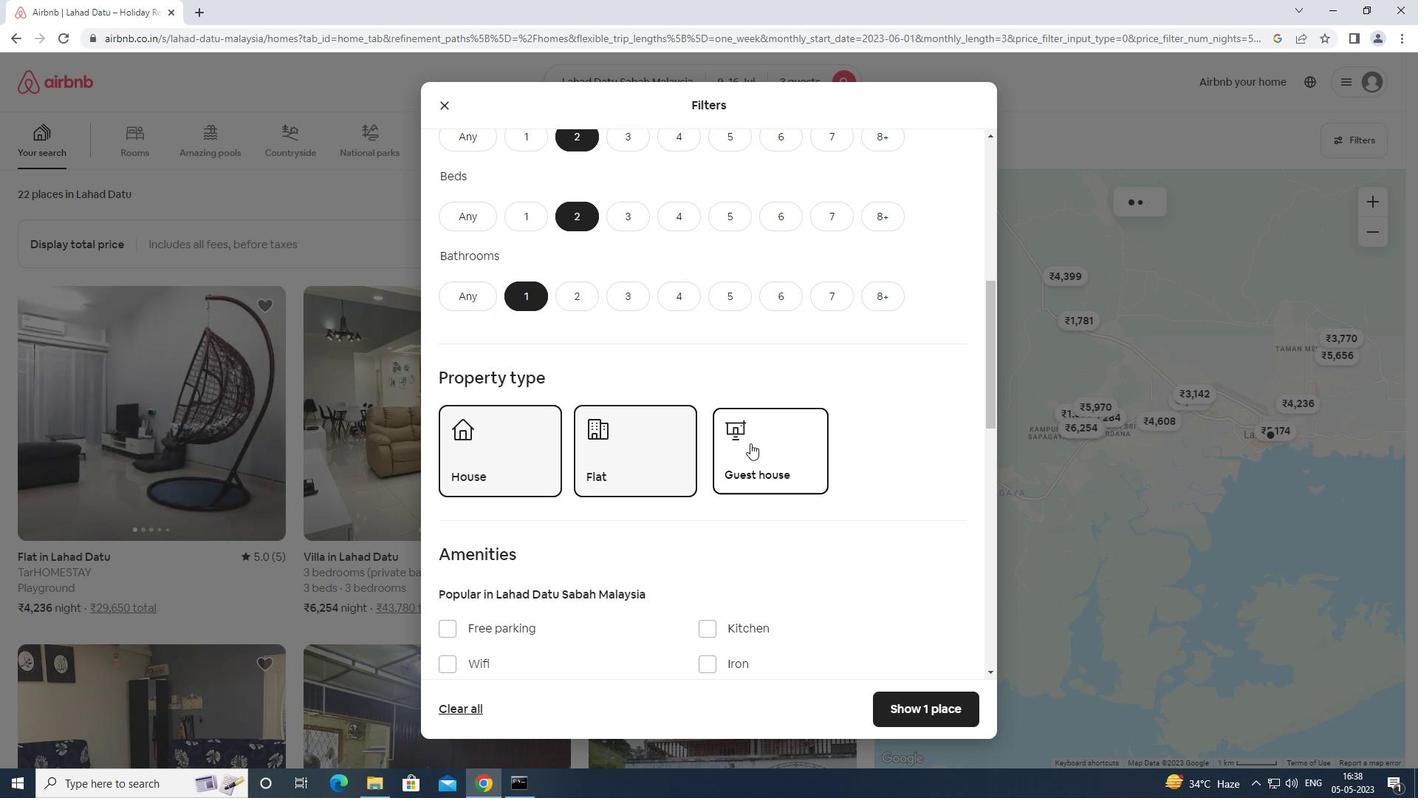 
Action: Mouse scrolled (751, 441) with delta (0, 0)
Screenshot: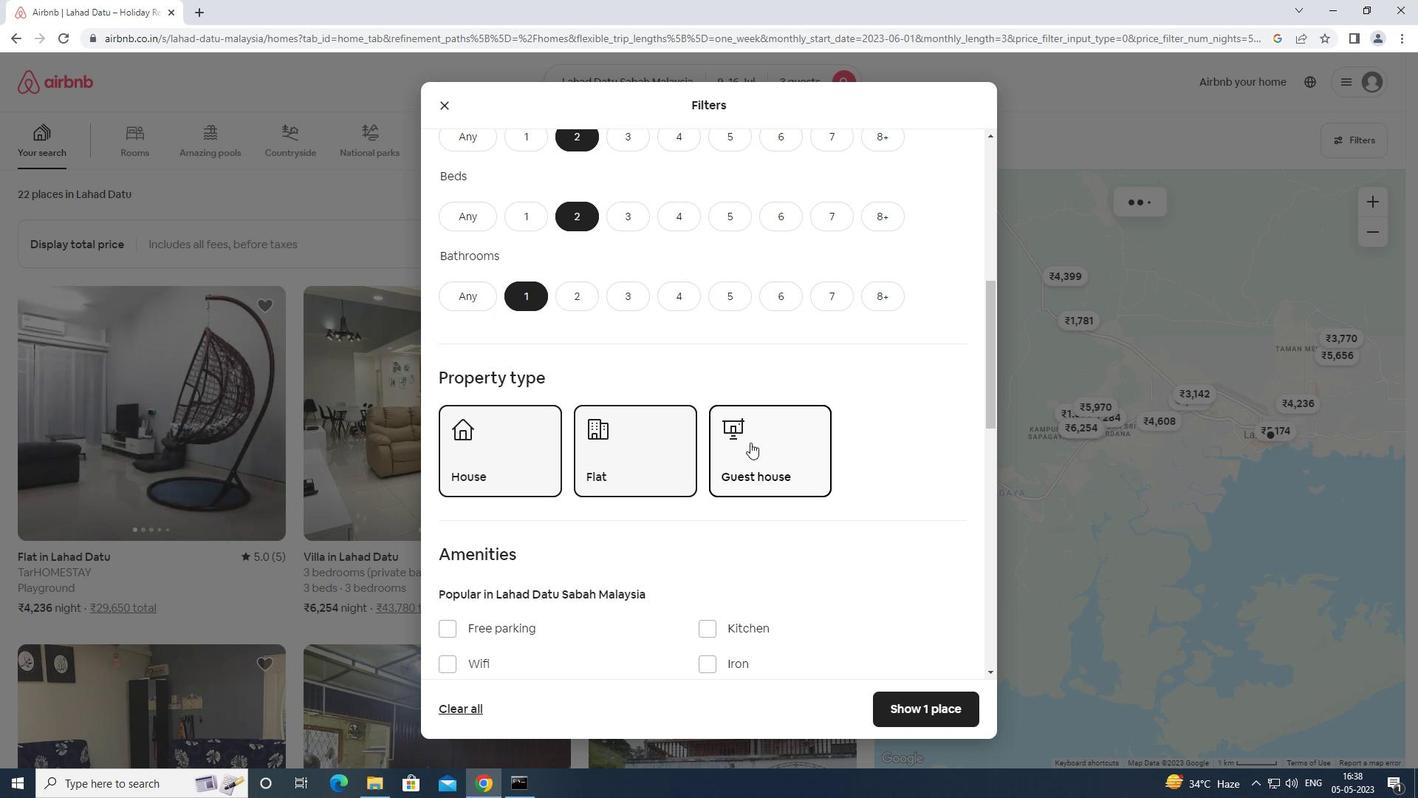 
Action: Mouse moved to (751, 444)
Screenshot: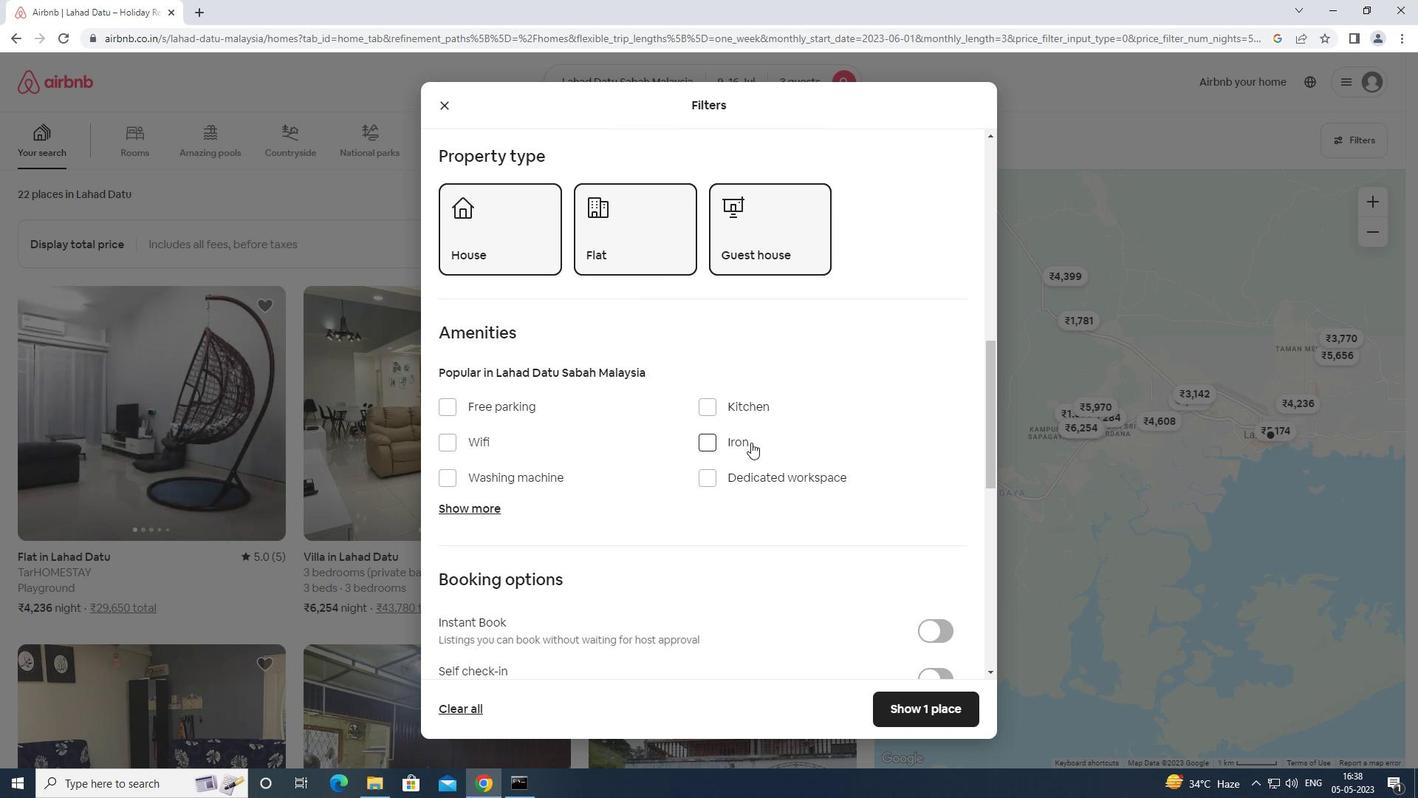
Action: Mouse scrolled (751, 444) with delta (0, 0)
Screenshot: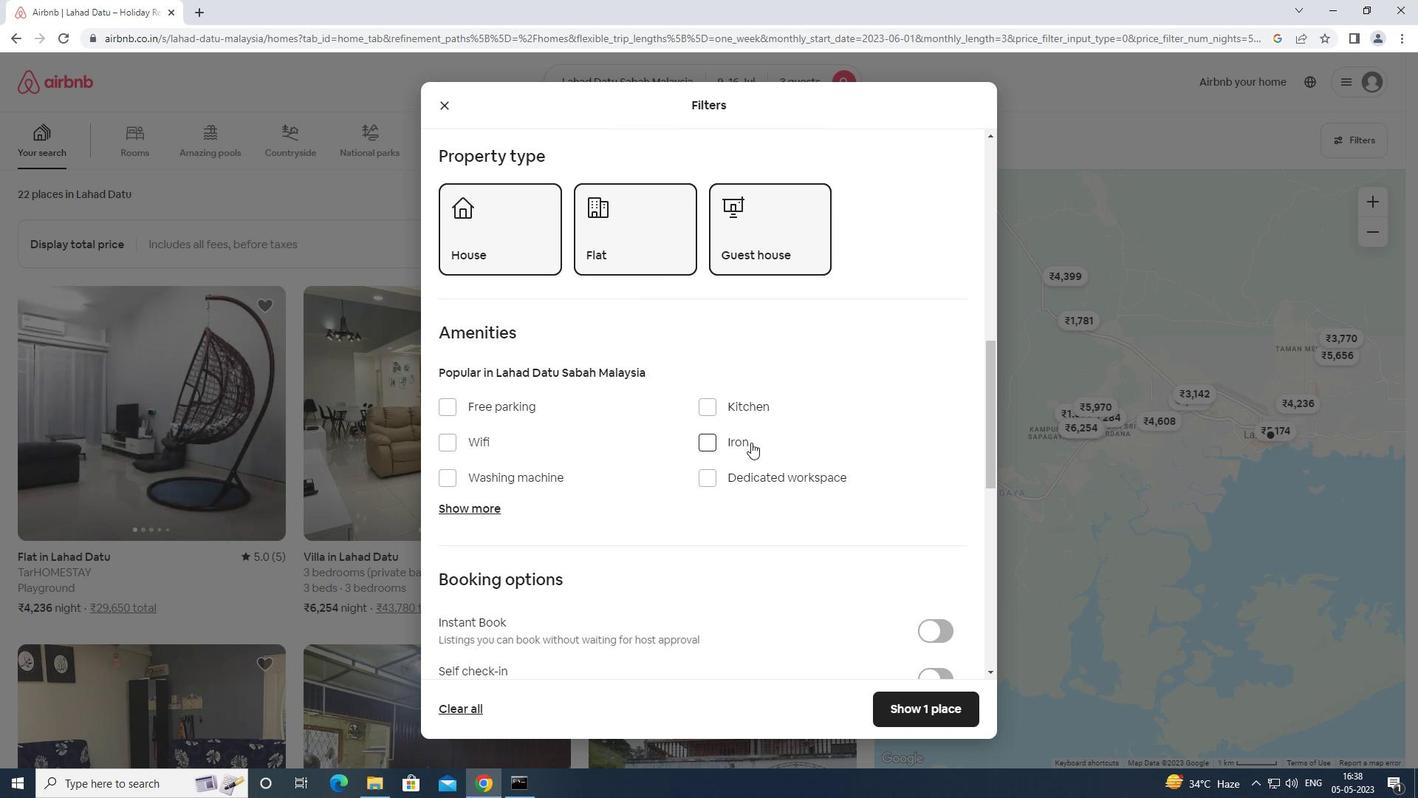 
Action: Mouse moved to (751, 445)
Screenshot: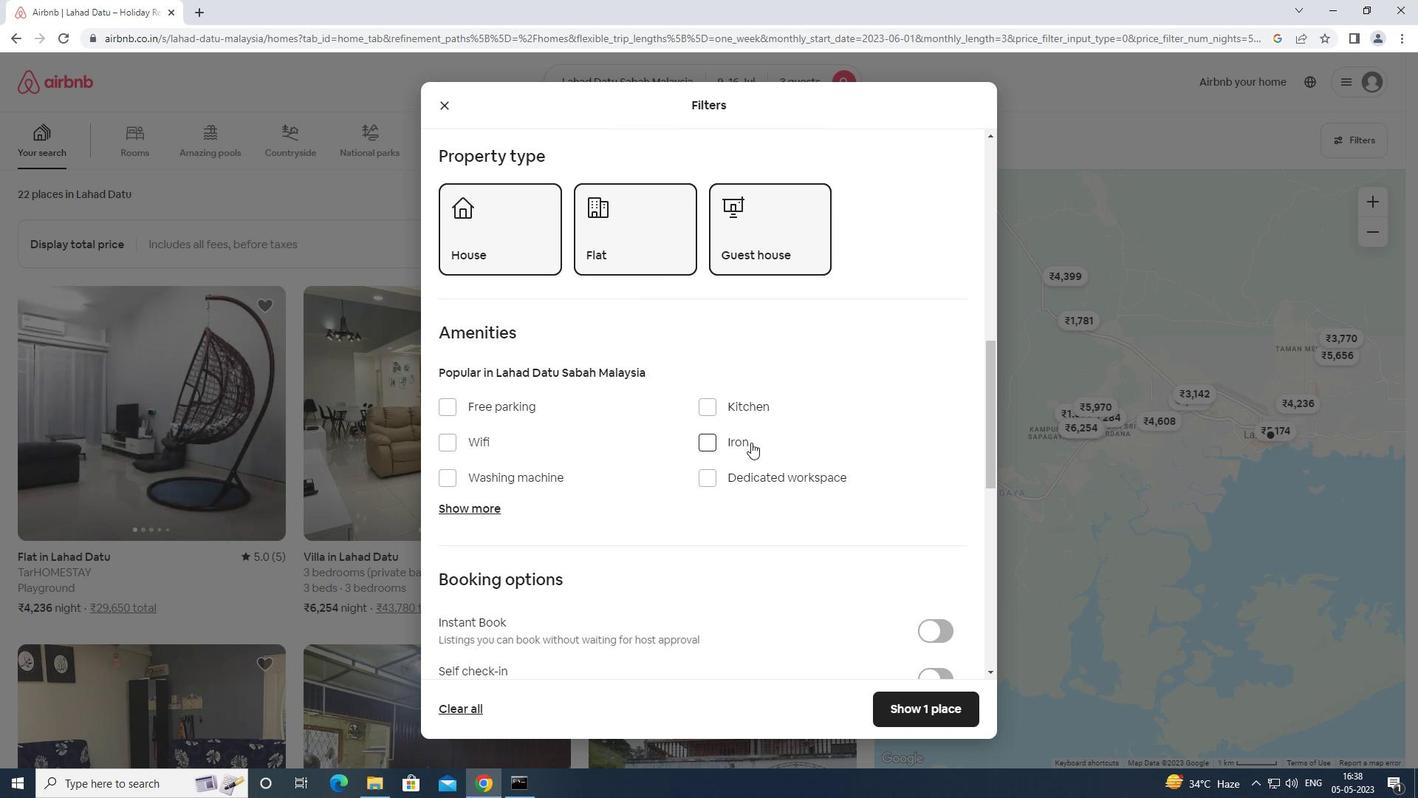 
Action: Mouse scrolled (751, 444) with delta (0, 0)
Screenshot: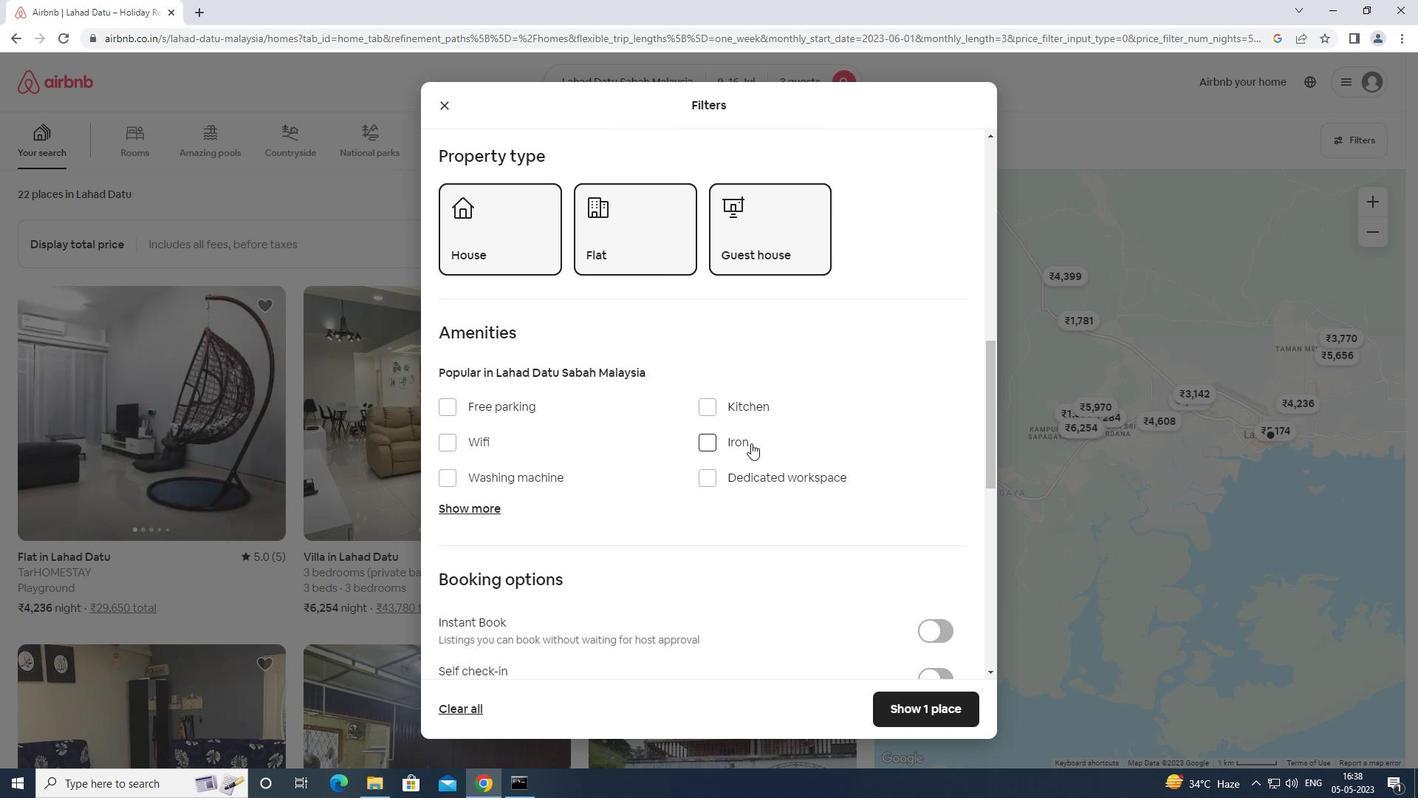 
Action: Mouse moved to (934, 529)
Screenshot: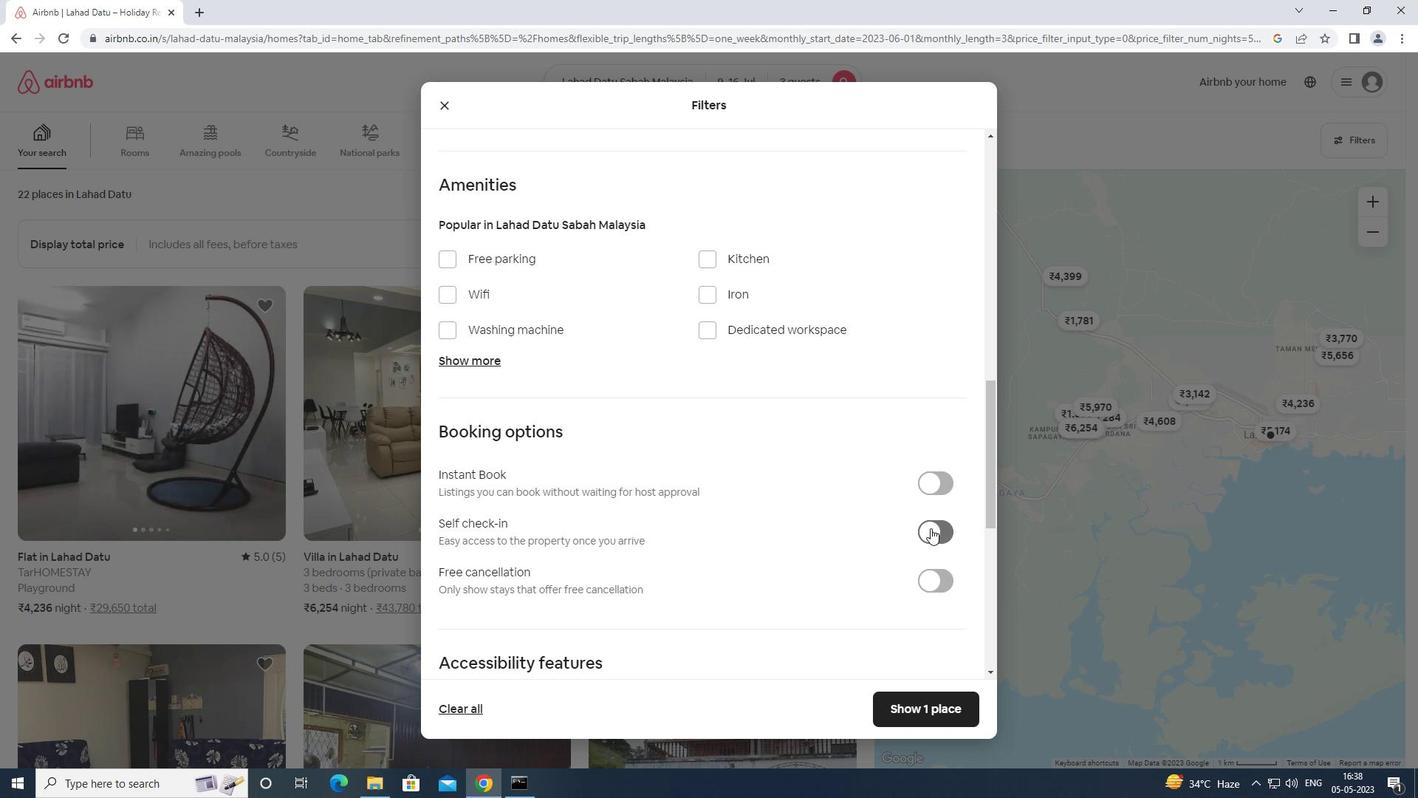 
Action: Mouse pressed left at (934, 529)
Screenshot: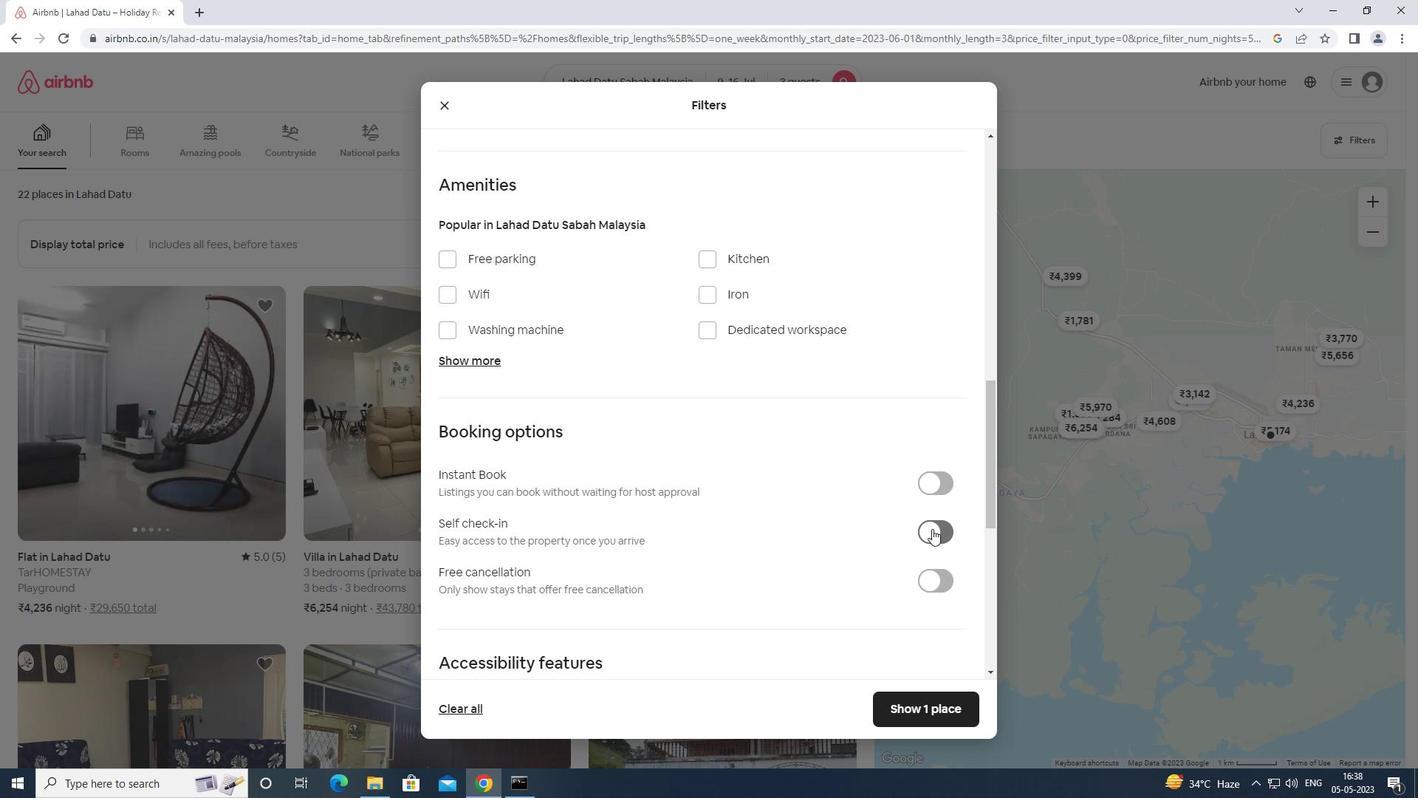 
Action: Mouse moved to (934, 530)
Screenshot: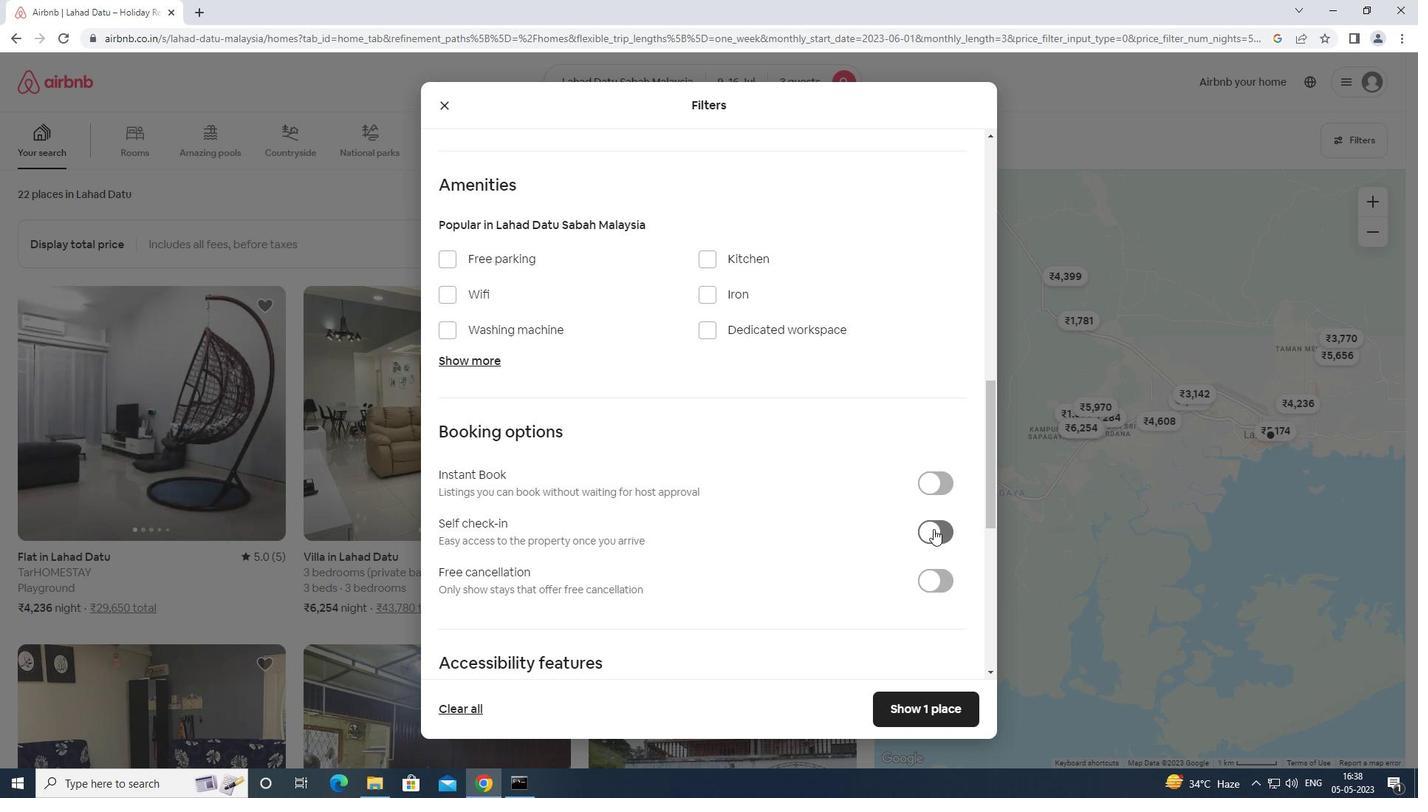 
Action: Mouse scrolled (934, 529) with delta (0, 0)
Screenshot: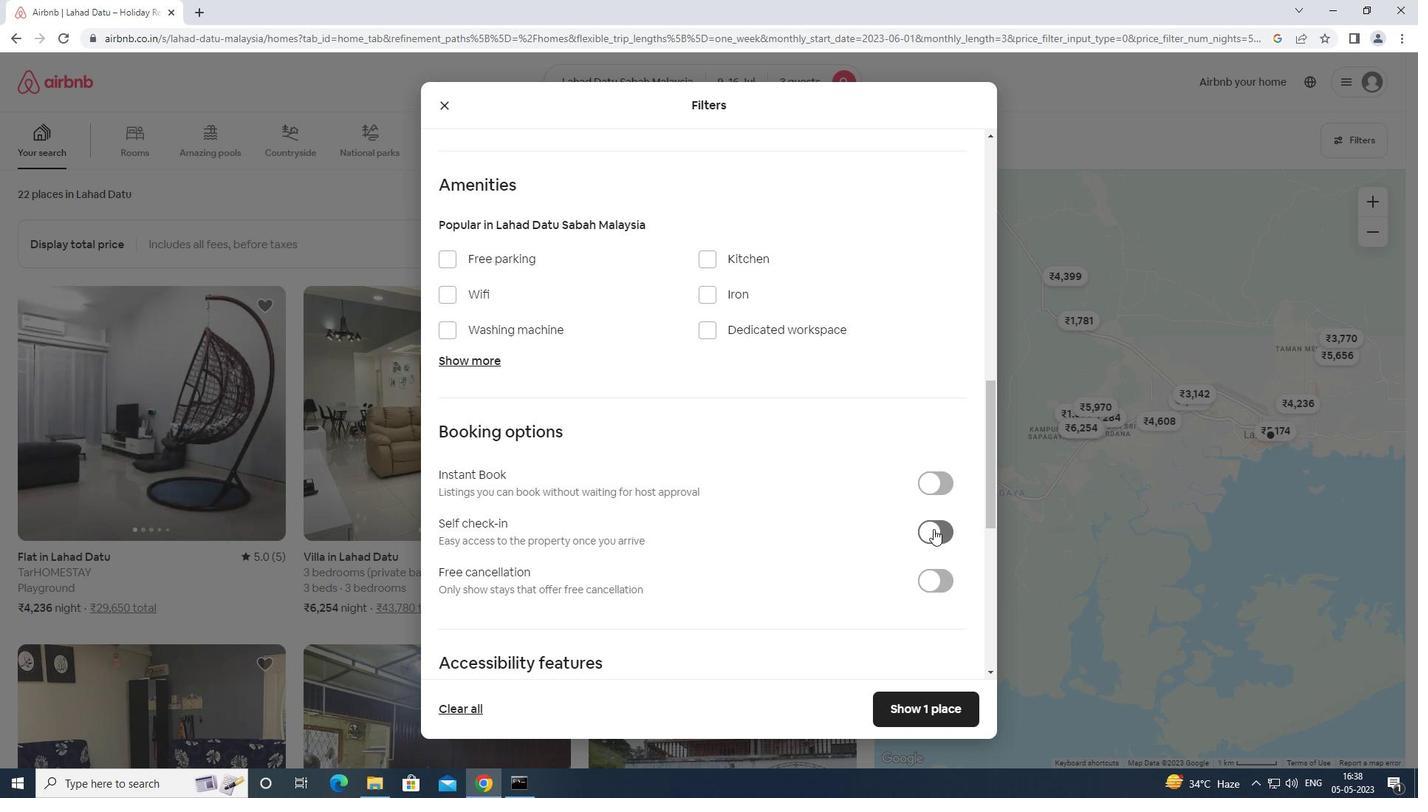 
Action: Mouse scrolled (934, 529) with delta (0, 0)
Screenshot: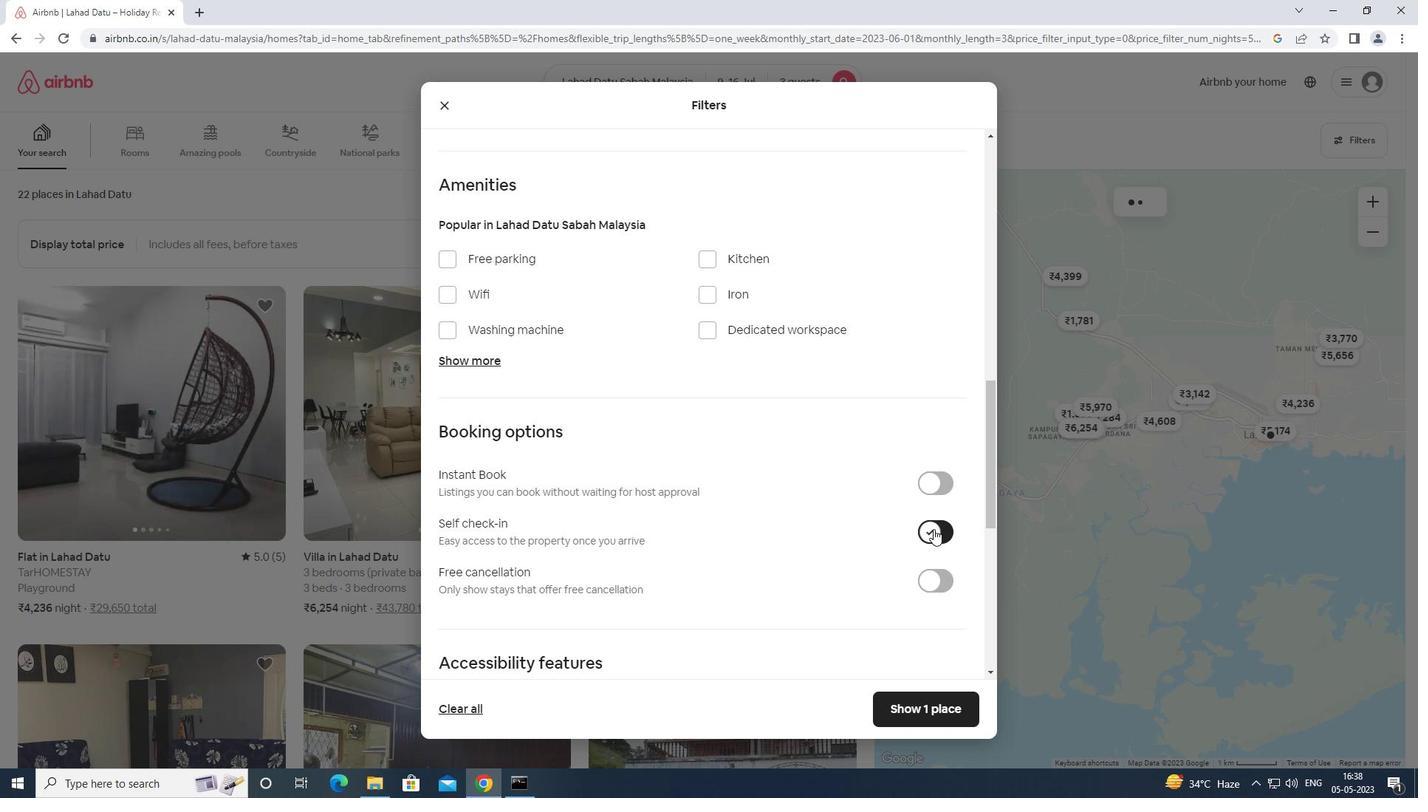 
Action: Mouse scrolled (934, 529) with delta (0, 0)
Screenshot: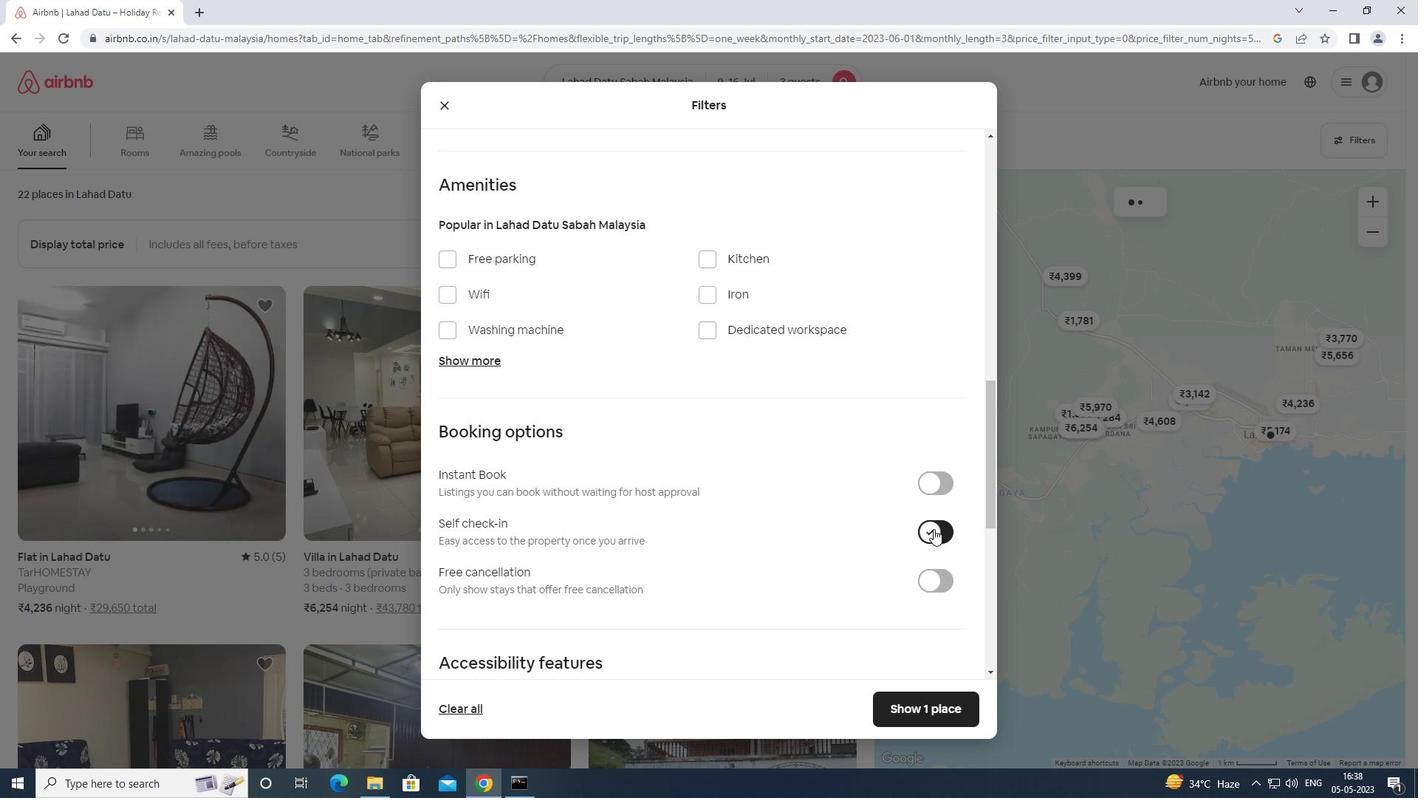 
Action: Mouse moved to (914, 528)
Screenshot: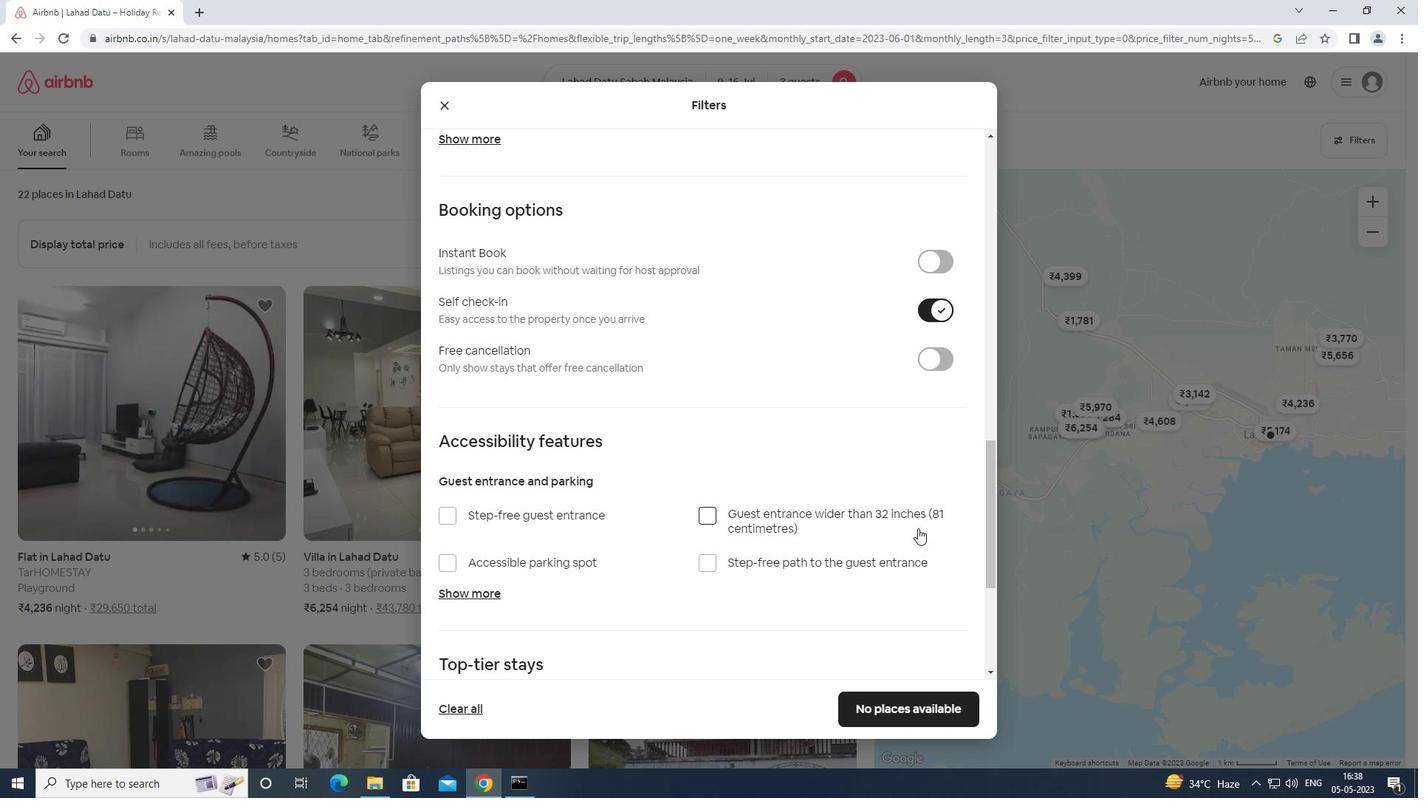 
Action: Mouse scrolled (914, 527) with delta (0, 0)
Screenshot: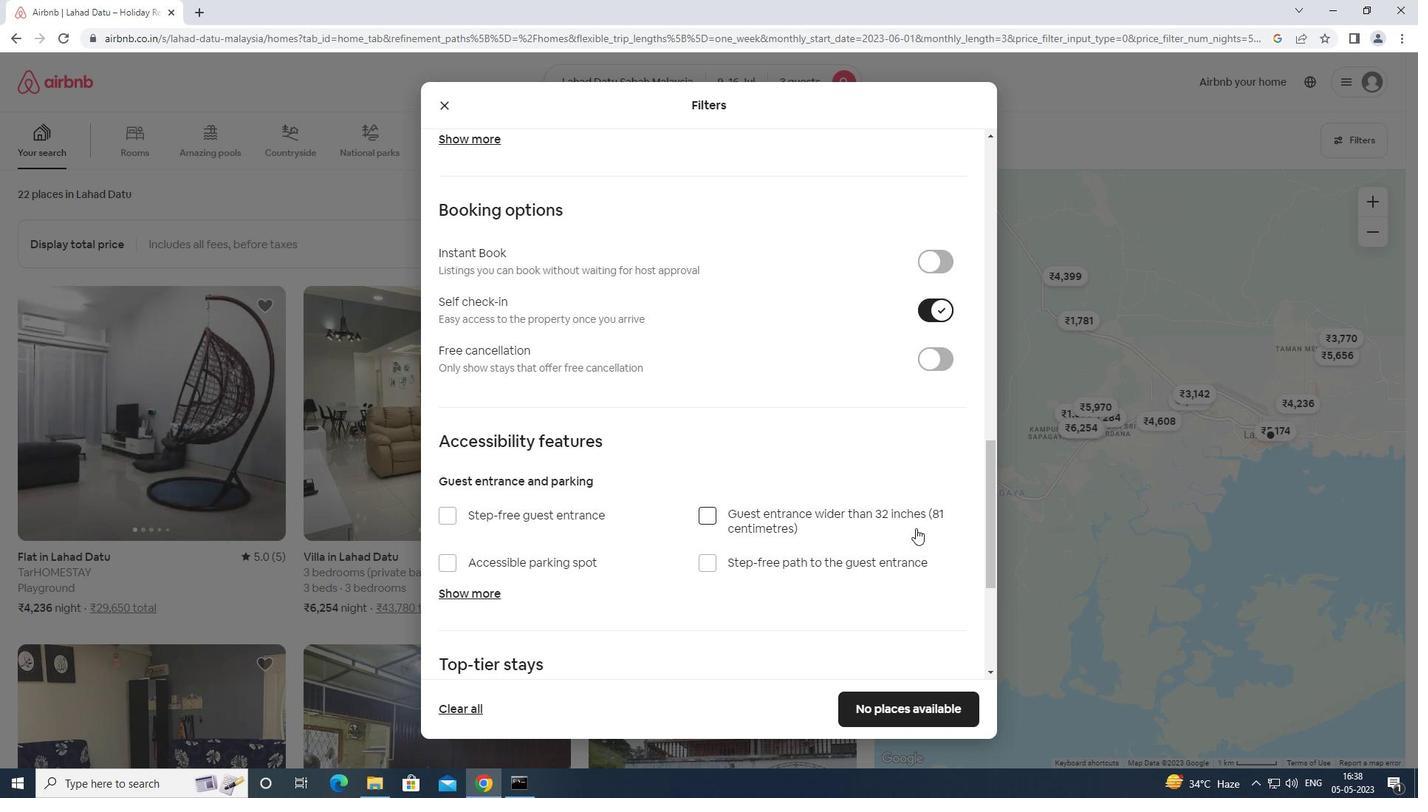 
Action: Mouse scrolled (914, 527) with delta (0, 0)
Screenshot: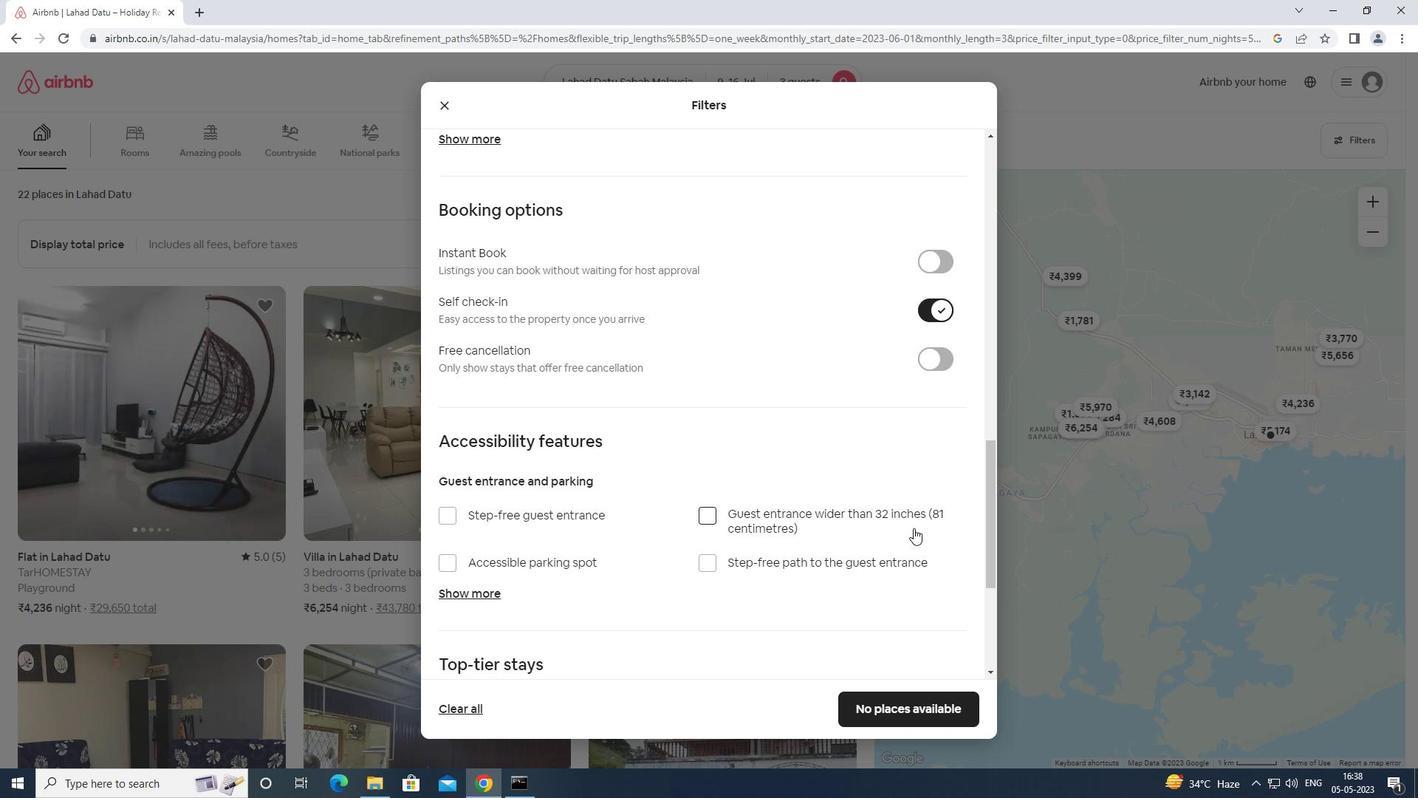 
Action: Mouse scrolled (914, 527) with delta (0, 0)
Screenshot: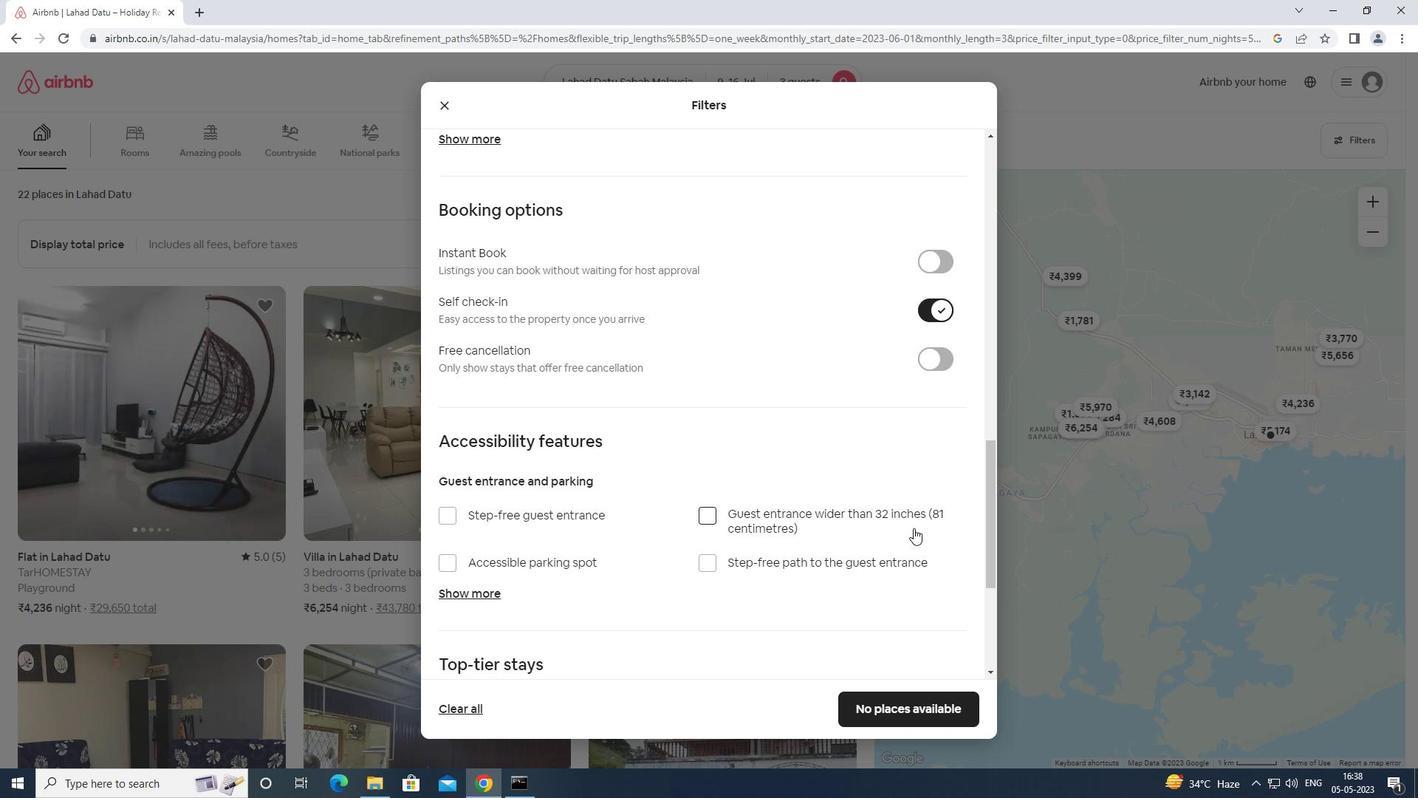 
Action: Mouse moved to (907, 526)
Screenshot: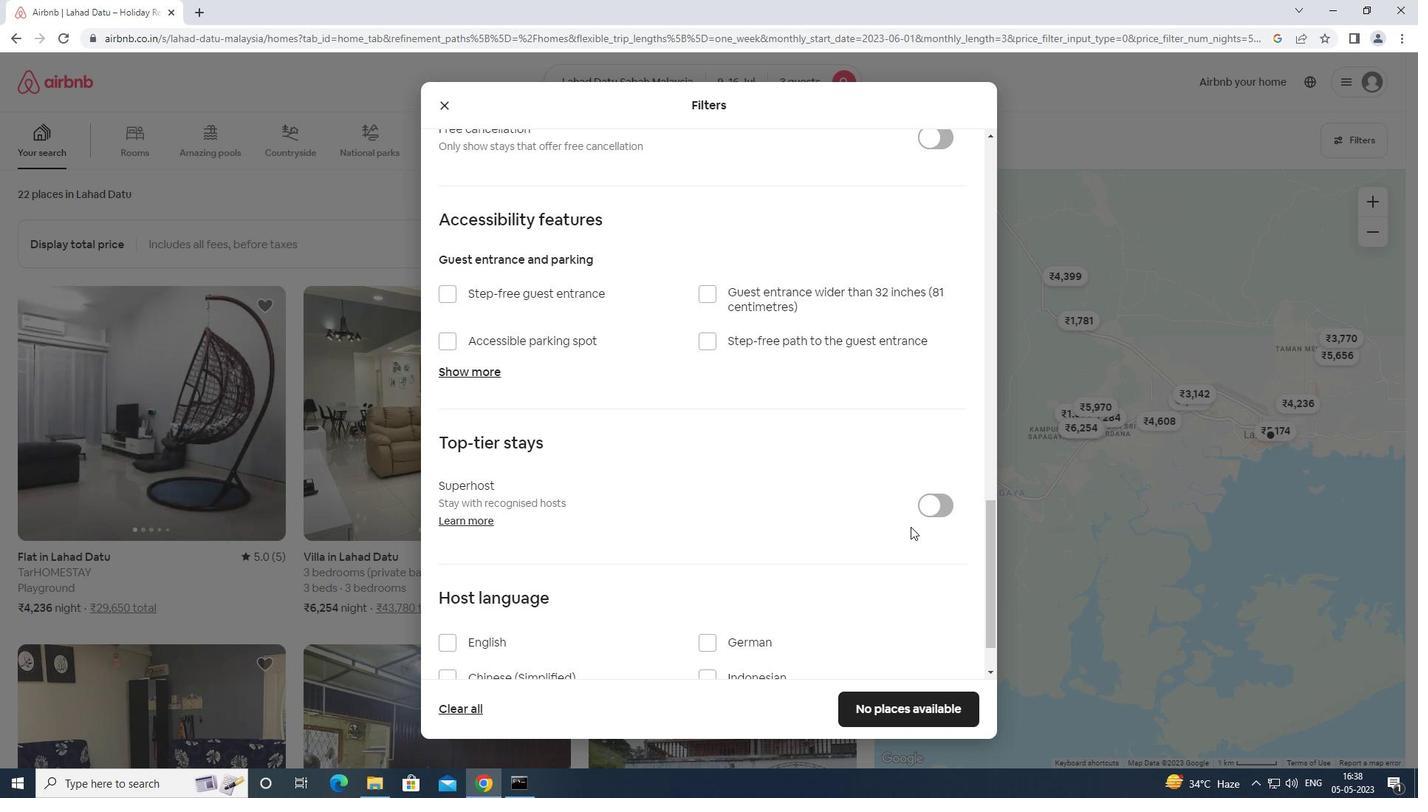 
Action: Mouse scrolled (907, 526) with delta (0, 0)
Screenshot: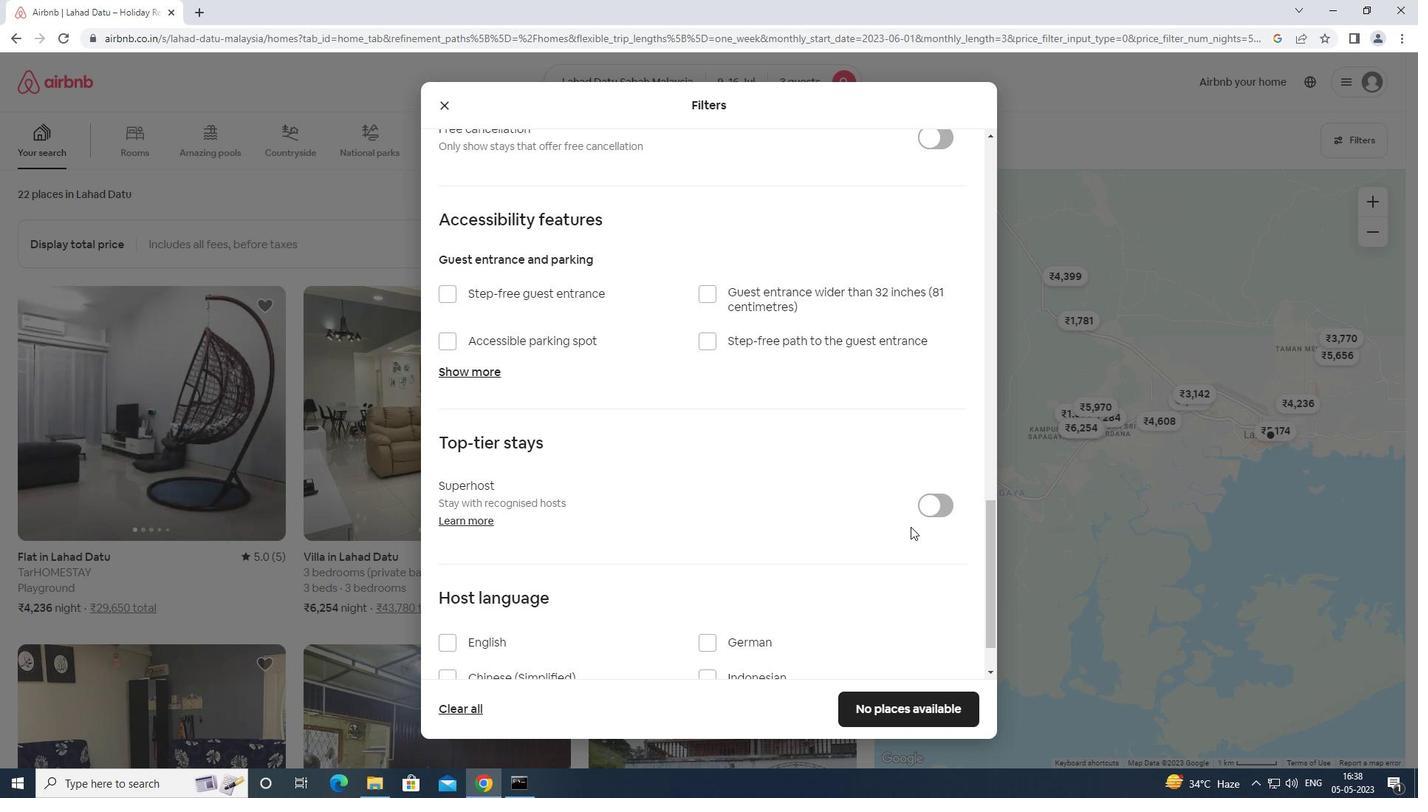 
Action: Mouse scrolled (907, 526) with delta (0, 0)
Screenshot: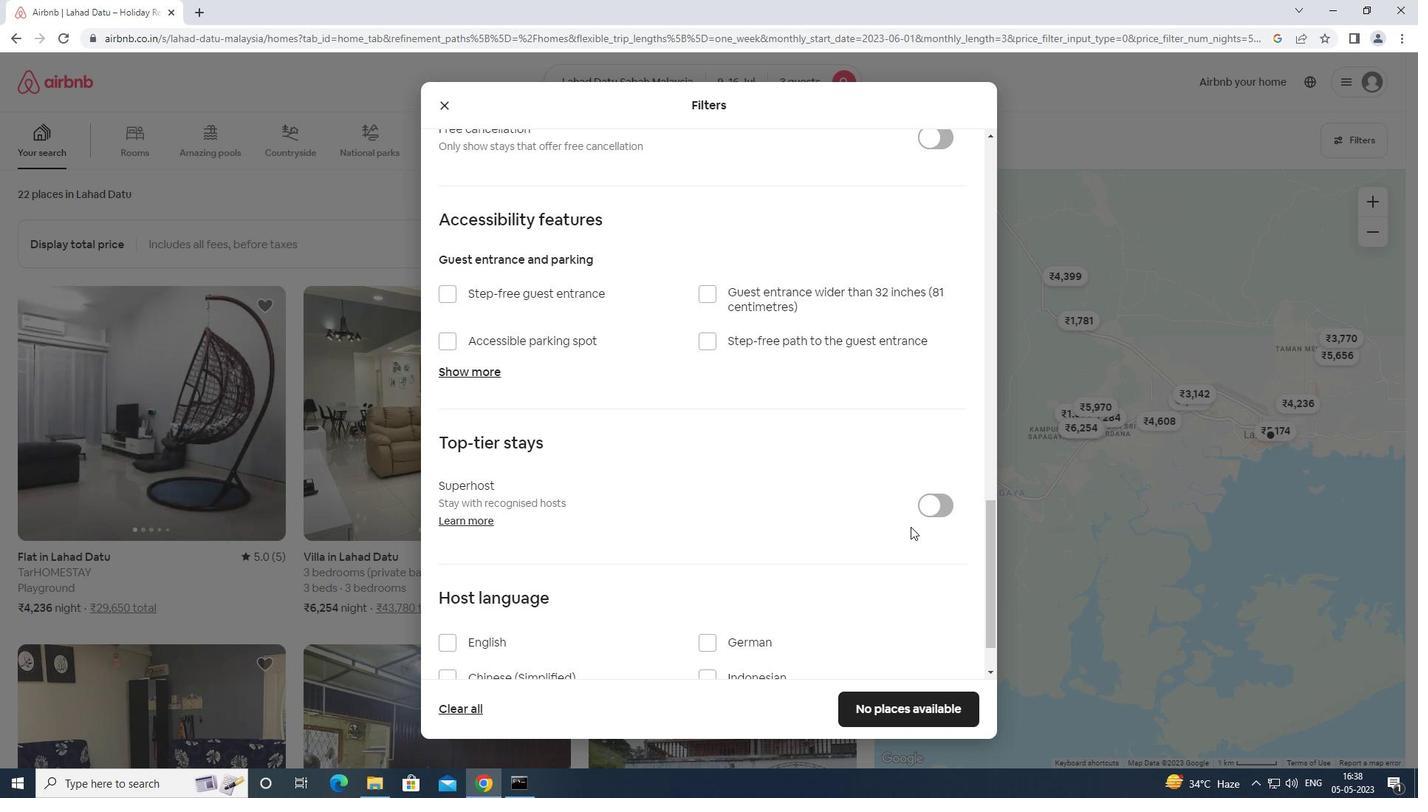 
Action: Mouse scrolled (907, 526) with delta (0, 0)
Screenshot: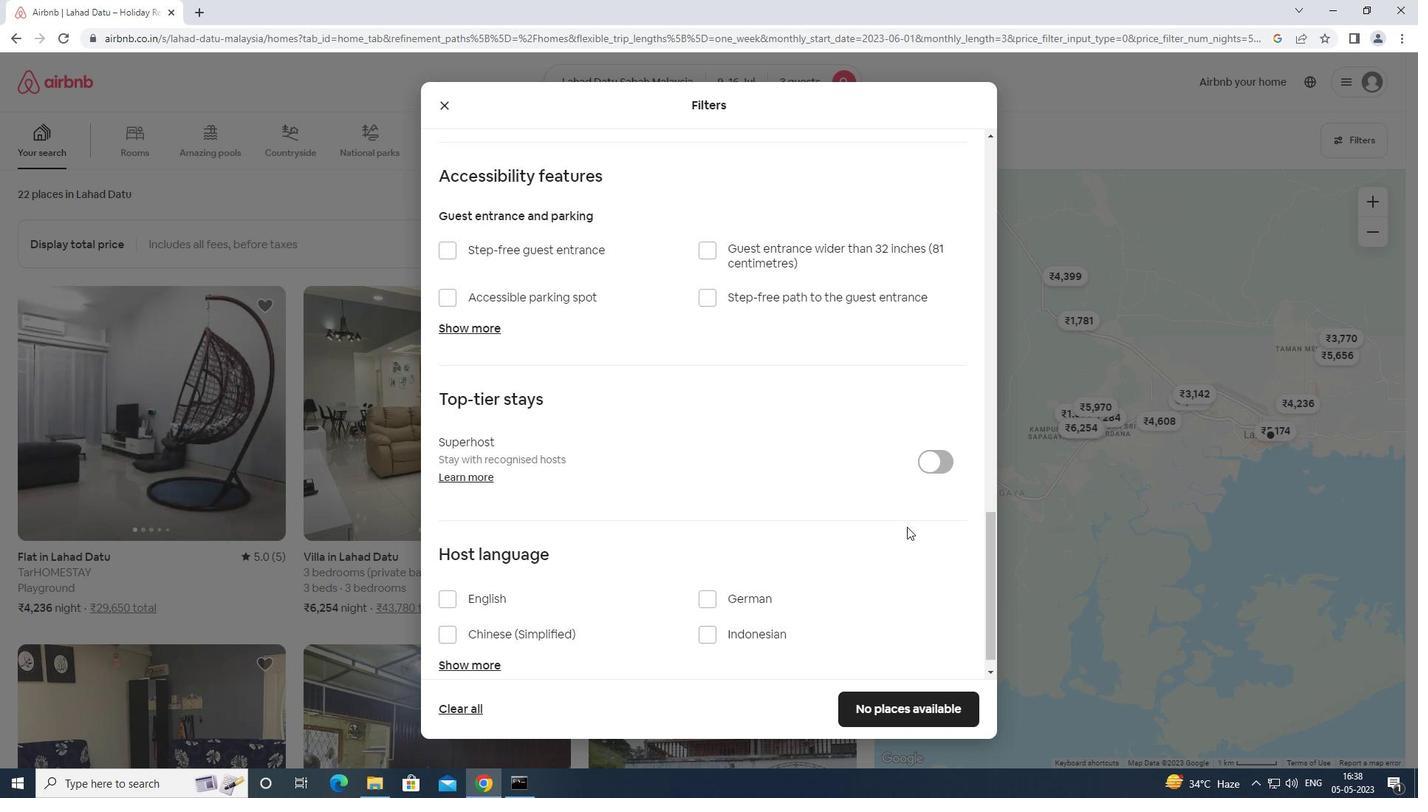 
Action: Mouse scrolled (907, 526) with delta (0, 0)
Screenshot: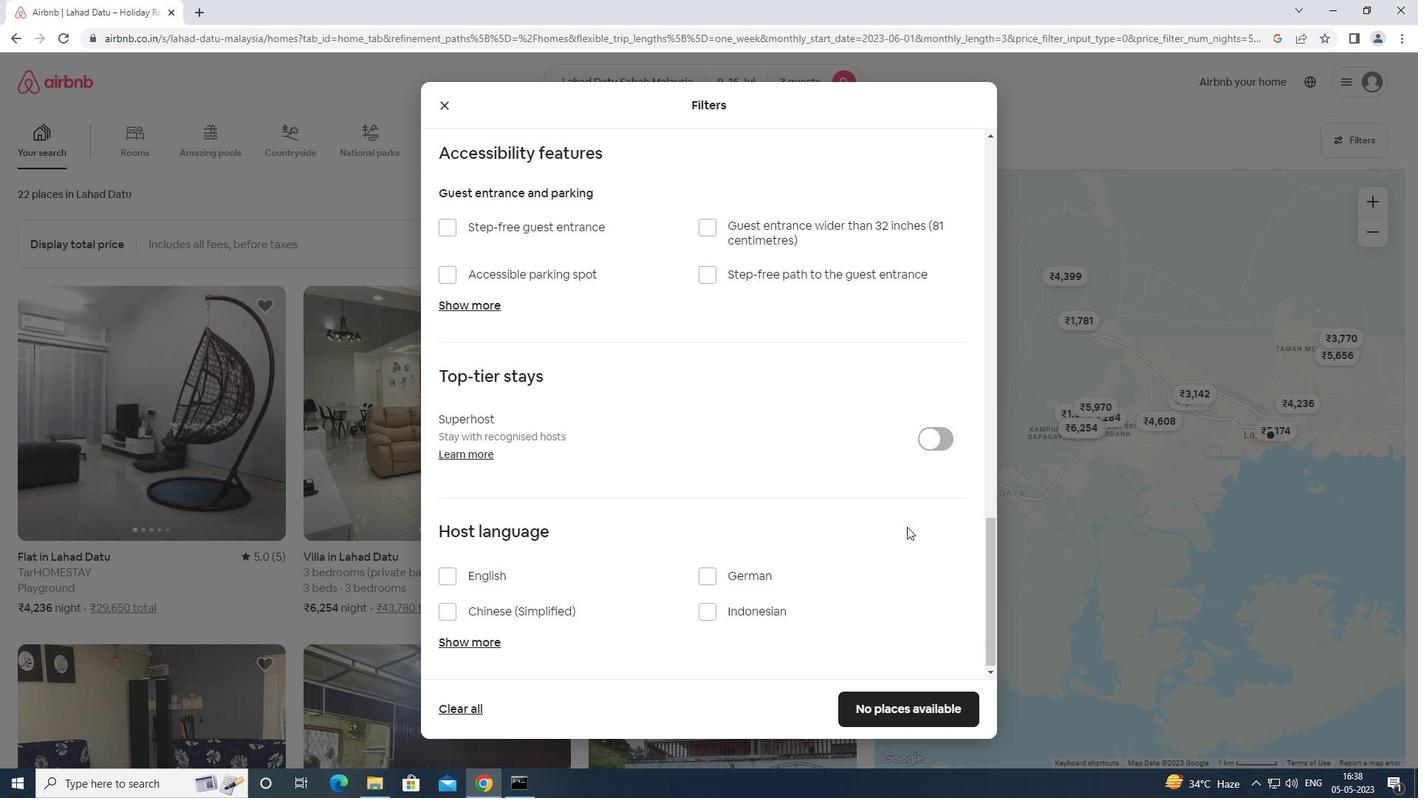 
Action: Mouse moved to (442, 573)
Screenshot: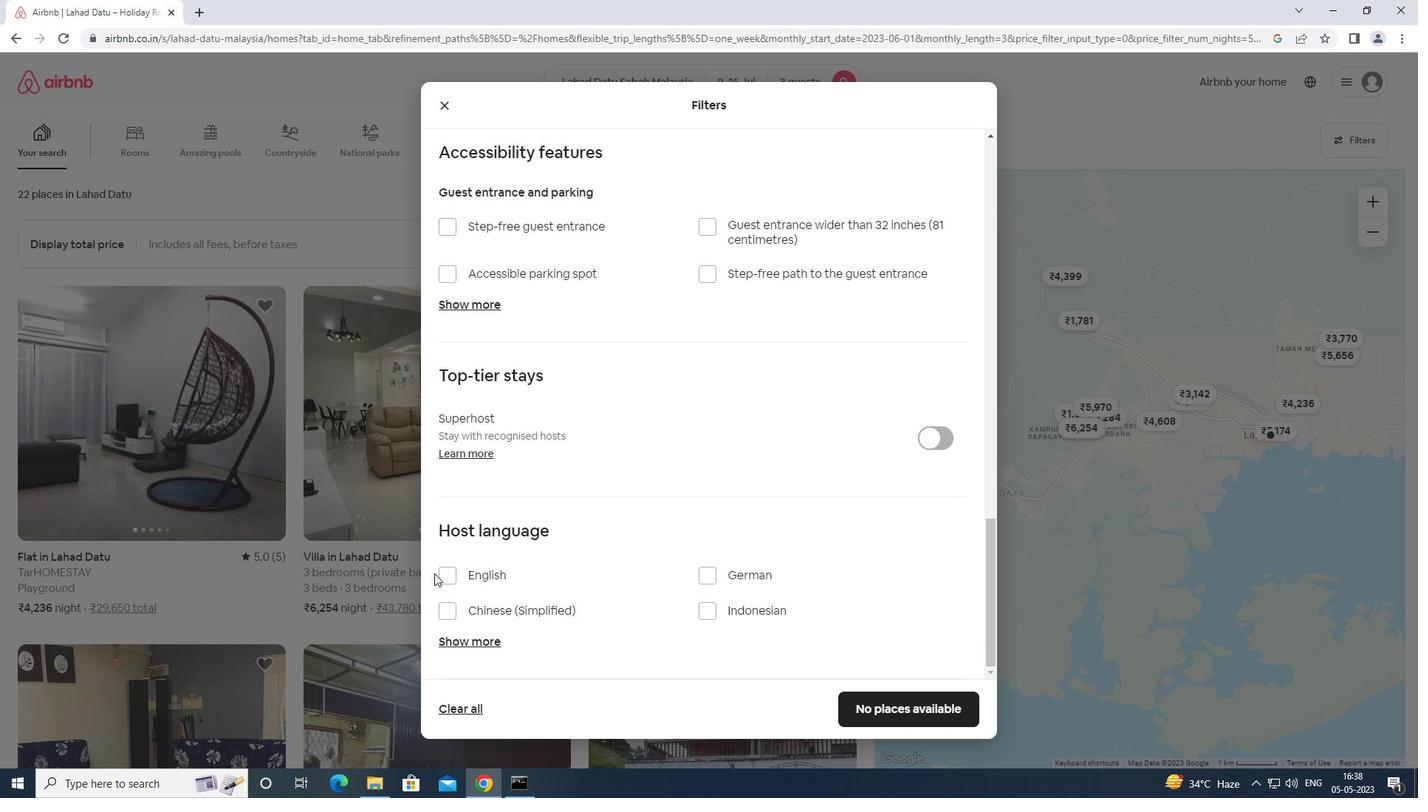 
Action: Mouse pressed left at (442, 573)
Screenshot: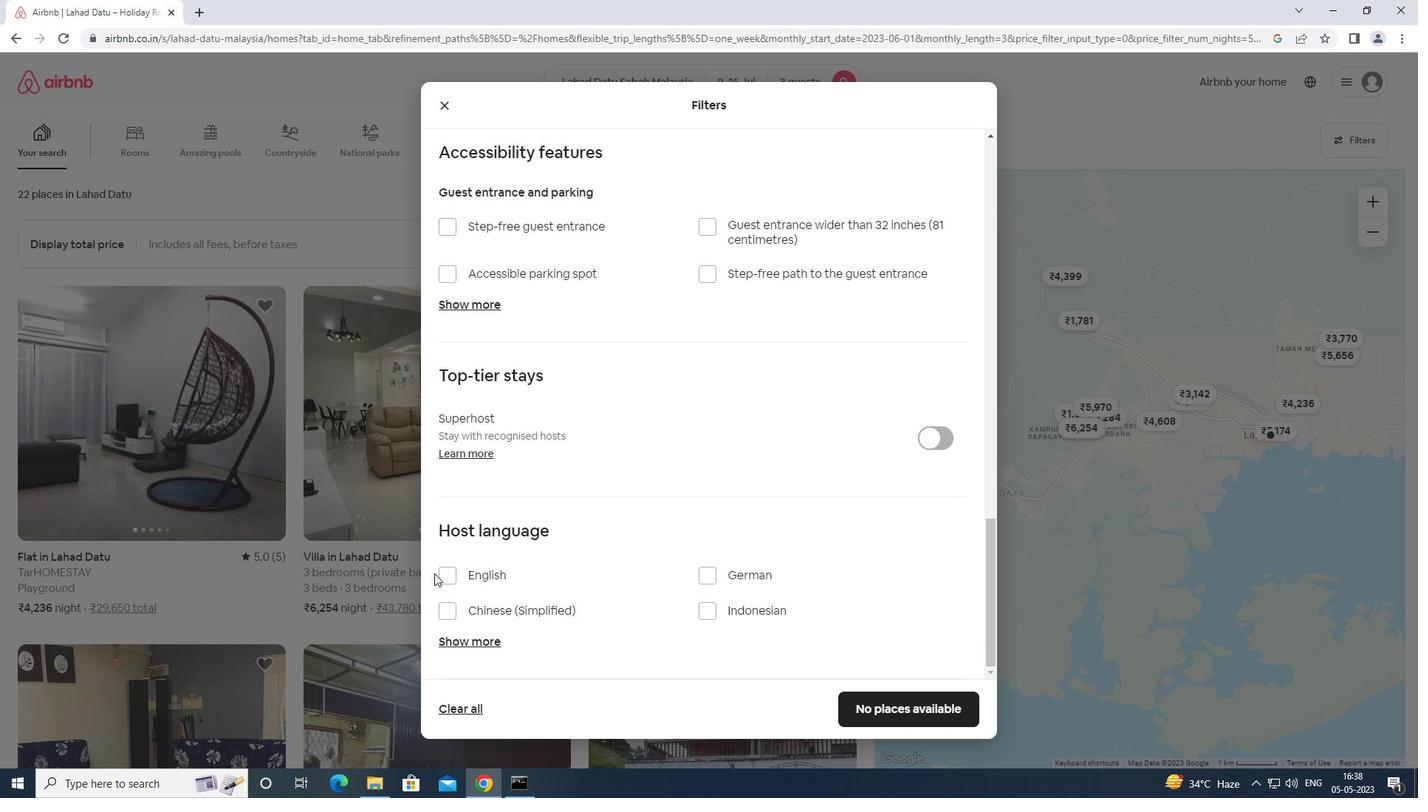 
Action: Mouse moved to (860, 699)
Screenshot: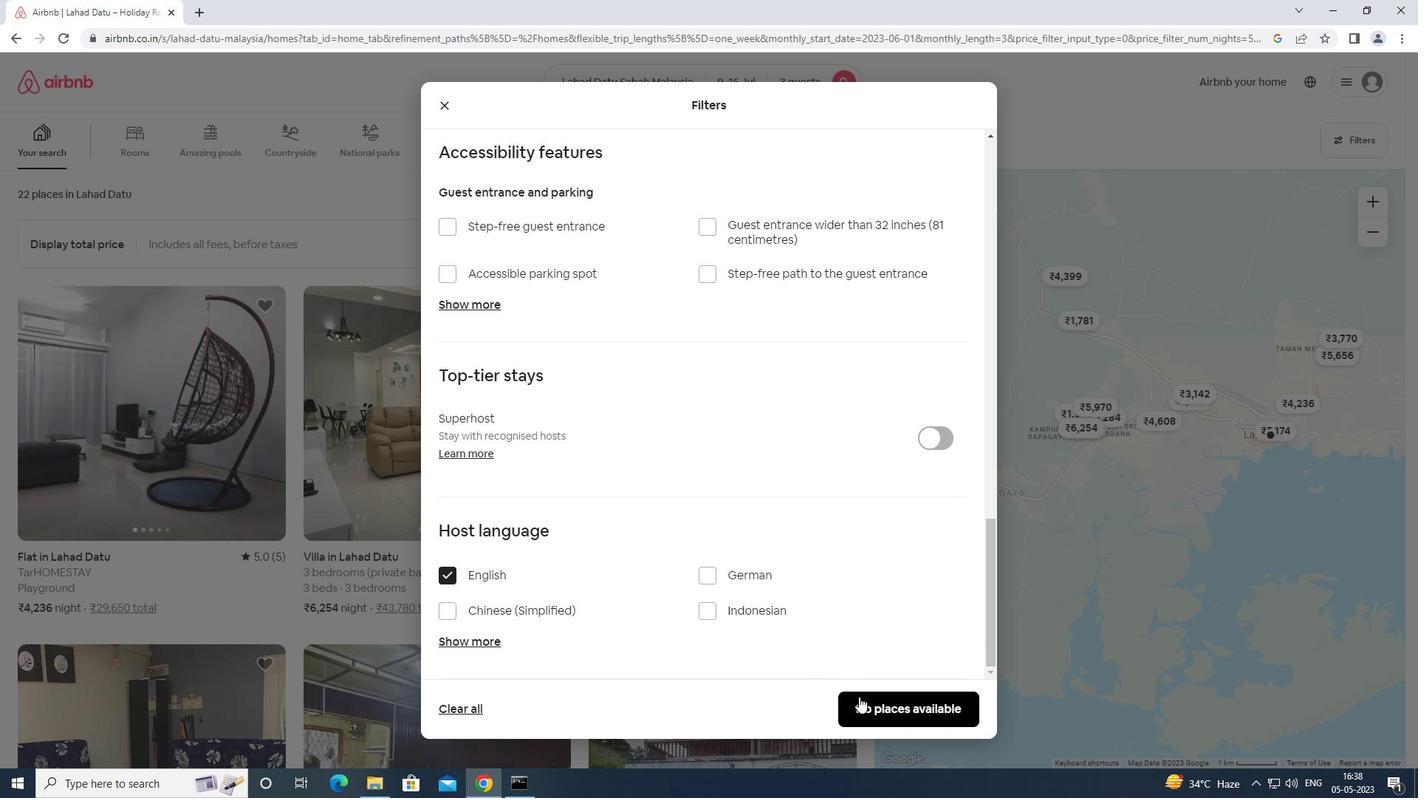 
Action: Mouse pressed left at (860, 699)
Screenshot: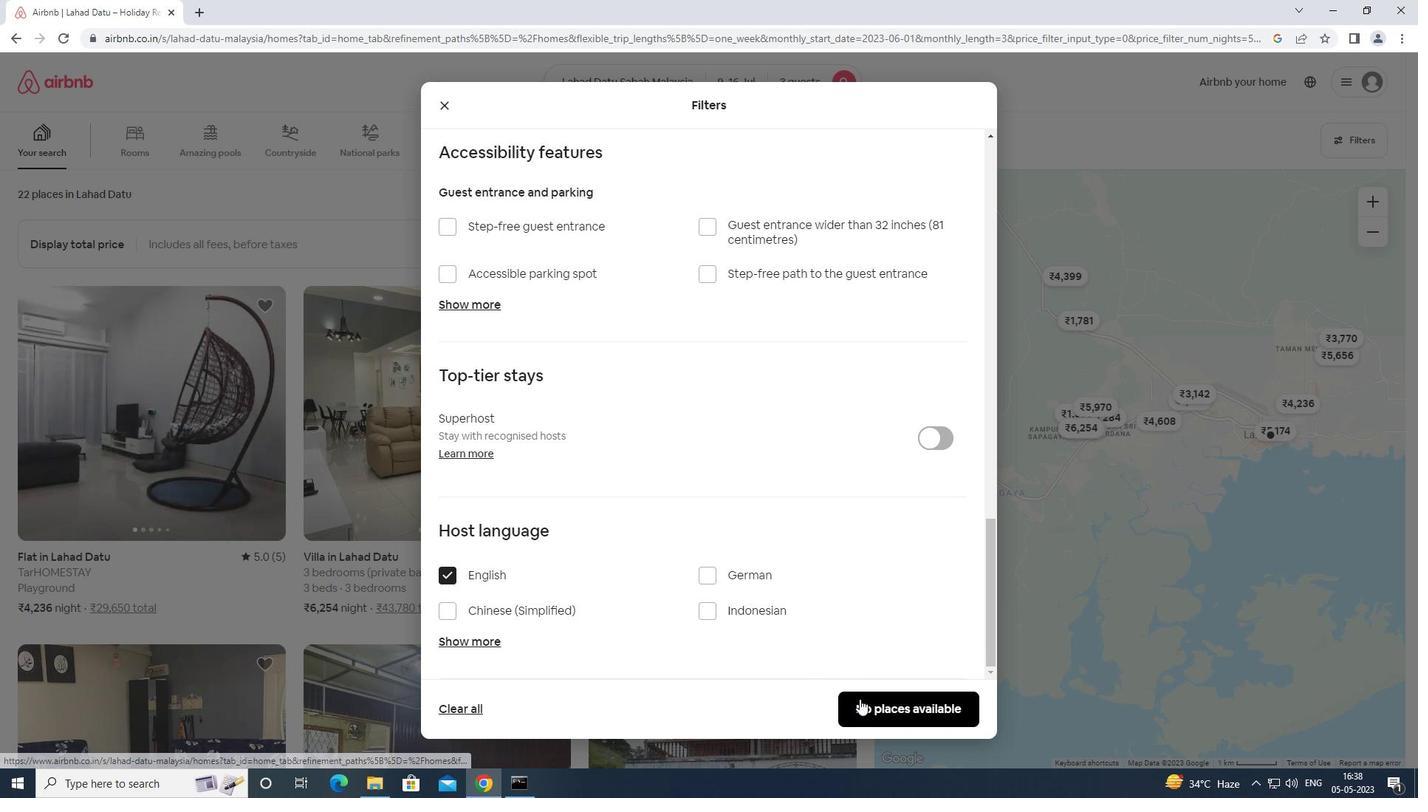 
Action: Mouse moved to (854, 700)
Screenshot: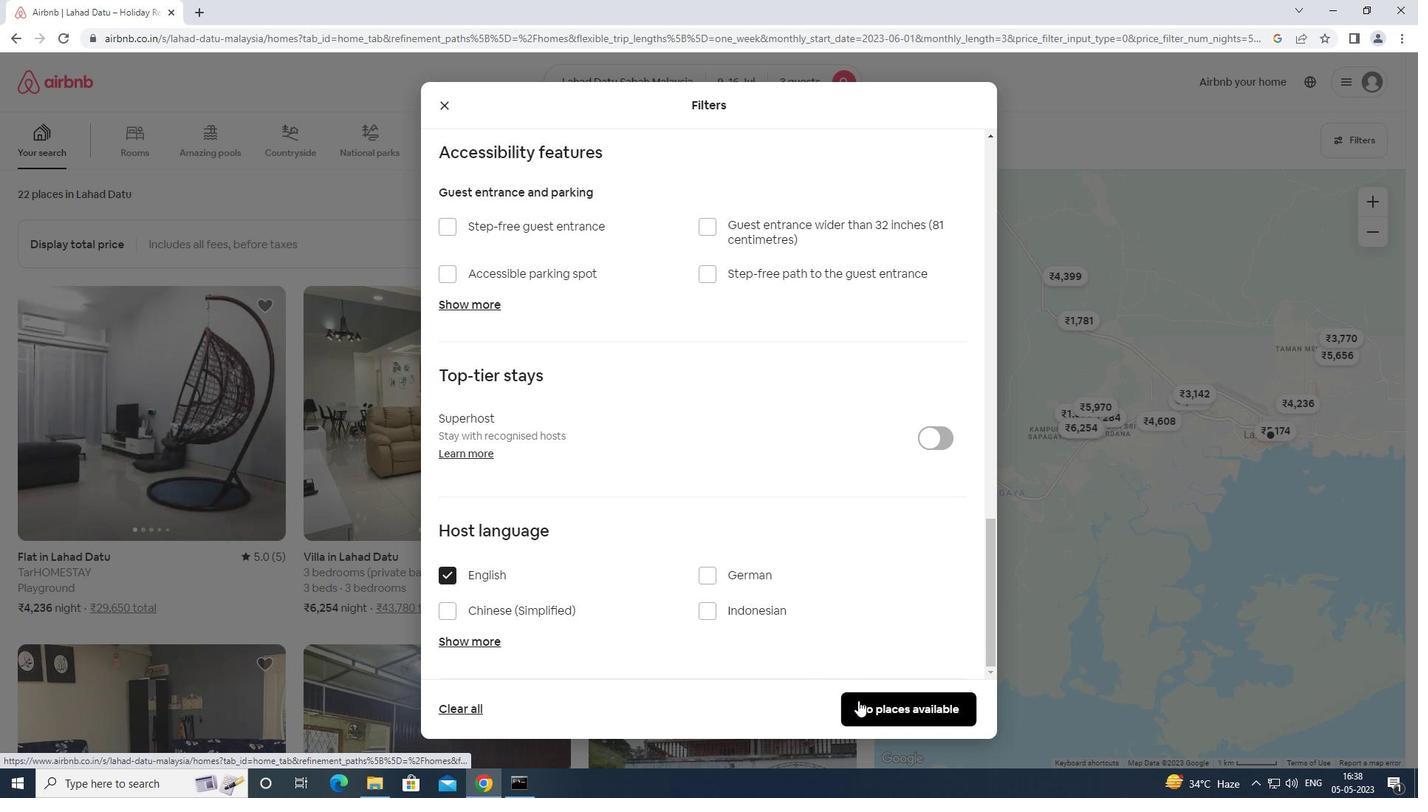
